 Task: Find connections with filter location El Bolsón with filter topic #inspiration with filter profile language English with filter current company Bandhan Bank with filter school Technocrats Institute Of Technology with filter industry IT System Design Services with filter service category Corporate Events with filter keywords title Group Sales
Action: Mouse moved to (237, 252)
Screenshot: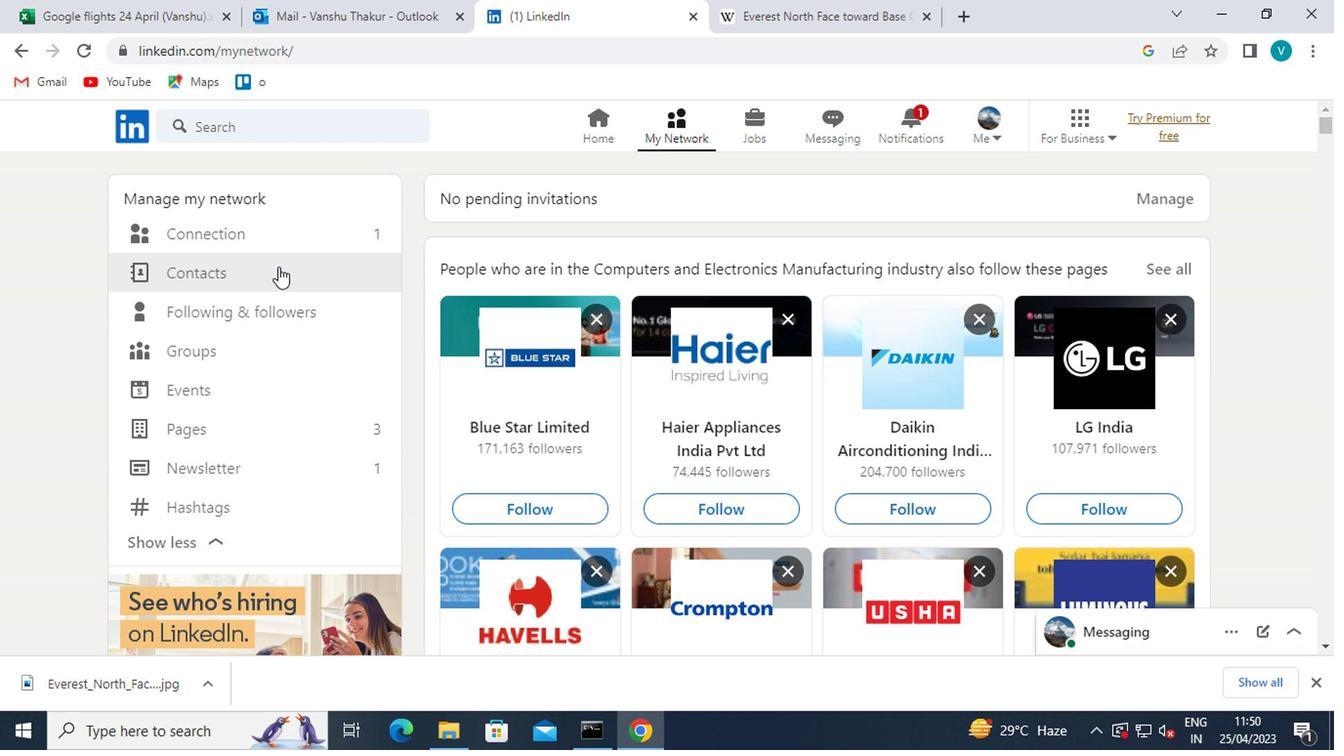 
Action: Mouse pressed left at (237, 252)
Screenshot: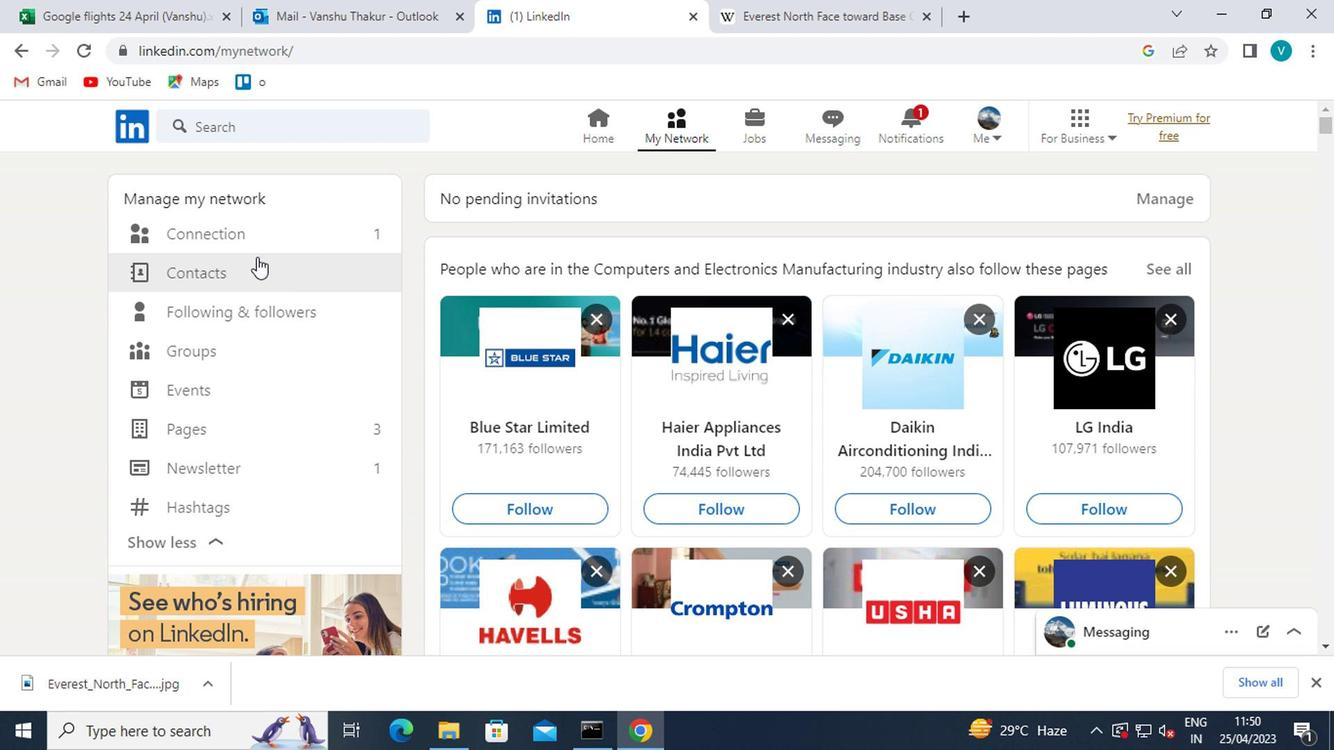 
Action: Mouse moved to (259, 239)
Screenshot: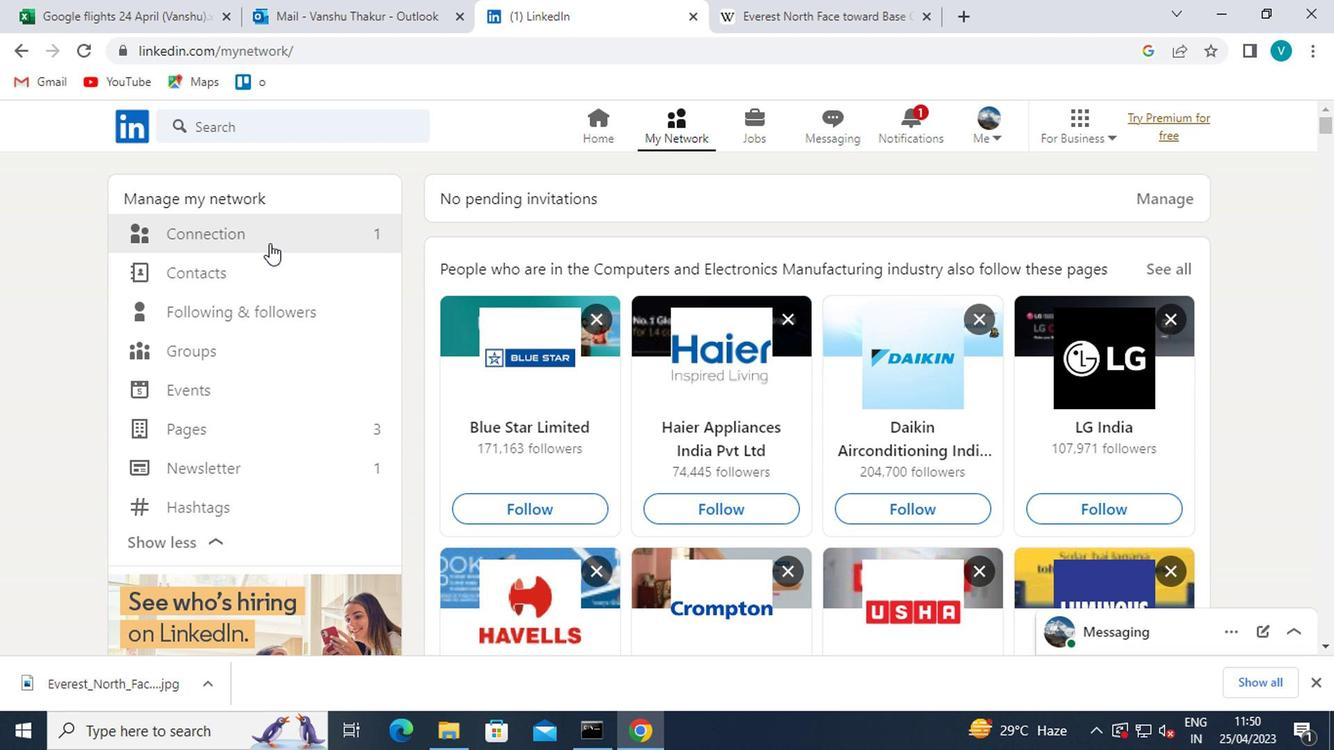 
Action: Mouse pressed left at (259, 239)
Screenshot: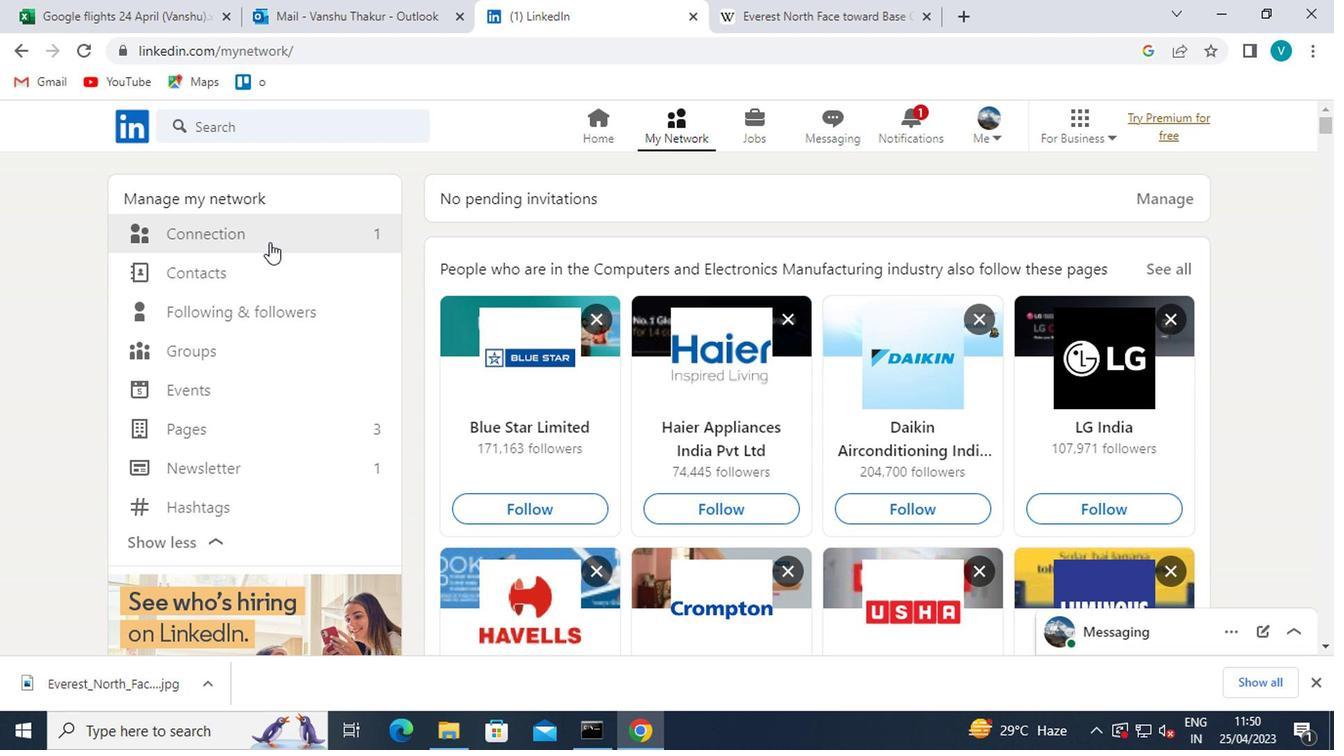 
Action: Mouse moved to (774, 245)
Screenshot: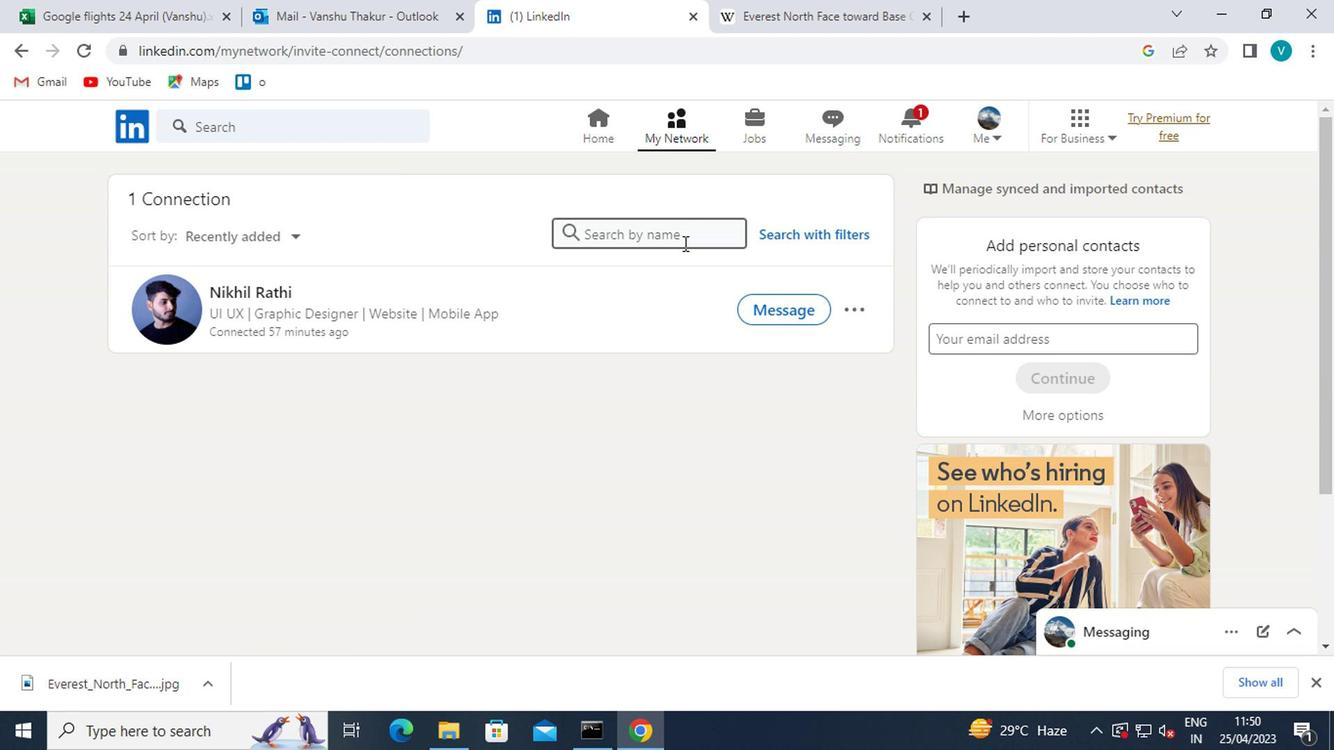 
Action: Mouse pressed left at (774, 245)
Screenshot: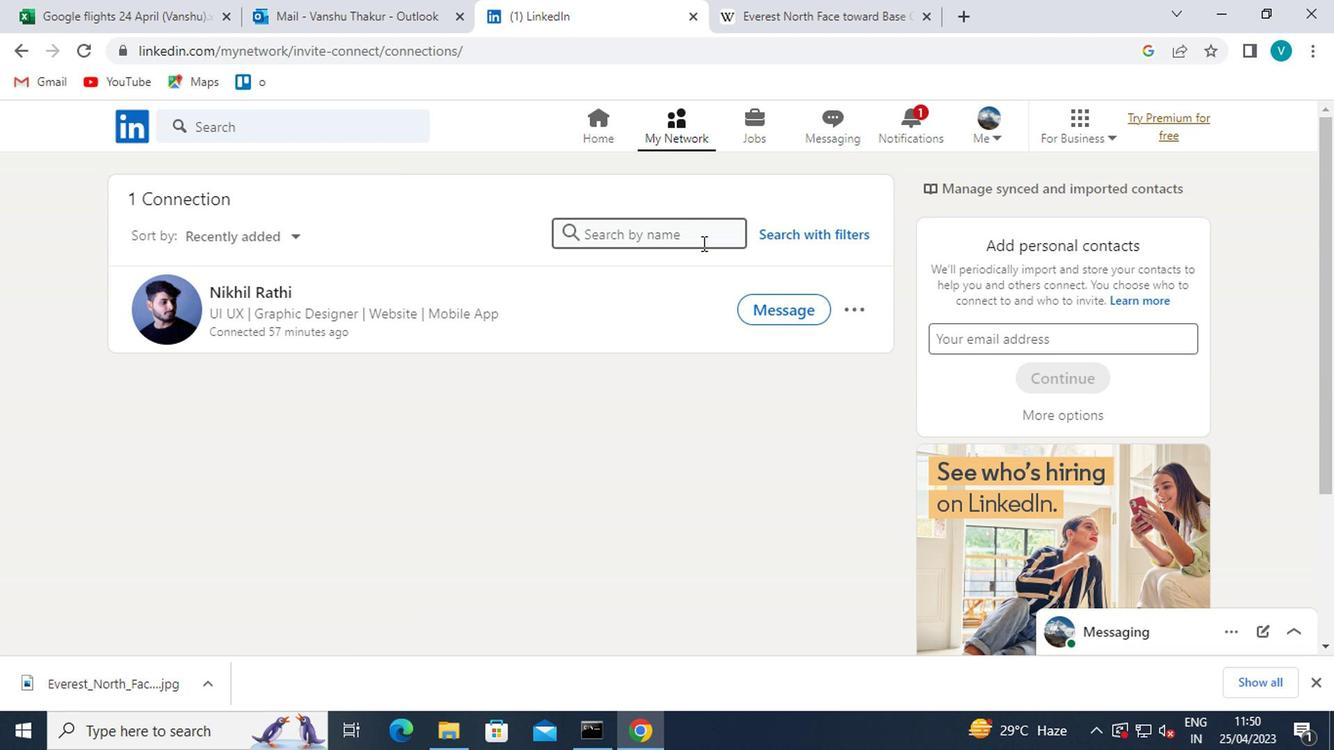 
Action: Mouse moved to (663, 184)
Screenshot: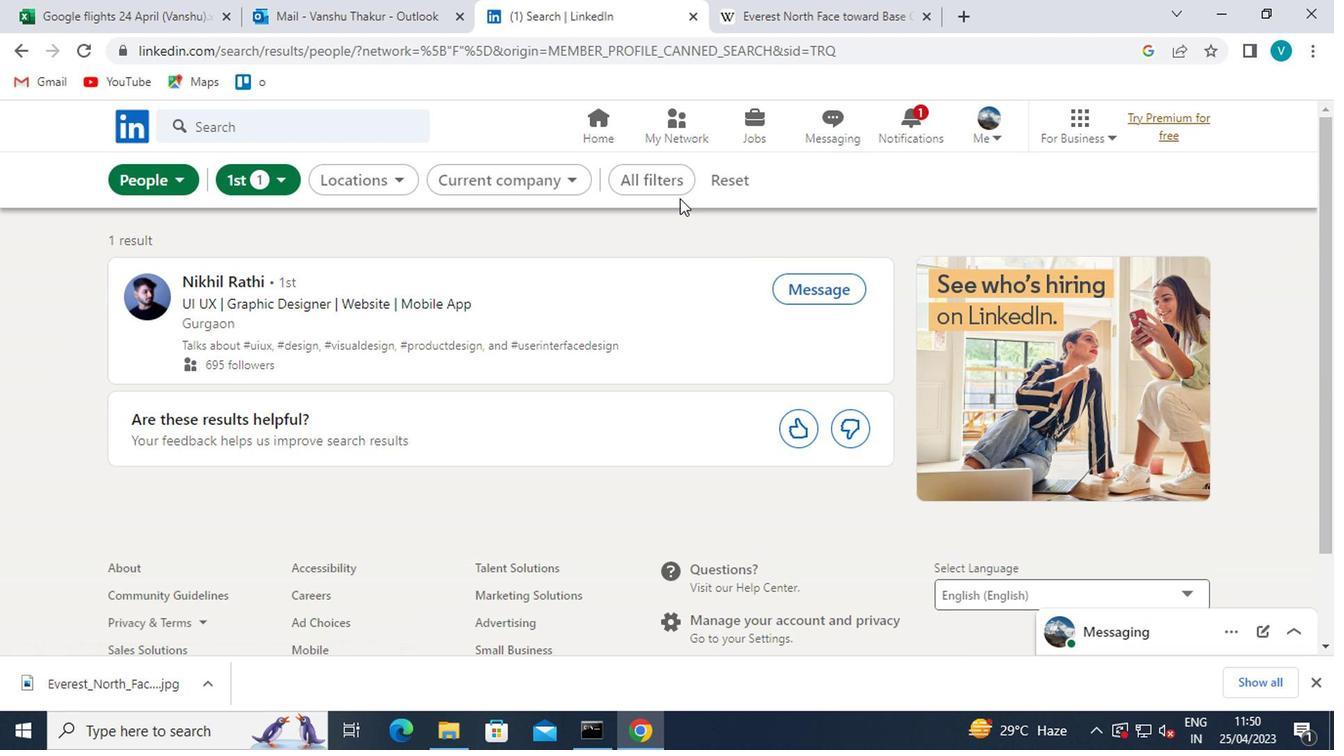 
Action: Mouse pressed left at (663, 184)
Screenshot: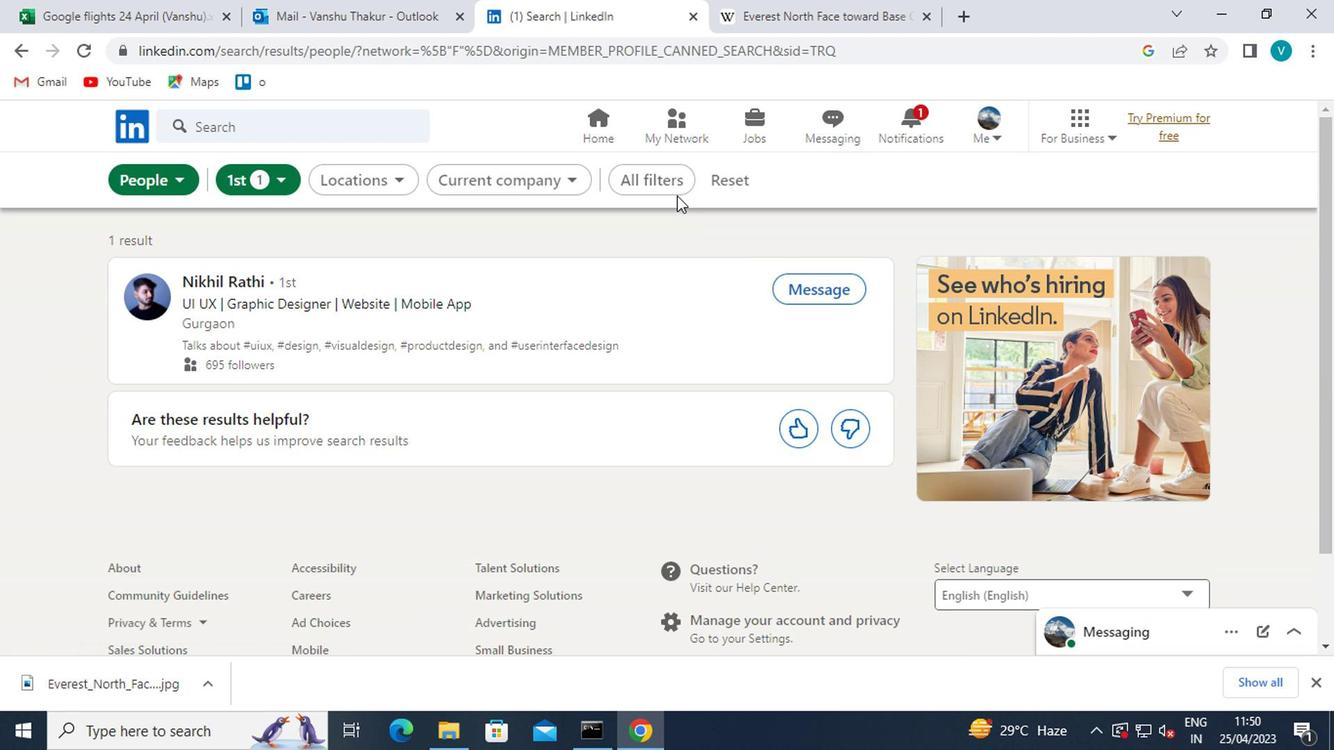 
Action: Mouse moved to (922, 463)
Screenshot: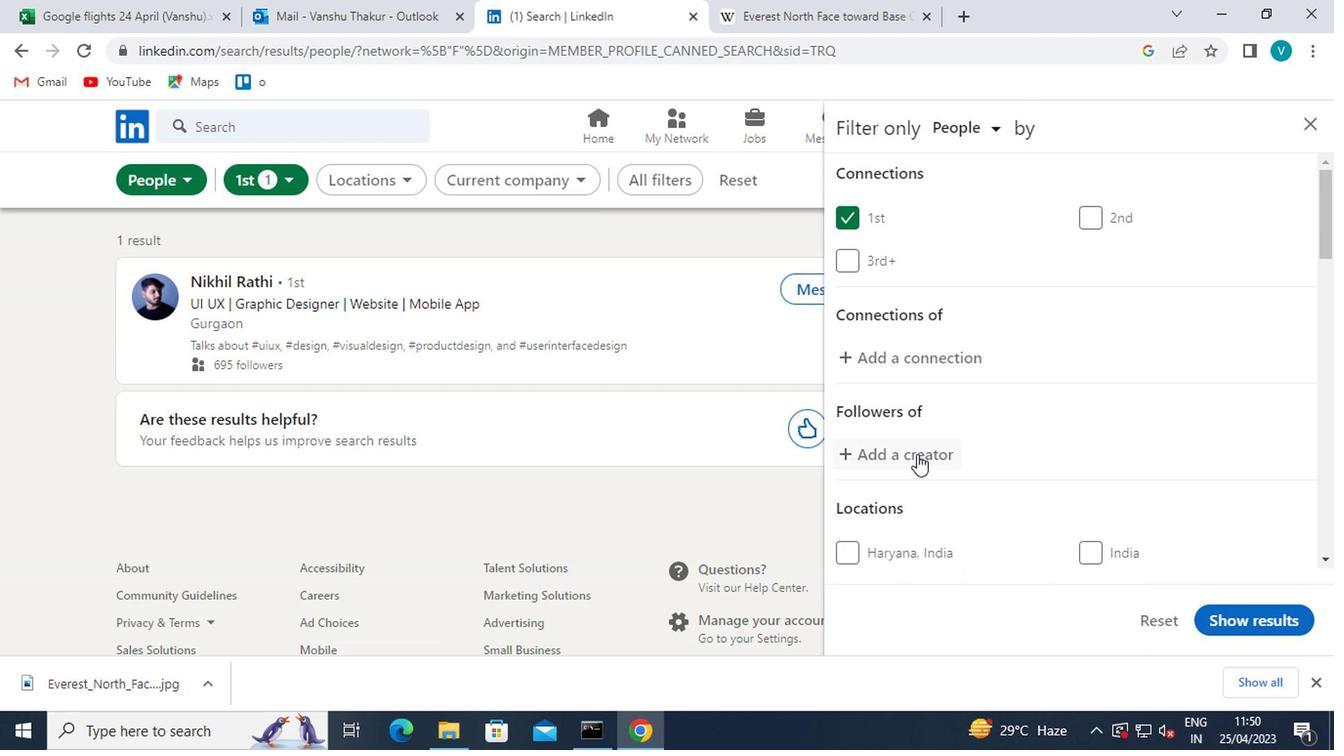 
Action: Mouse scrolled (922, 463) with delta (0, 0)
Screenshot: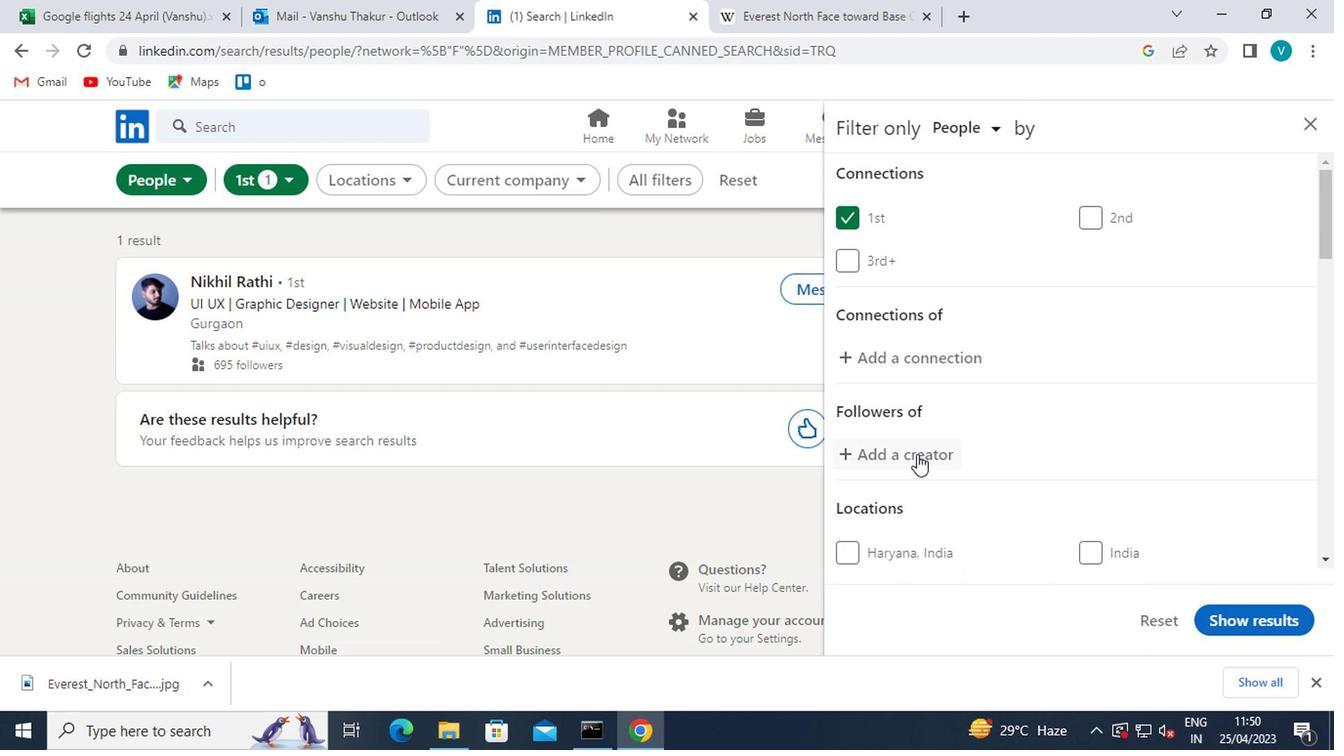 
Action: Mouse moved to (924, 465)
Screenshot: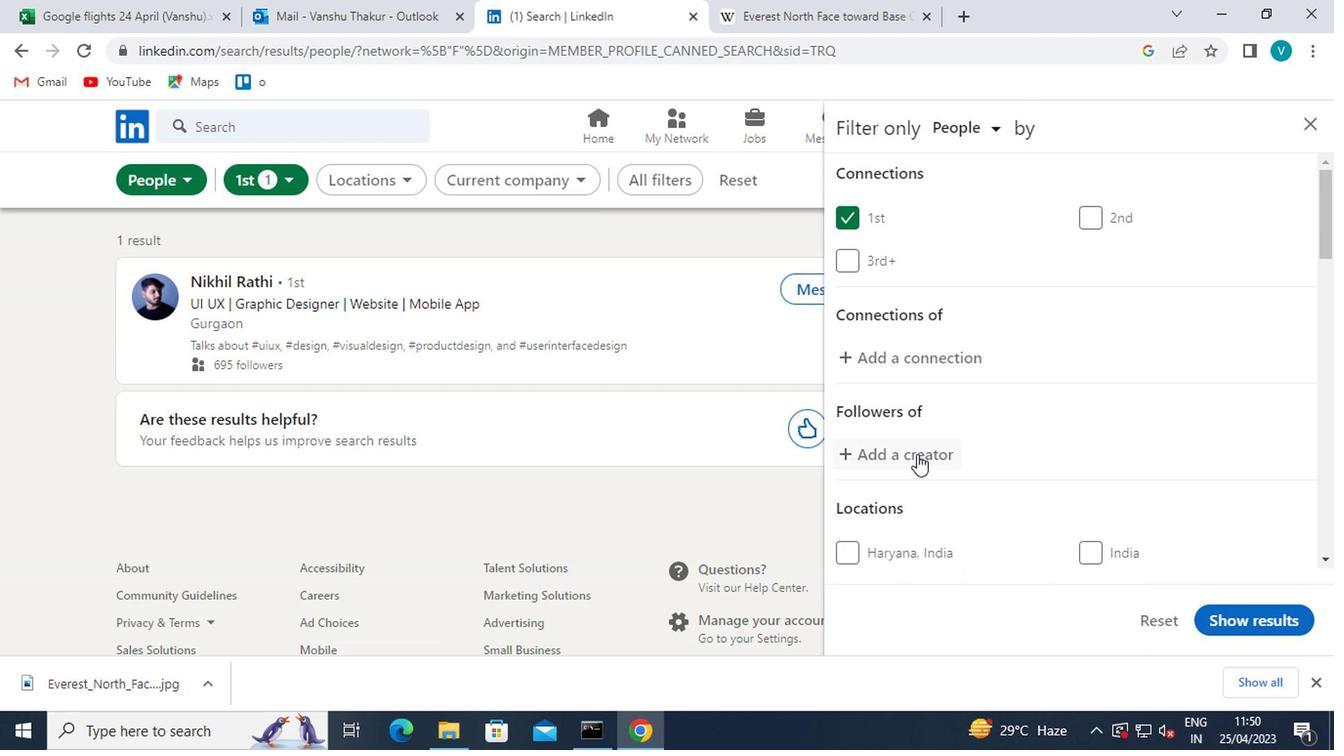 
Action: Mouse scrolled (924, 463) with delta (0, -1)
Screenshot: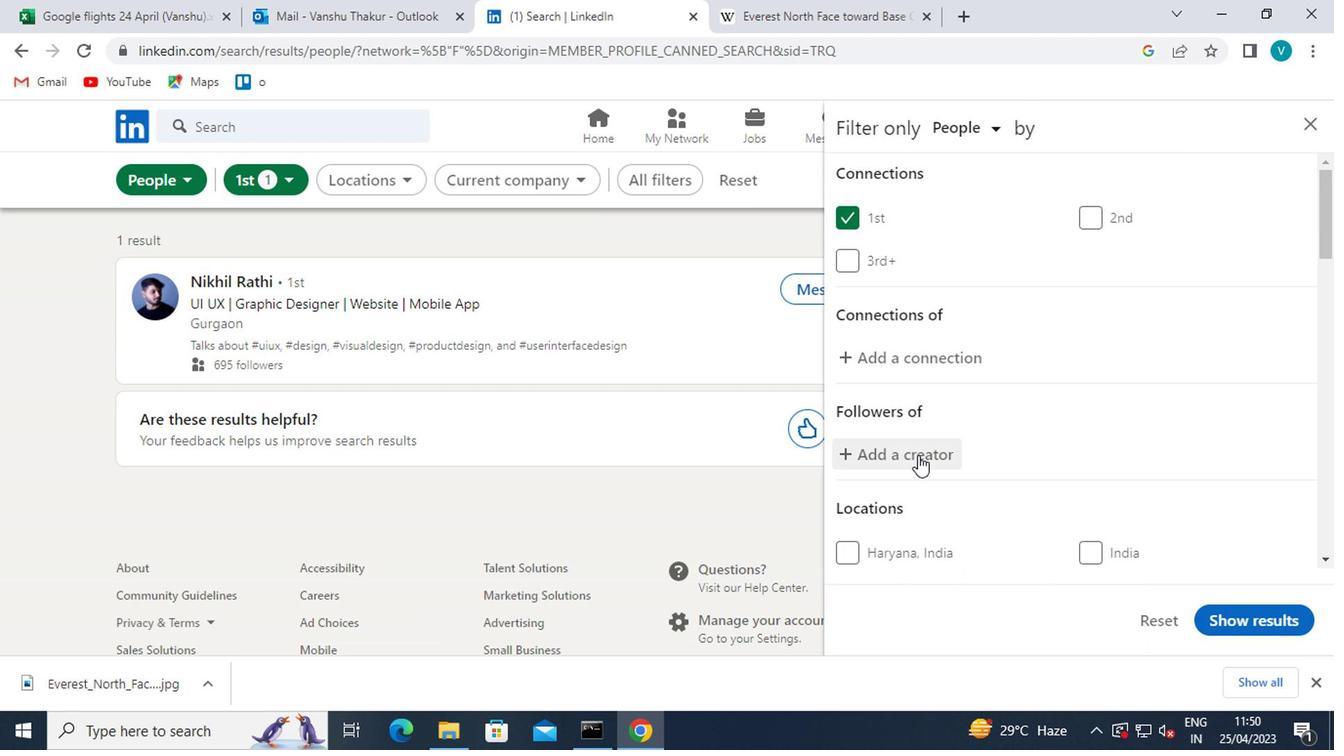 
Action: Mouse moved to (904, 450)
Screenshot: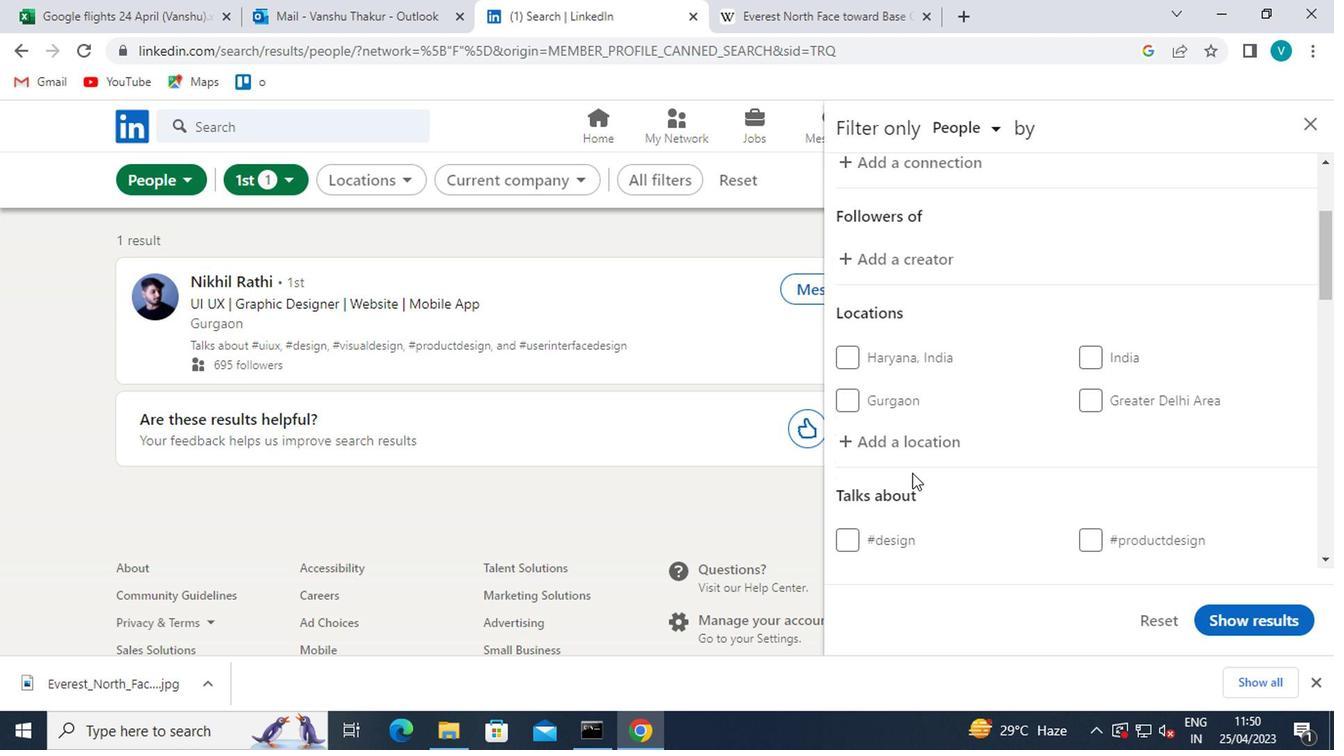 
Action: Mouse pressed left at (904, 450)
Screenshot: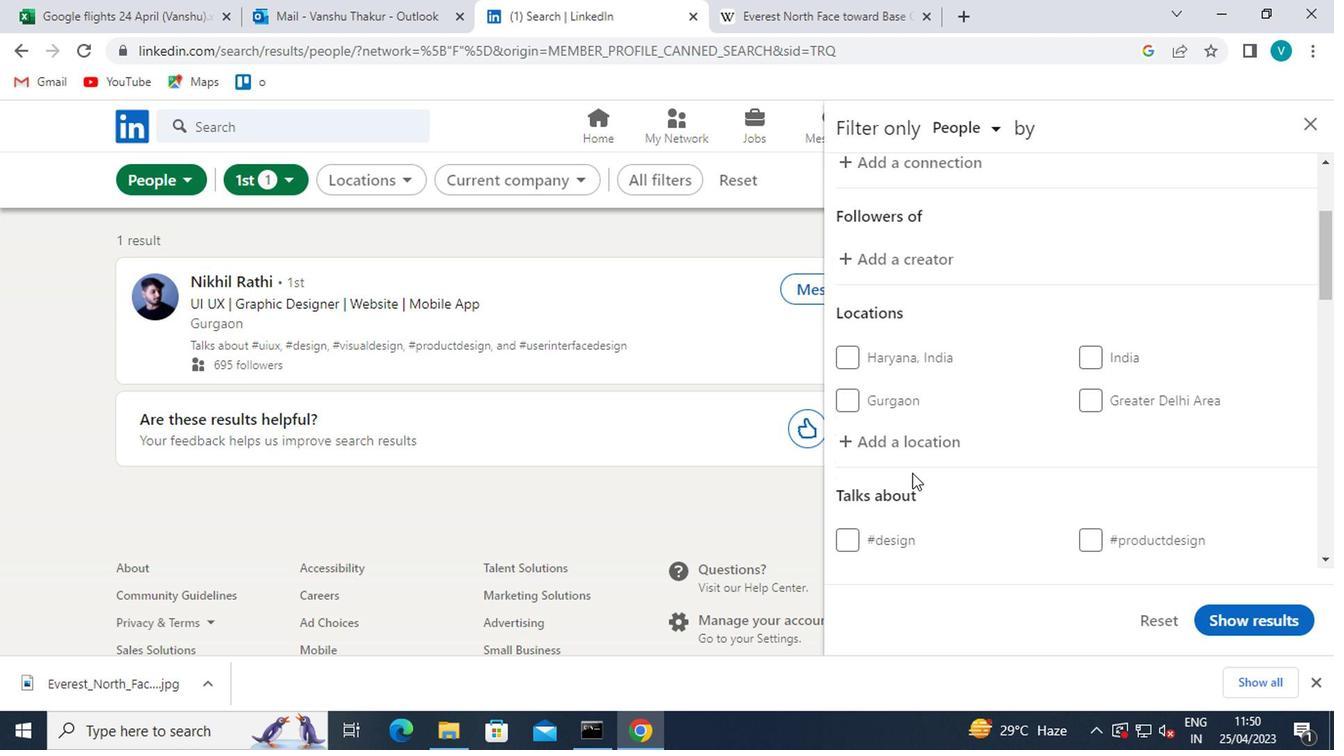 
Action: Mouse moved to (815, 385)
Screenshot: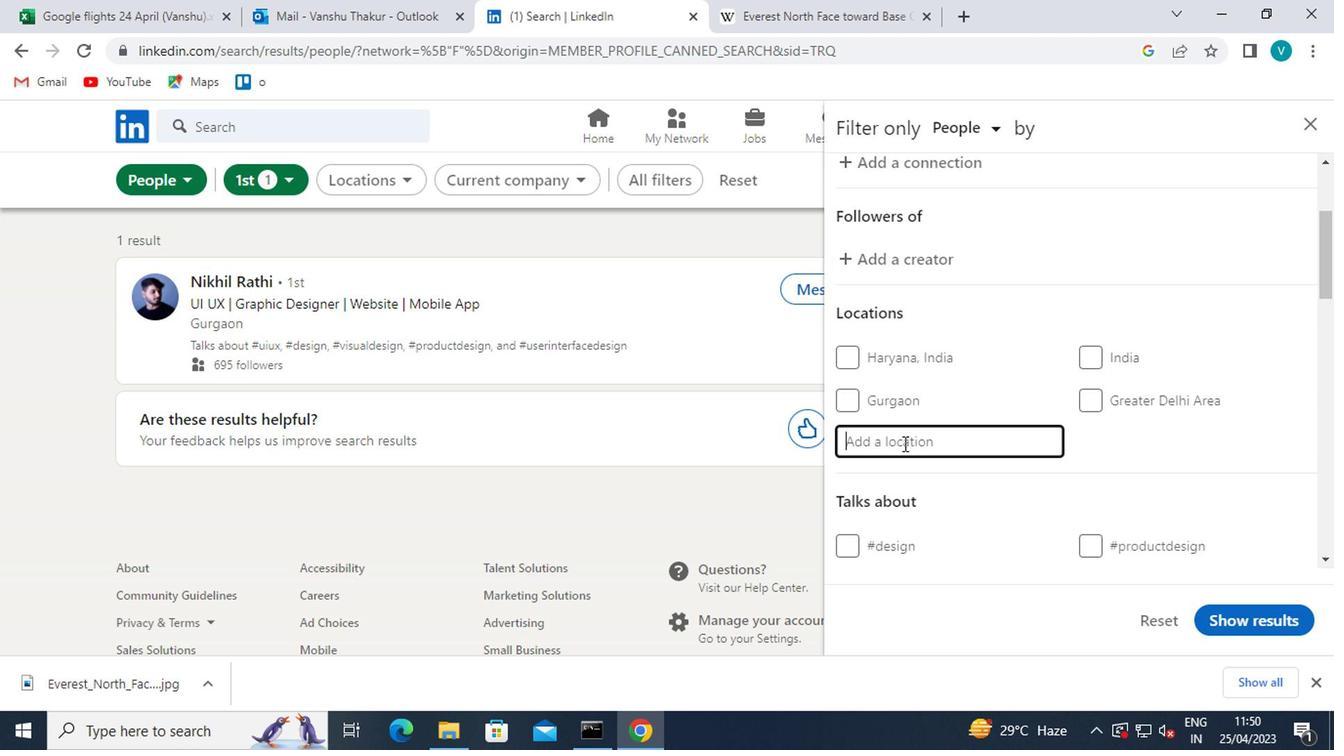 
Action: Key pressed <Key.shift>EL<Key.space><Key.shift>BOLSON
Screenshot: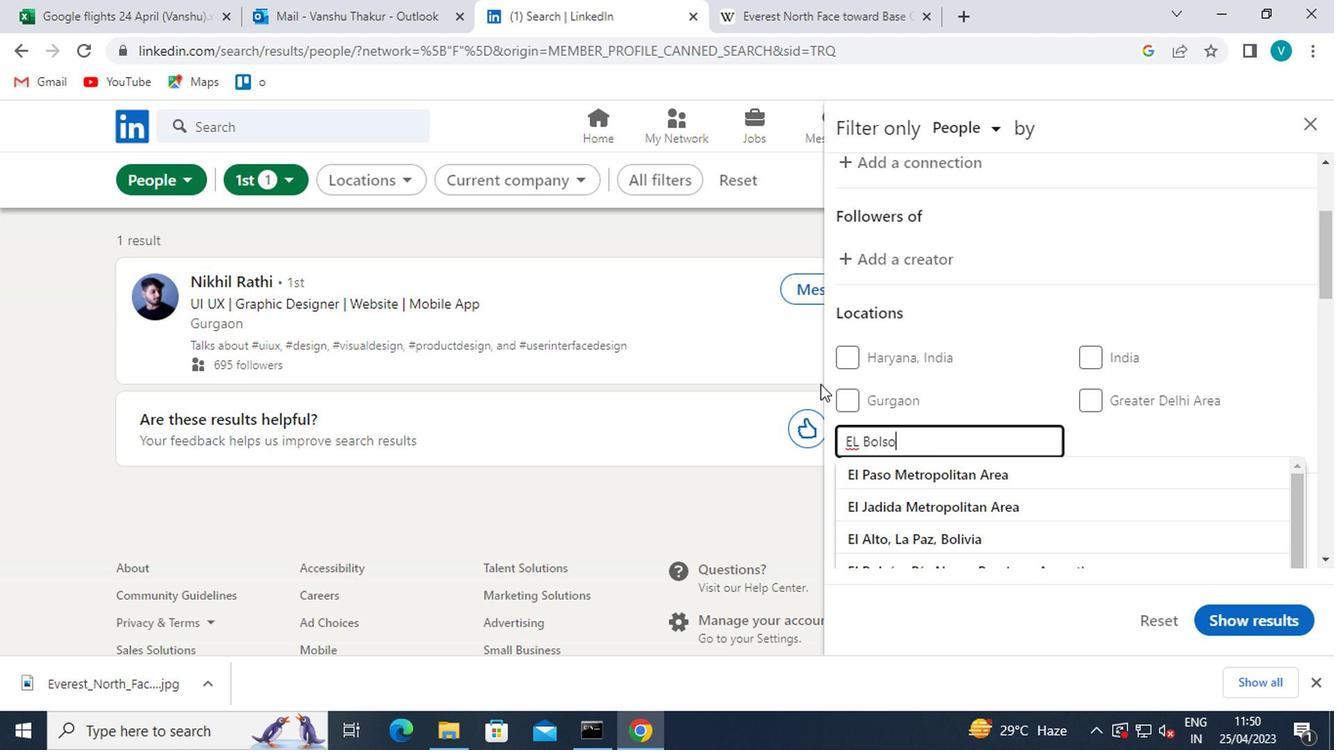 
Action: Mouse moved to (934, 480)
Screenshot: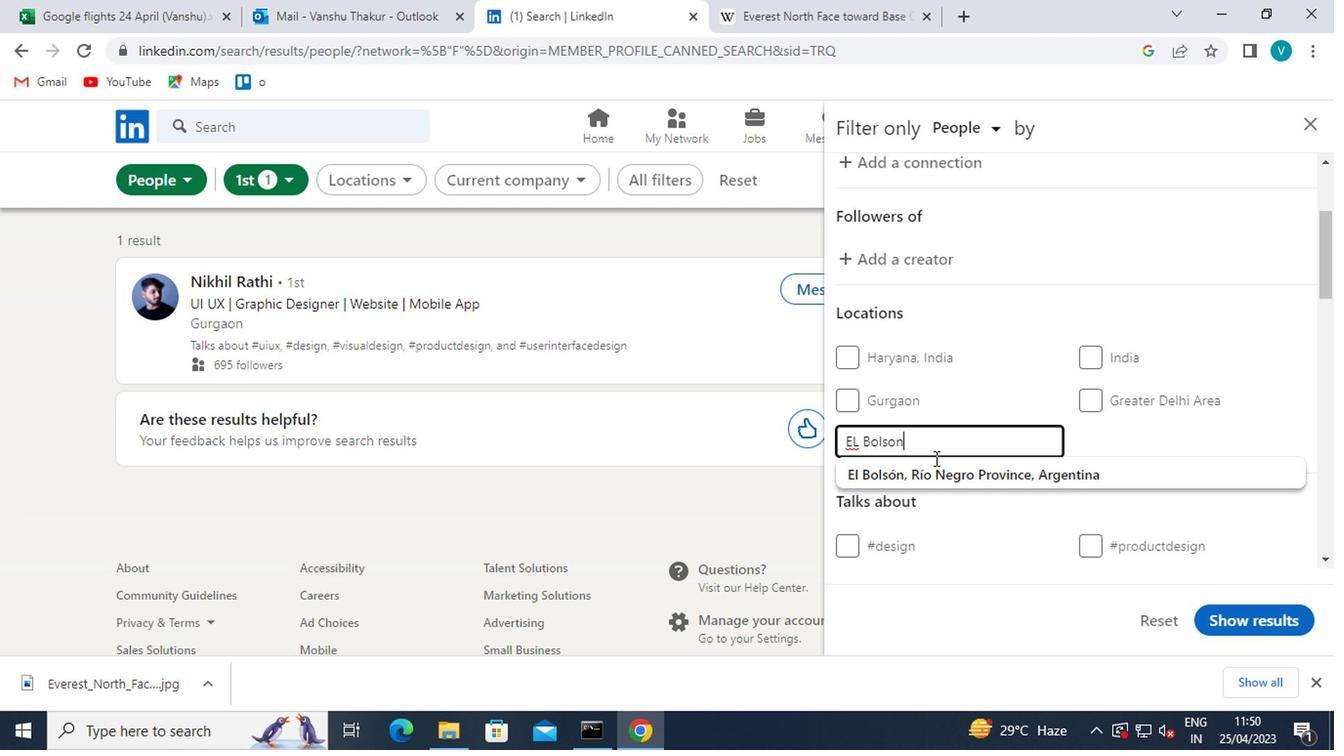 
Action: Mouse pressed left at (934, 480)
Screenshot: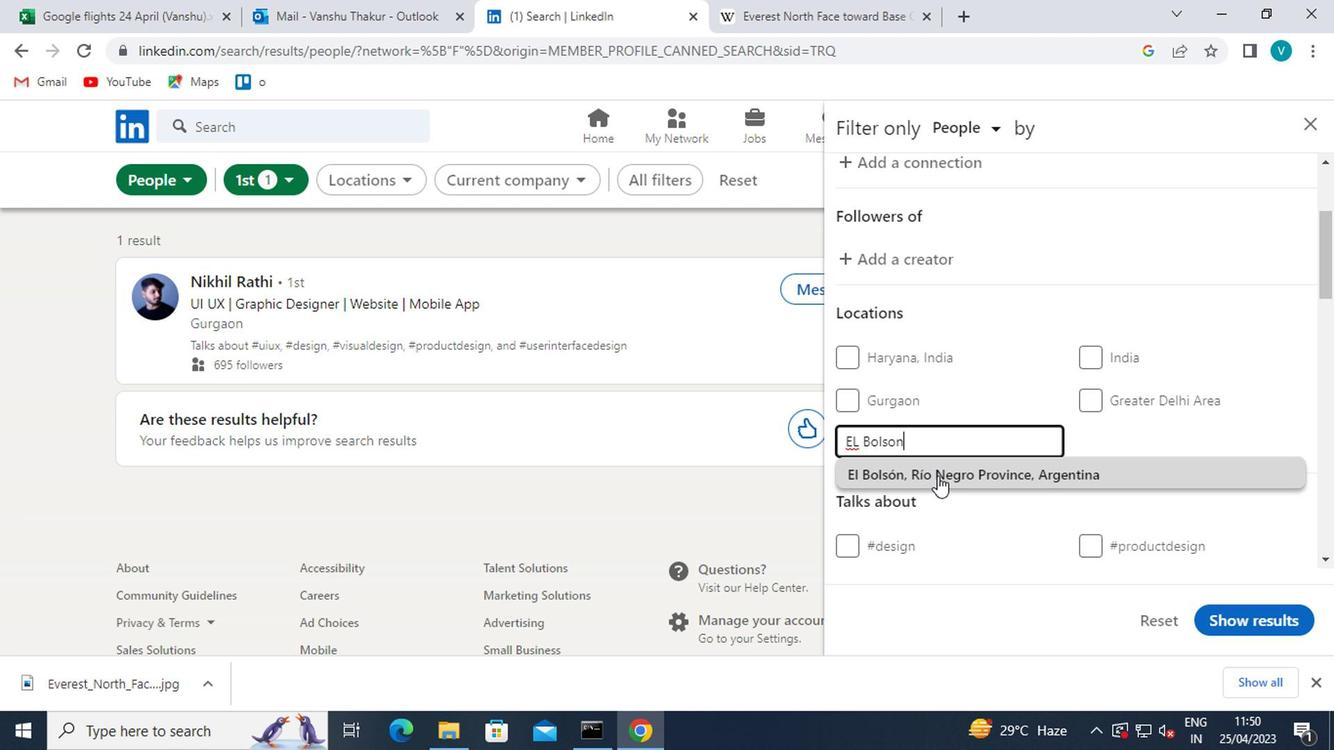 
Action: Mouse moved to (1090, 520)
Screenshot: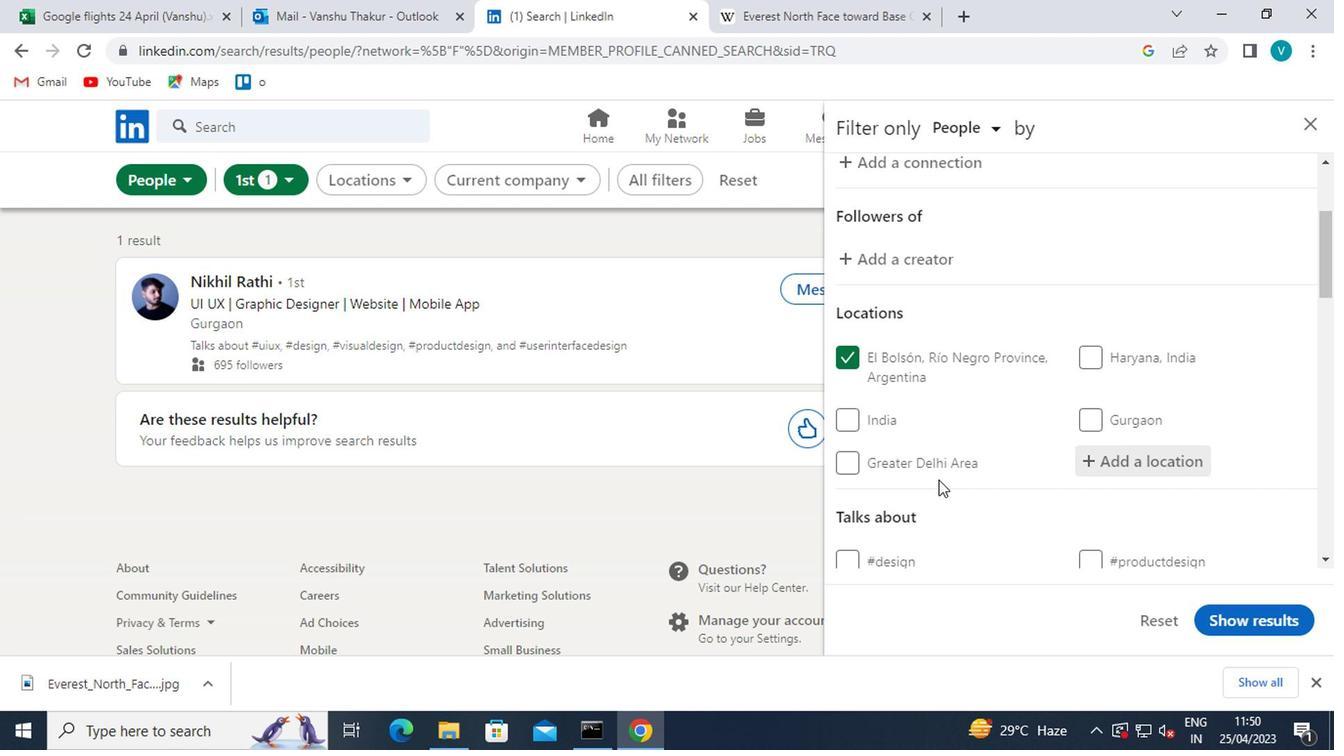 
Action: Mouse scrolled (1090, 519) with delta (0, 0)
Screenshot: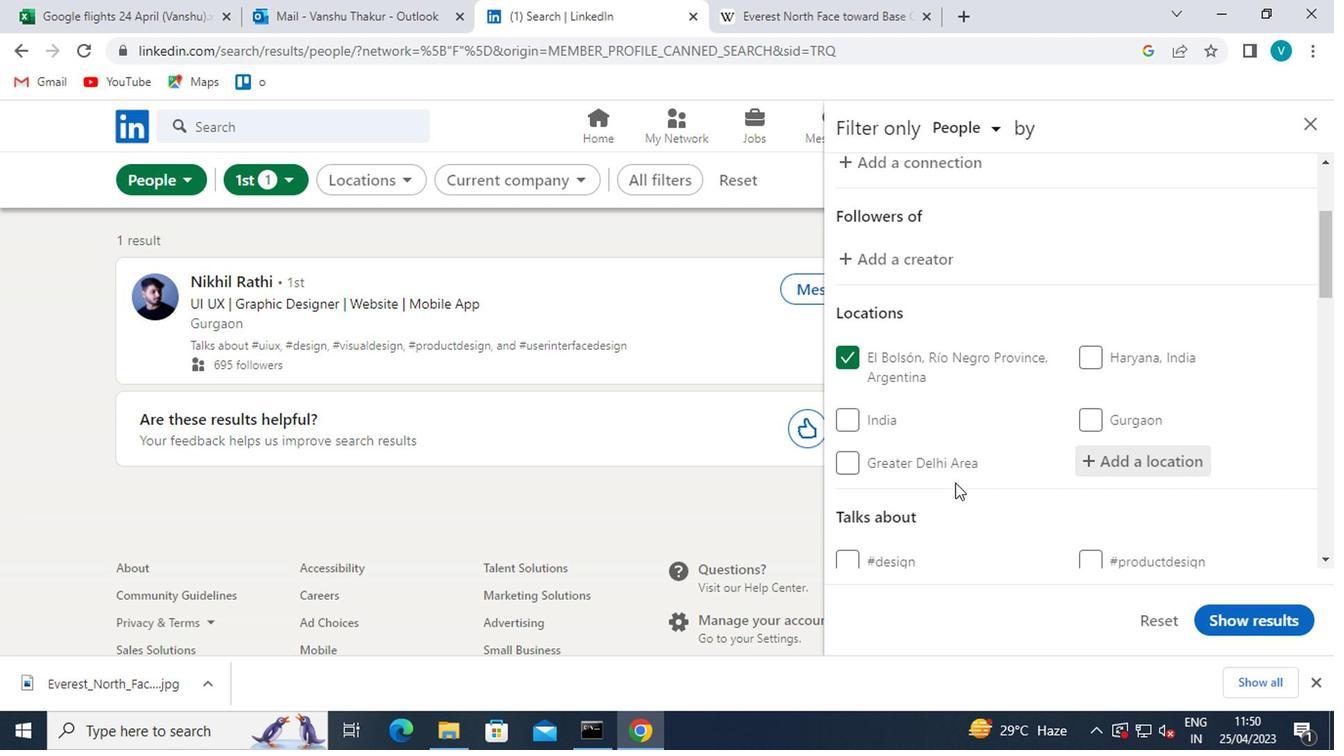 
Action: Mouse moved to (1092, 522)
Screenshot: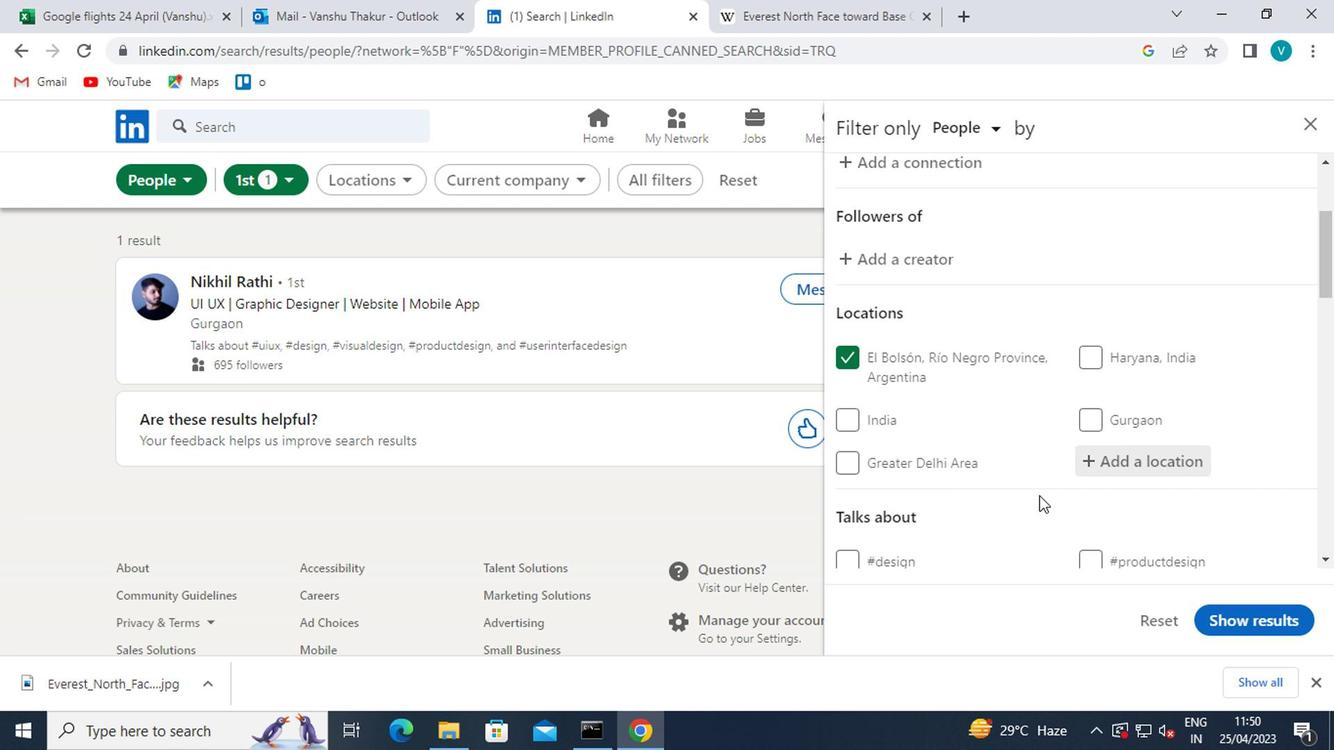 
Action: Mouse scrolled (1092, 521) with delta (0, 0)
Screenshot: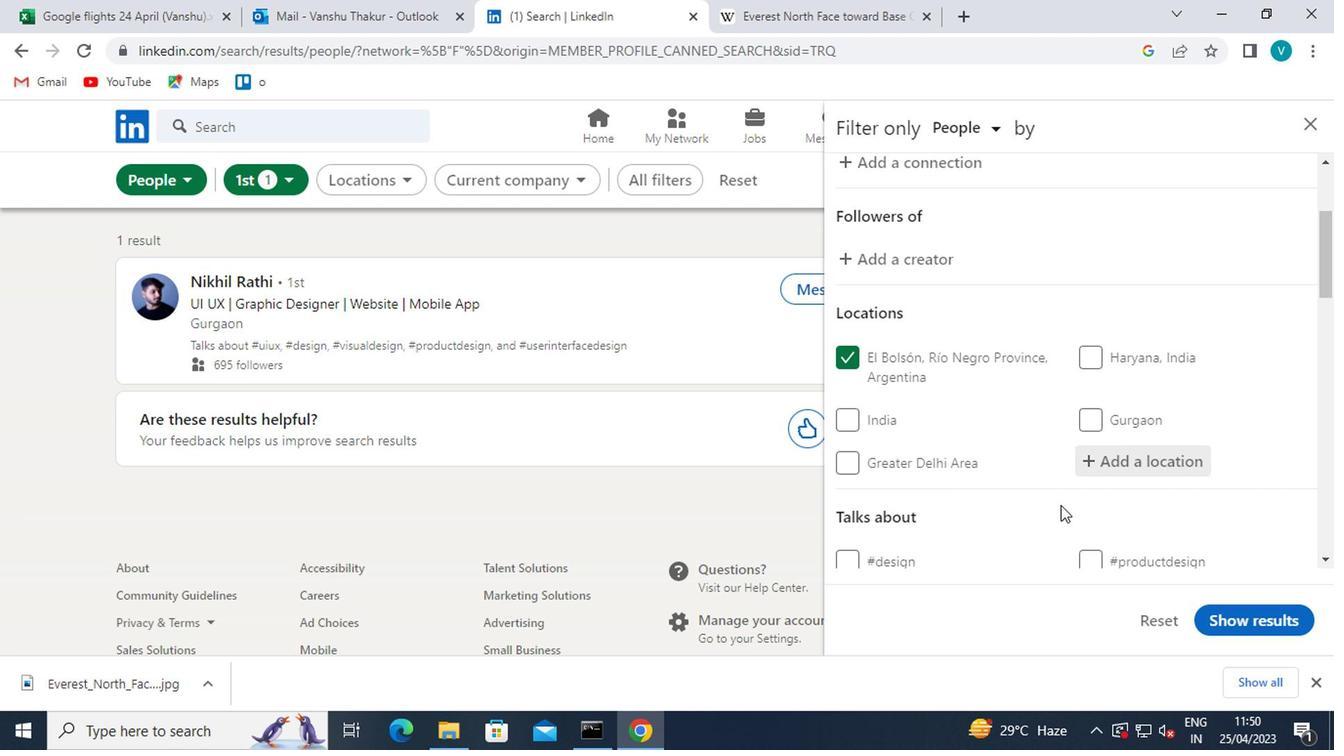 
Action: Mouse moved to (1105, 516)
Screenshot: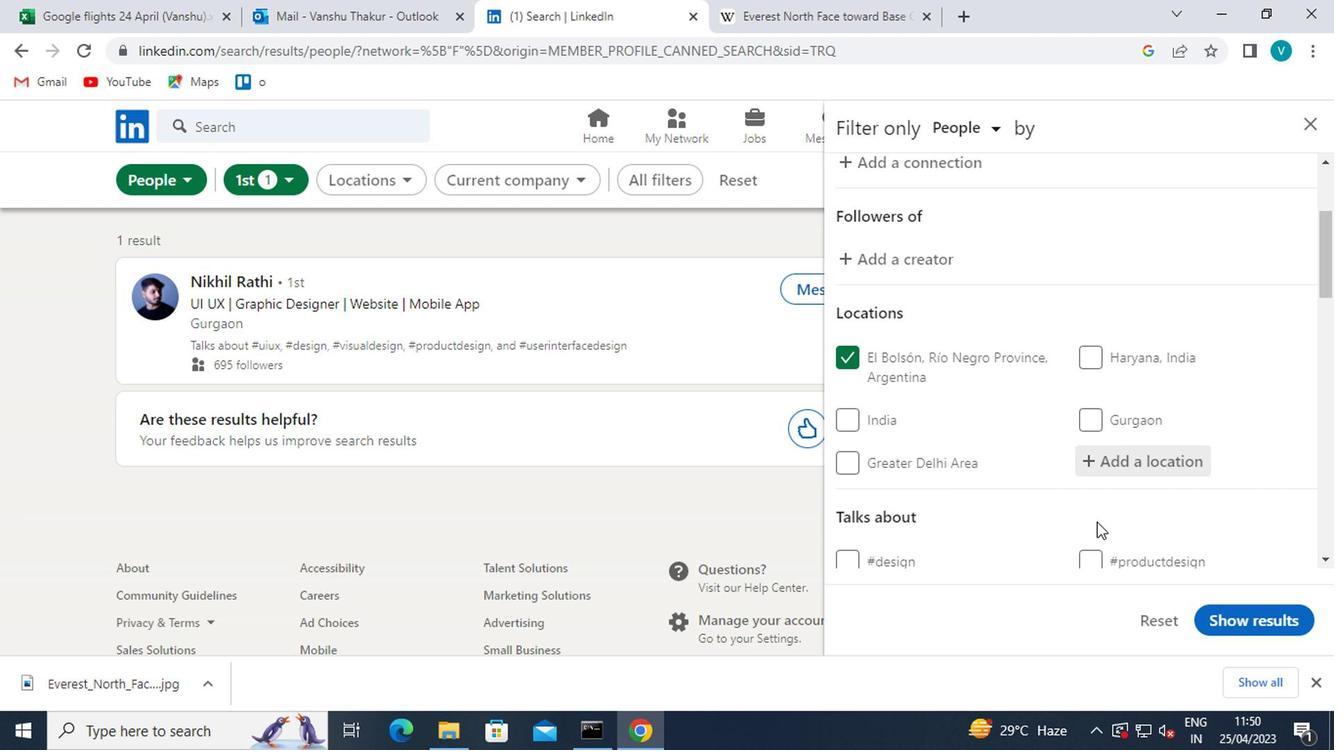 
Action: Mouse scrolled (1105, 515) with delta (0, -1)
Screenshot: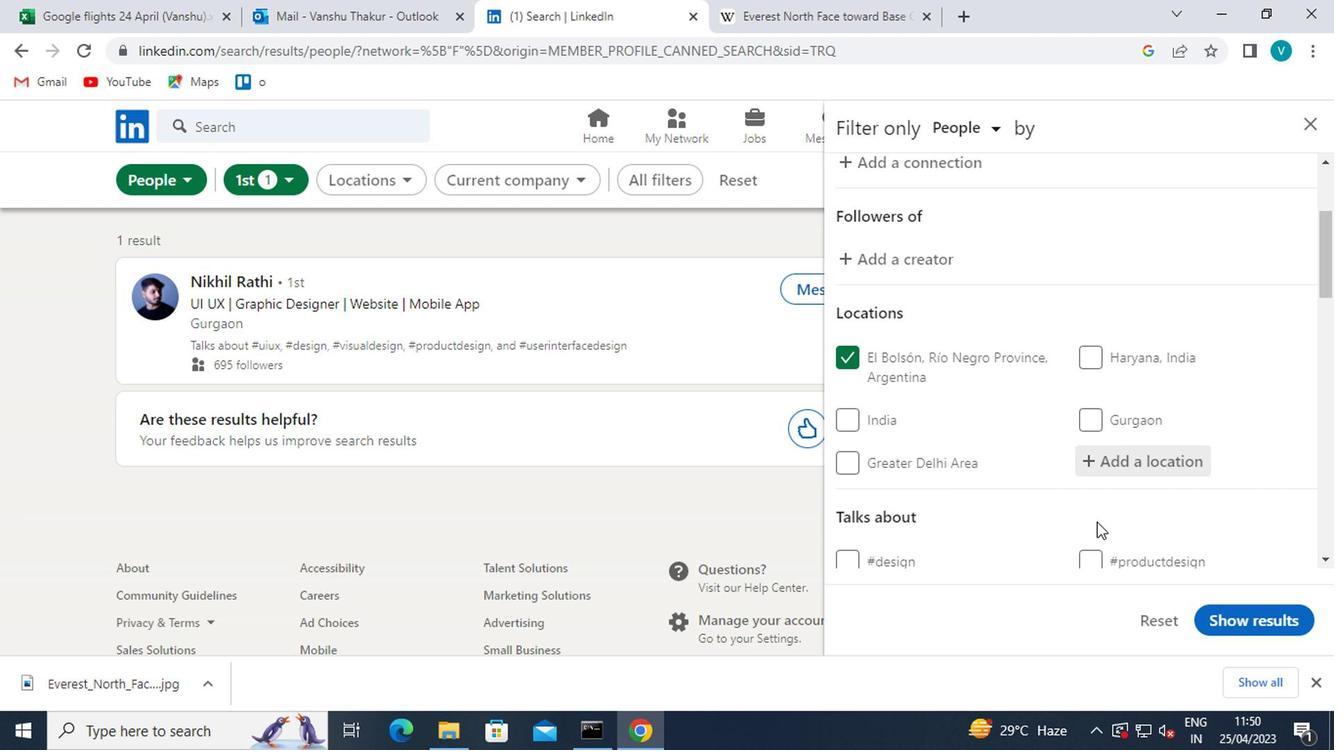 
Action: Mouse moved to (1186, 355)
Screenshot: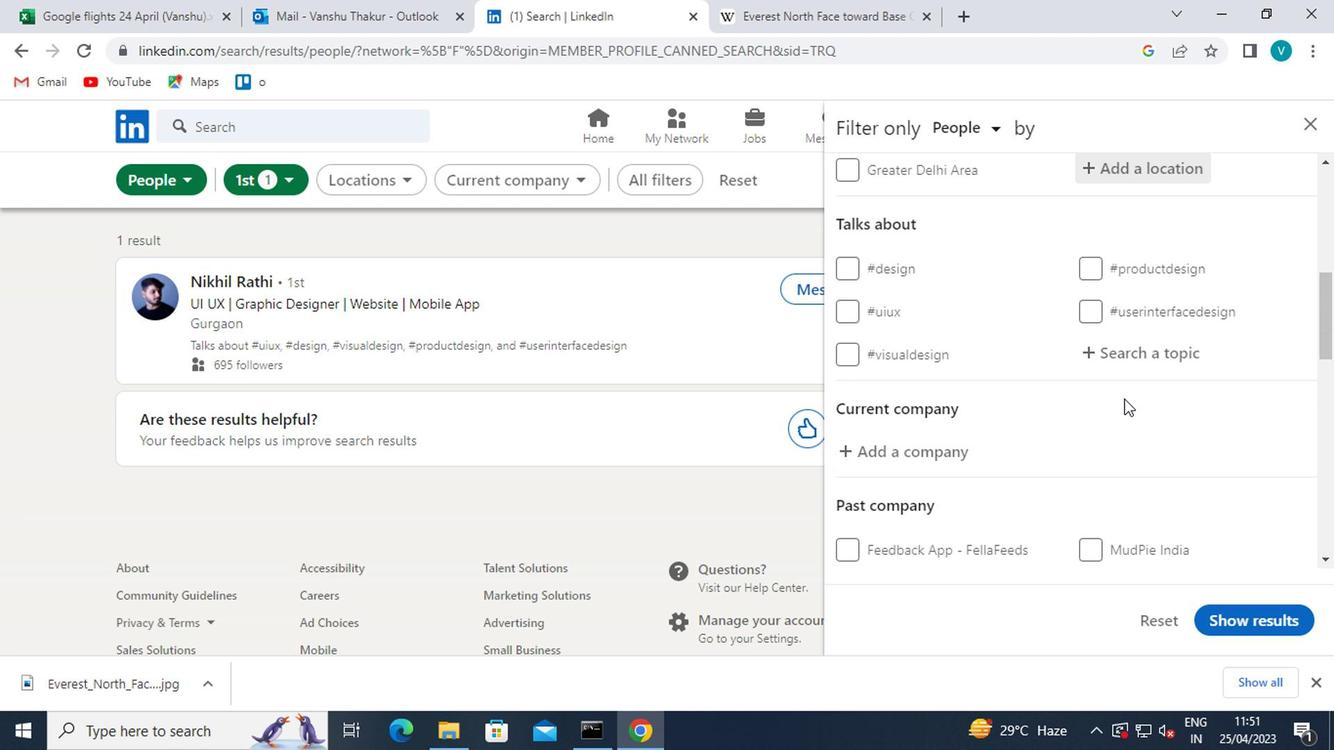 
Action: Mouse pressed left at (1186, 355)
Screenshot: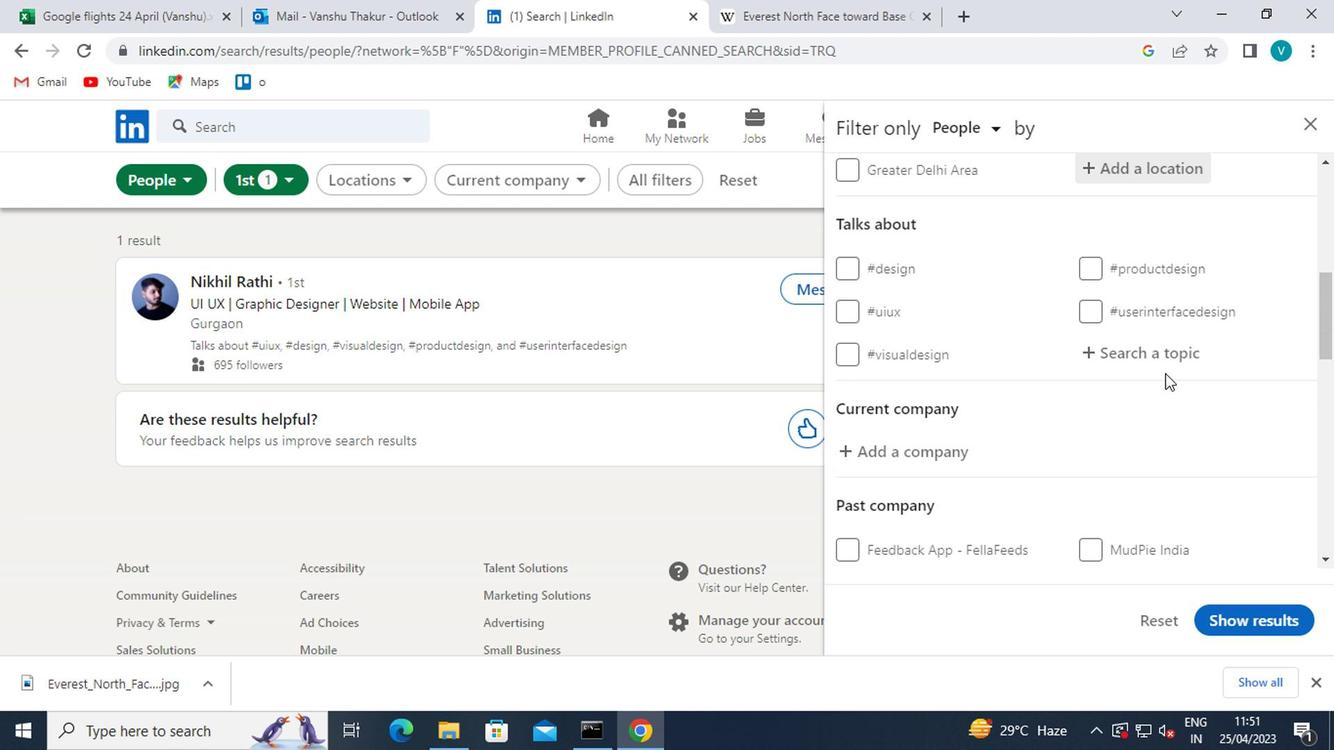 
Action: Mouse moved to (976, 298)
Screenshot: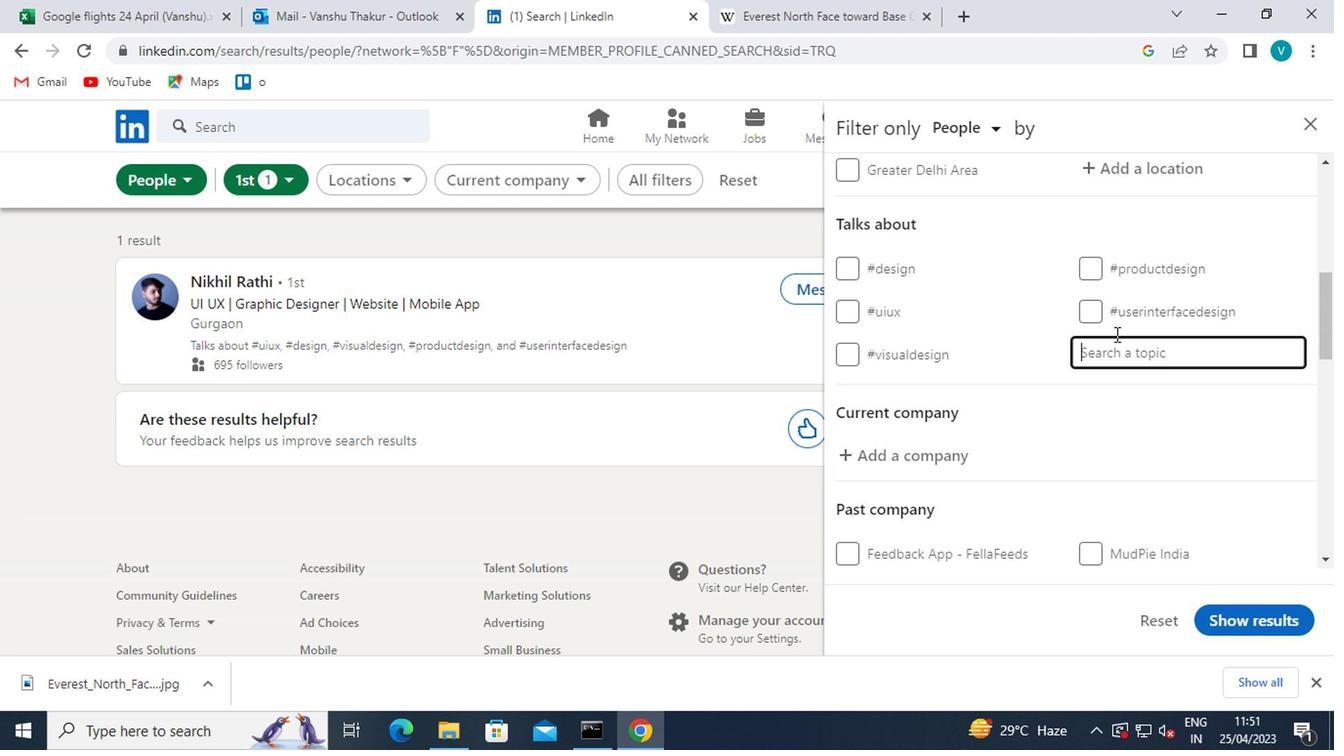 
Action: Key pressed <Key.shift>#INSPIRATION
Screenshot: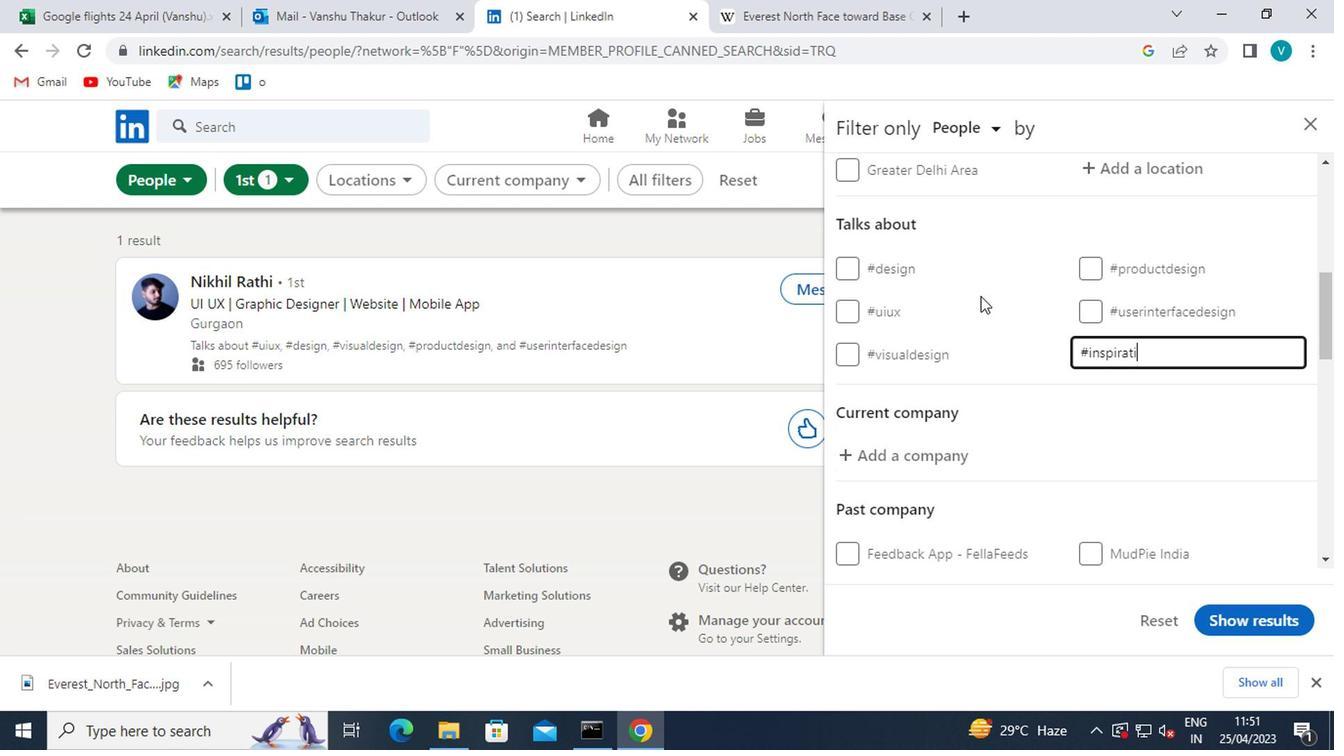 
Action: Mouse moved to (1010, 267)
Screenshot: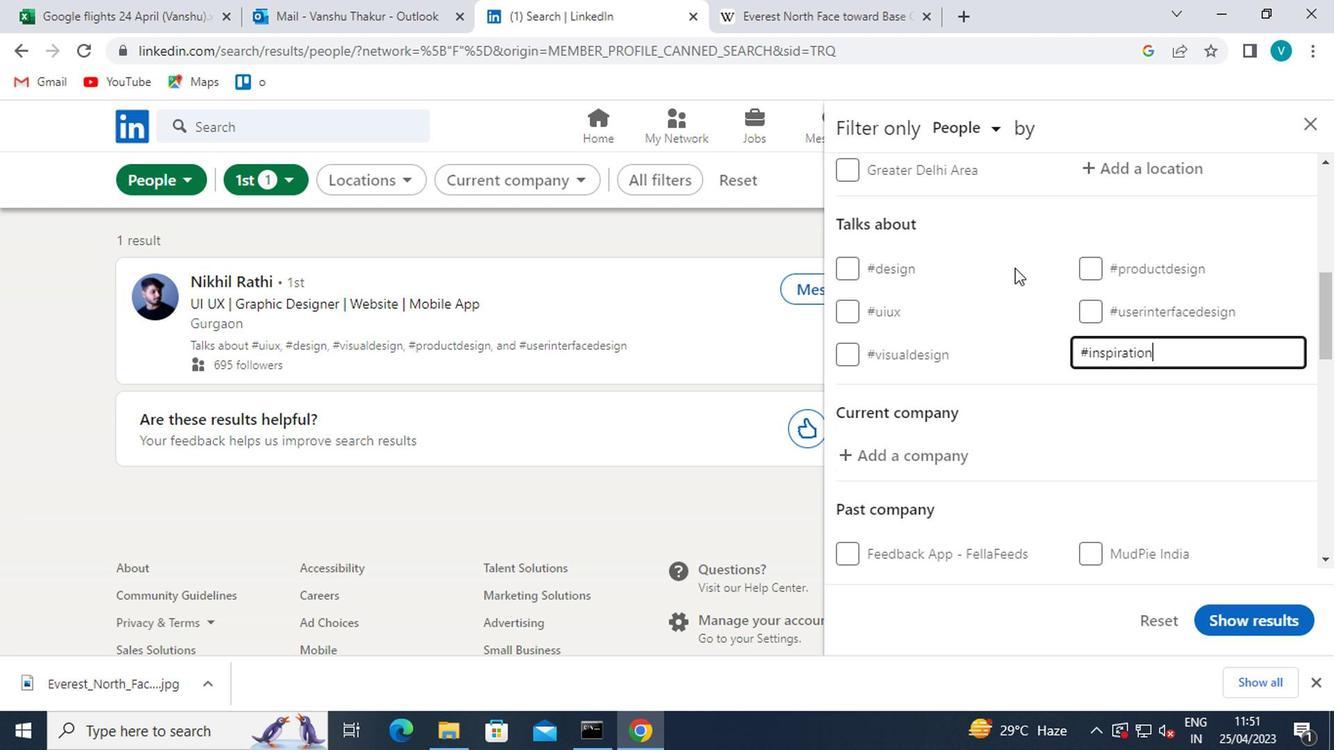 
Action: Mouse scrolled (1010, 266) with delta (0, 0)
Screenshot: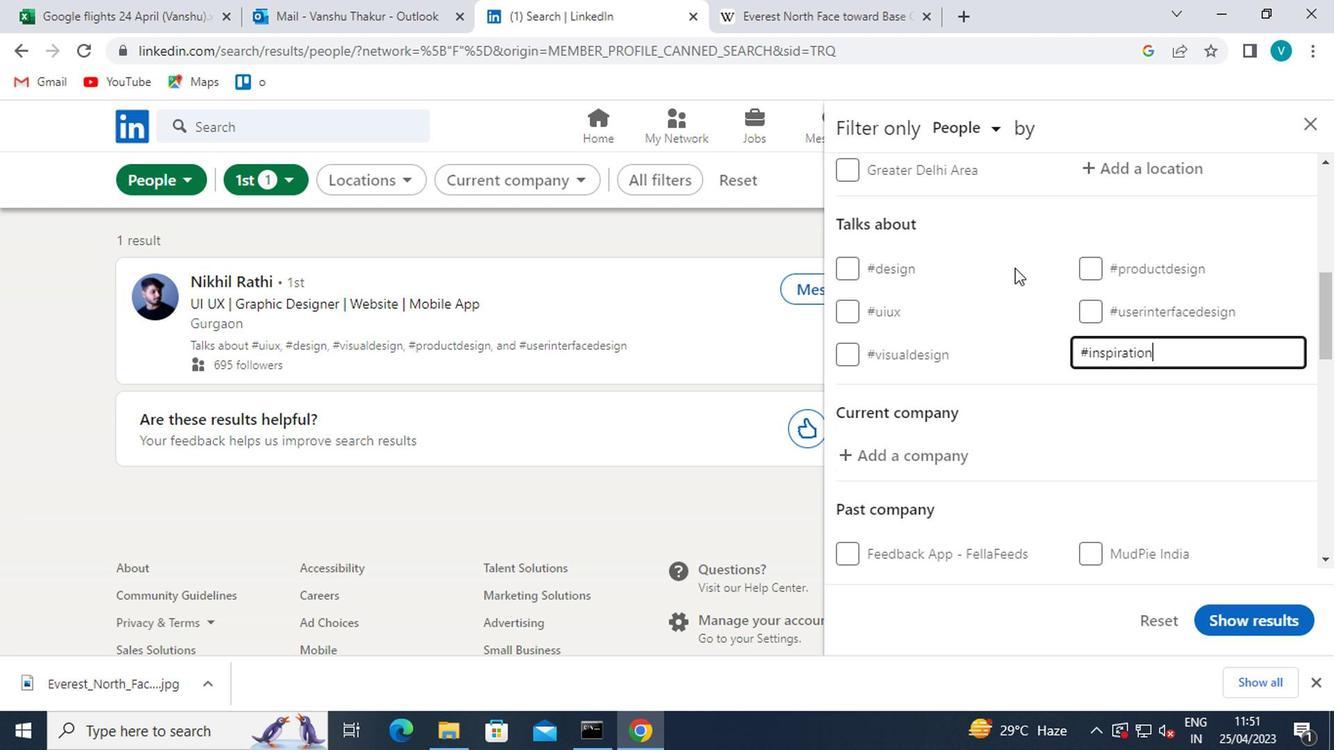 
Action: Mouse moved to (1004, 267)
Screenshot: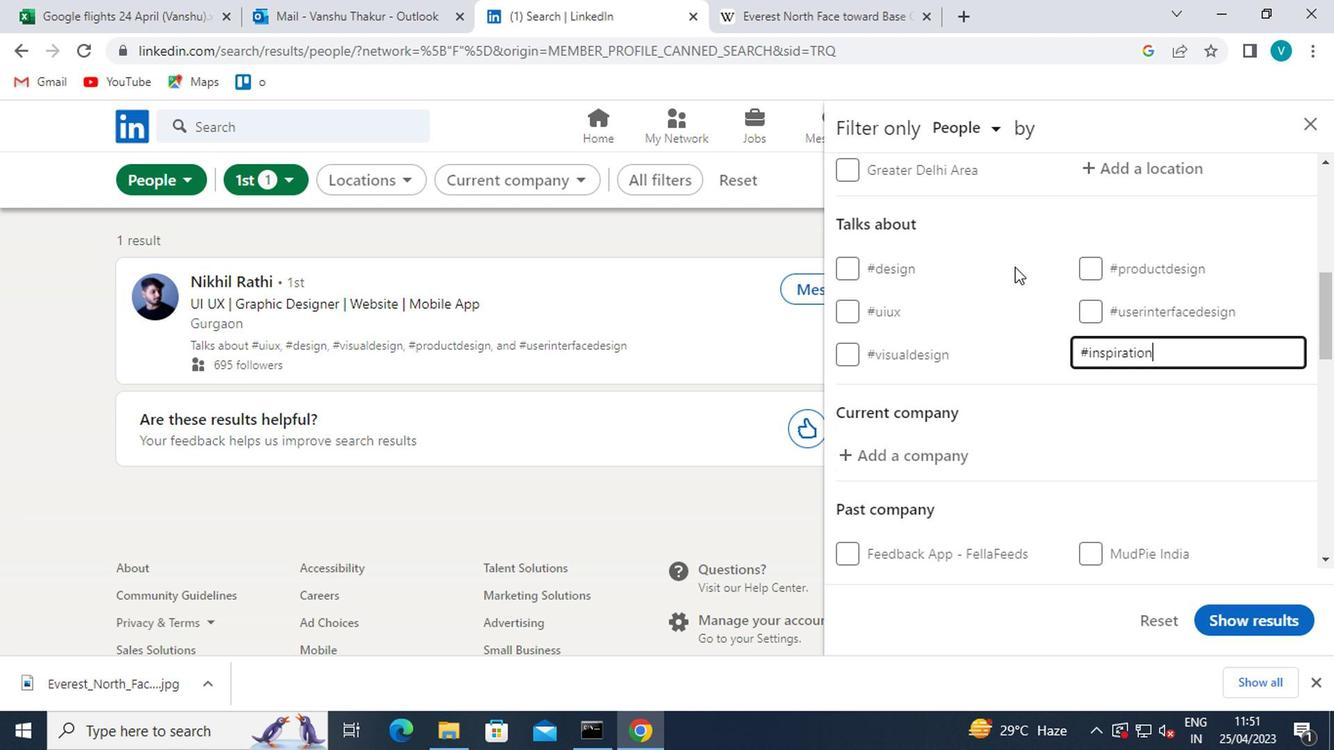 
Action: Mouse scrolled (1004, 266) with delta (0, 0)
Screenshot: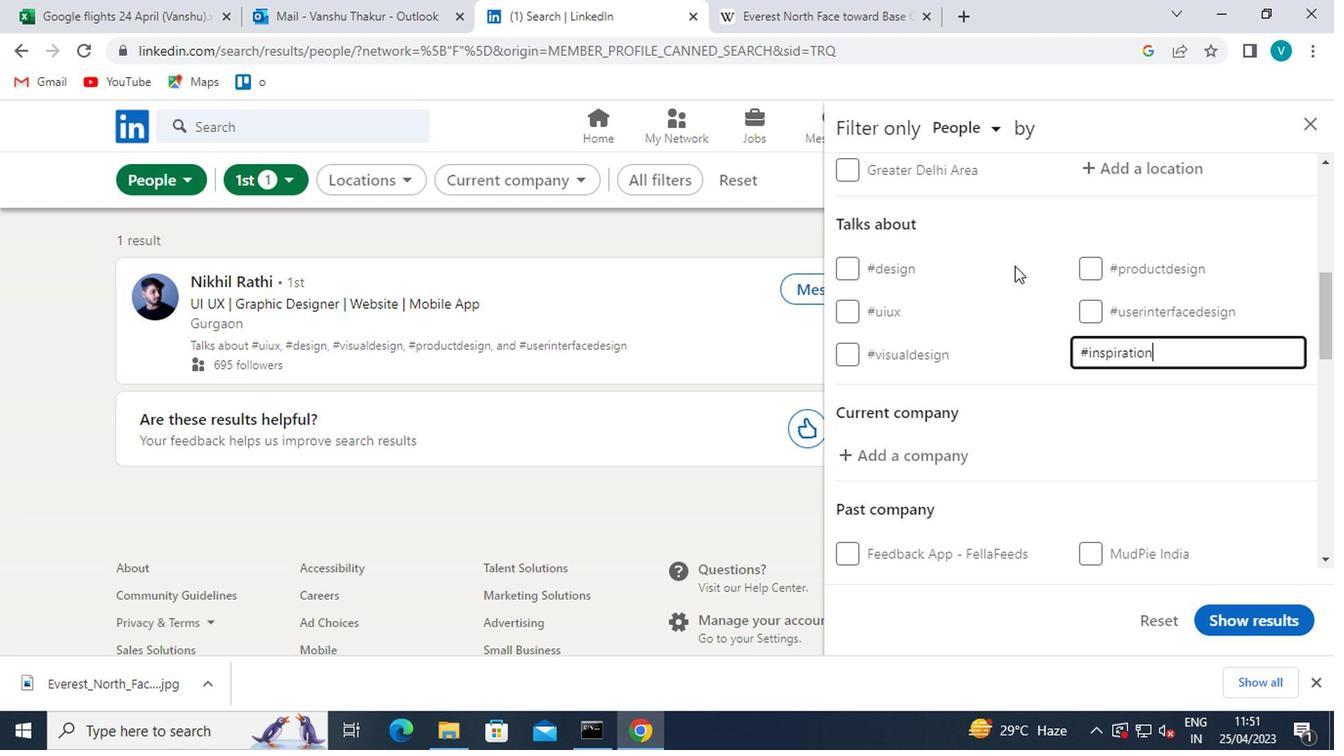 
Action: Mouse moved to (1004, 269)
Screenshot: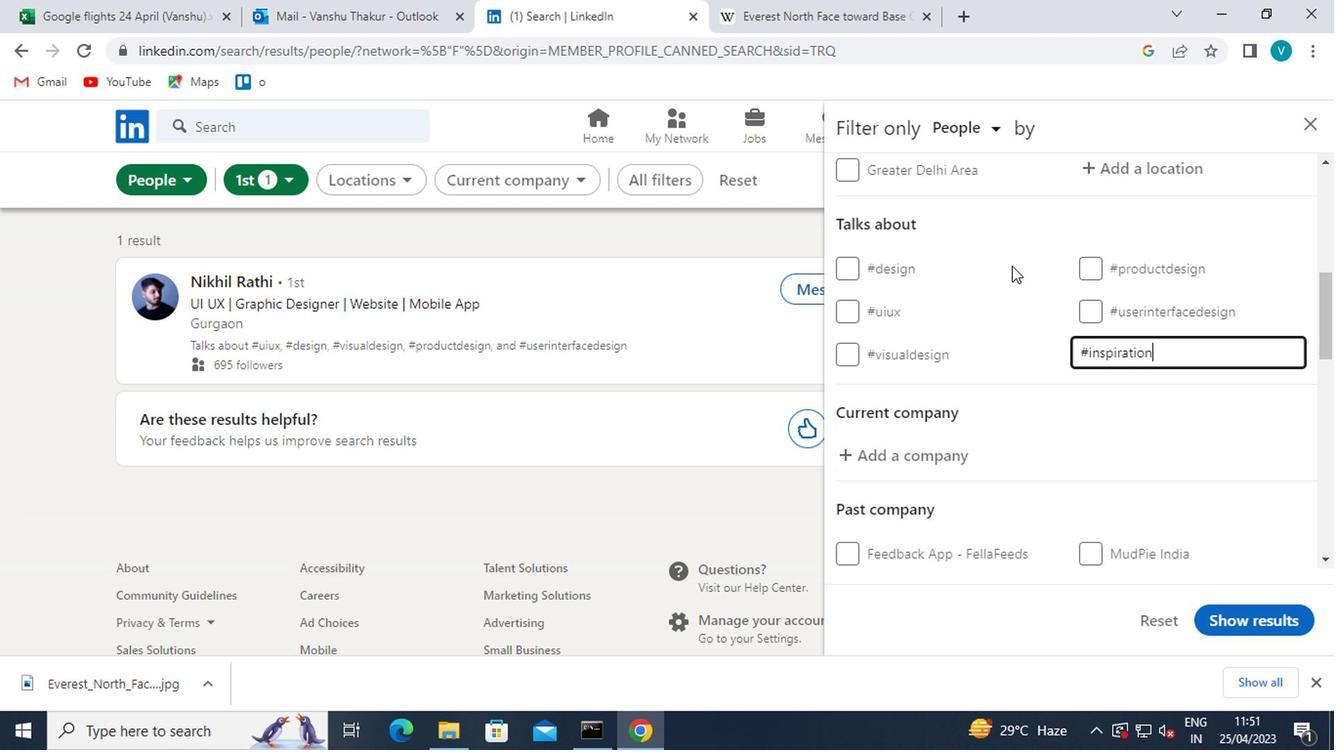 
Action: Mouse scrolled (1004, 269) with delta (0, 0)
Screenshot: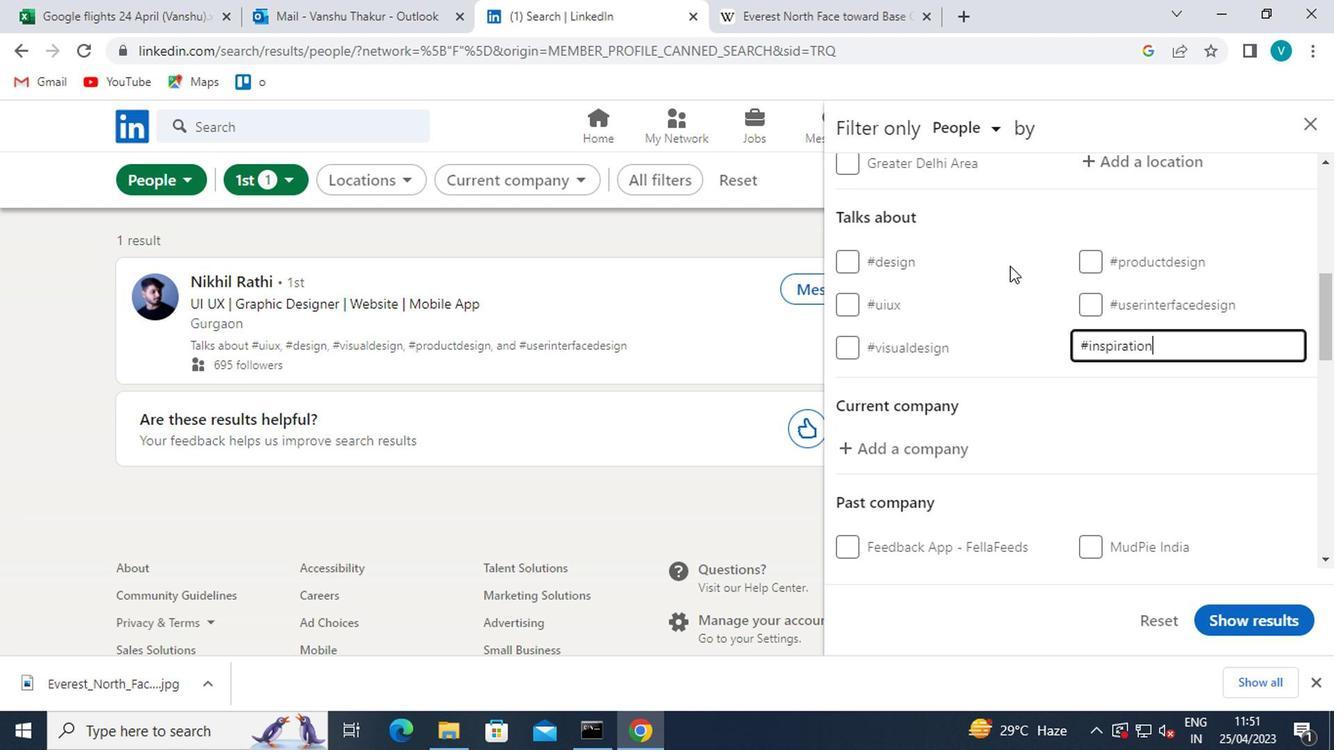 
Action: Mouse moved to (1008, 275)
Screenshot: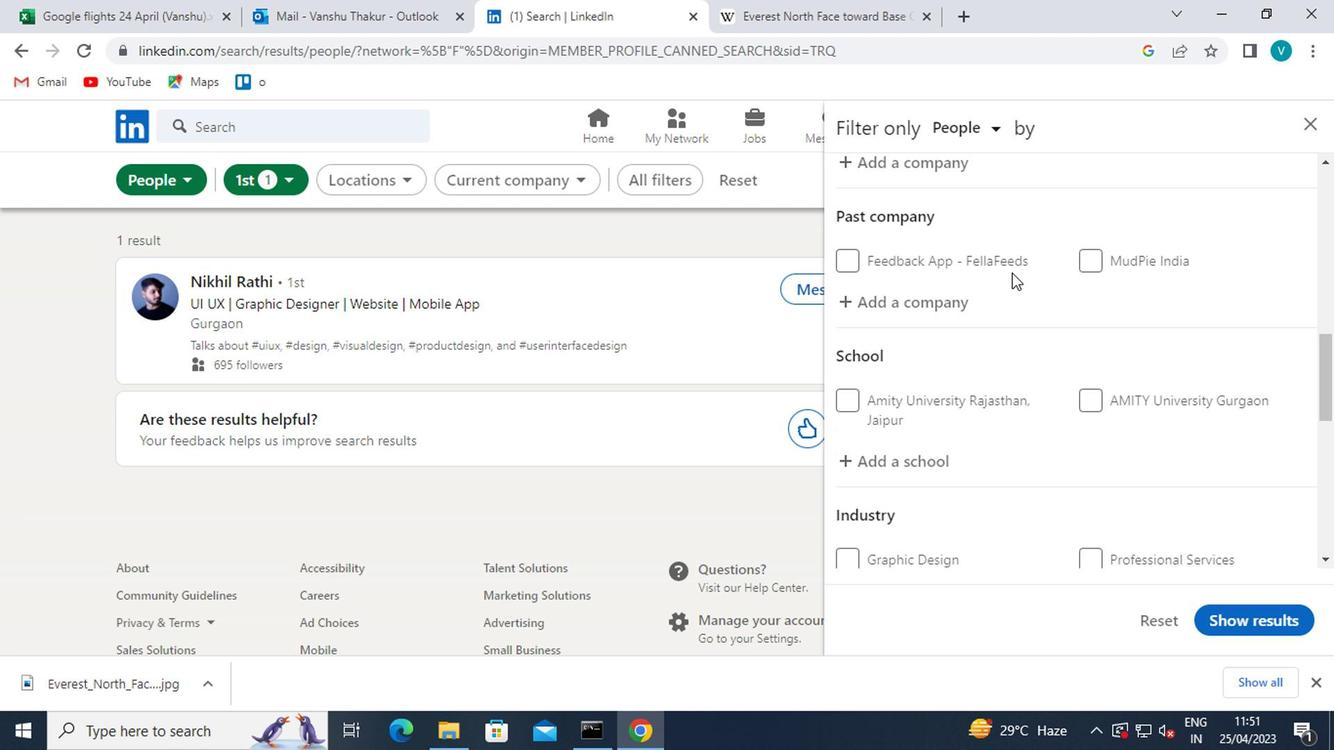 
Action: Mouse scrolled (1008, 274) with delta (0, 0)
Screenshot: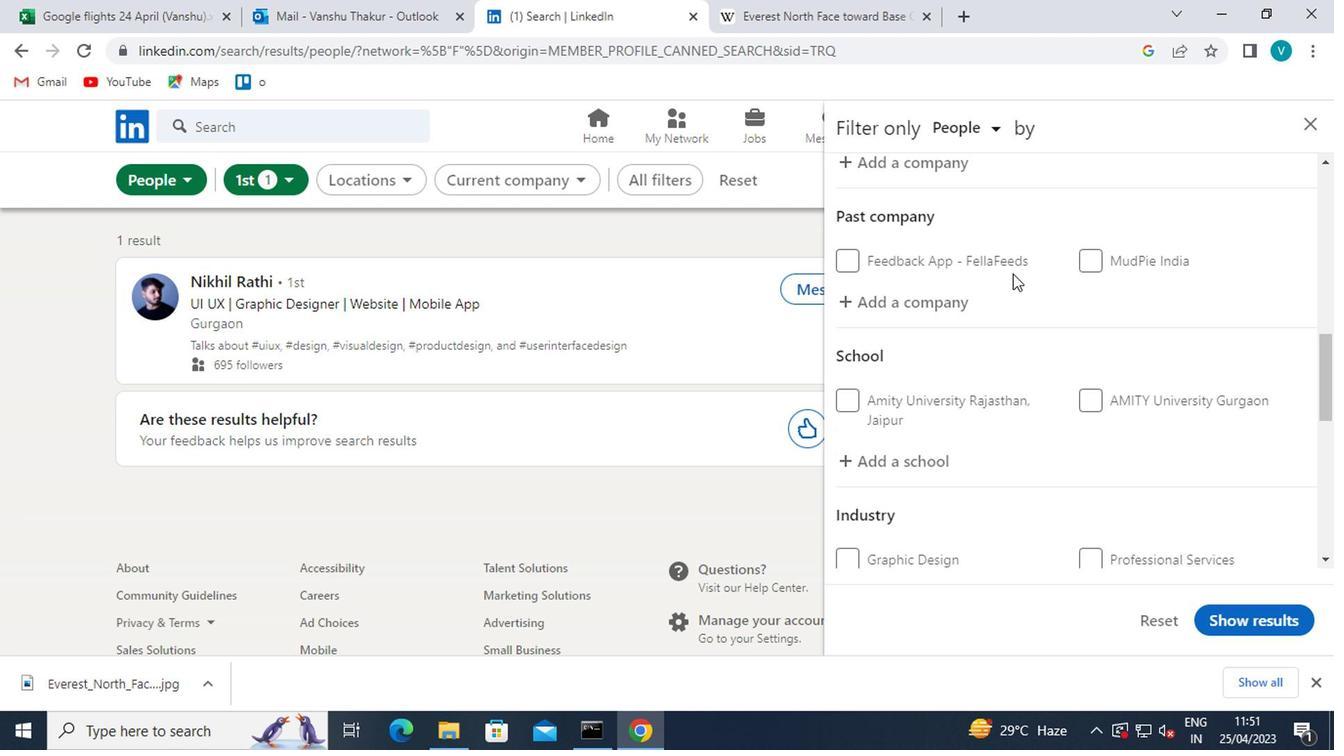 
Action: Mouse scrolled (1008, 274) with delta (0, 0)
Screenshot: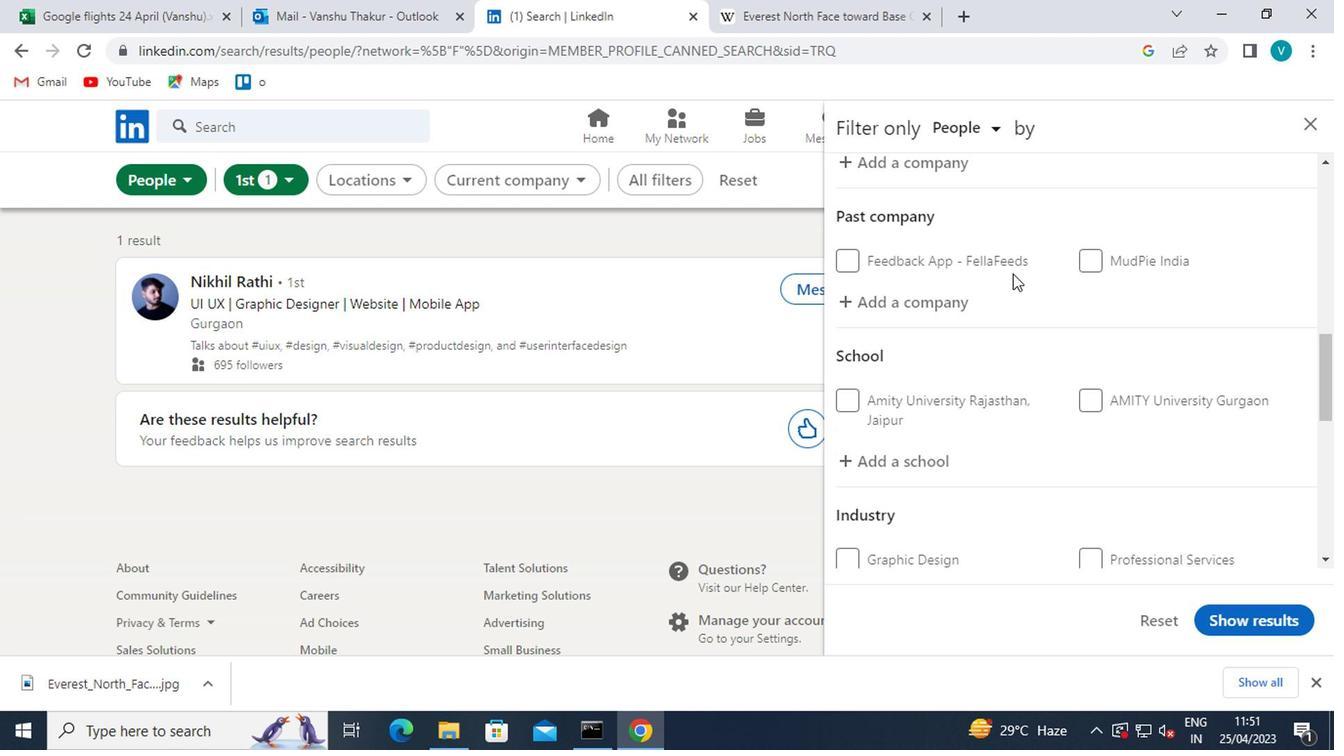 
Action: Mouse moved to (1010, 277)
Screenshot: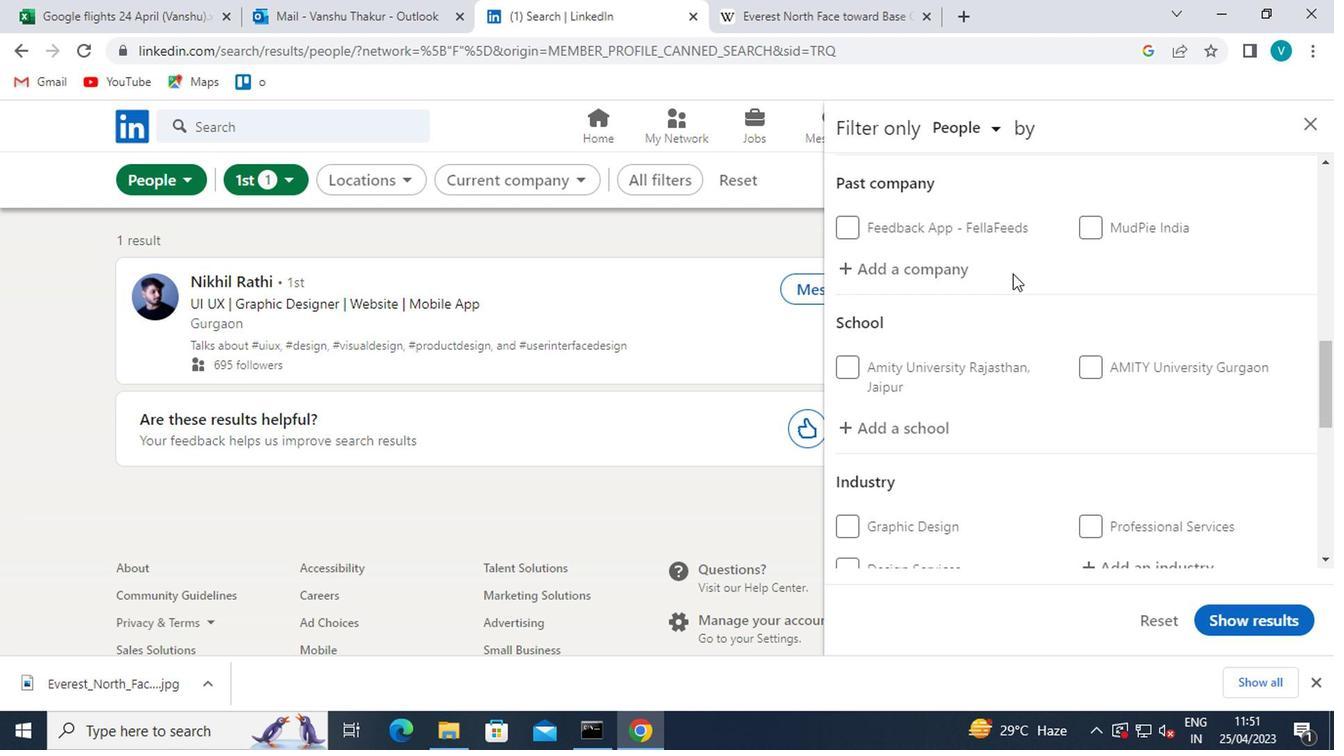 
Action: Mouse scrolled (1010, 276) with delta (0, 0)
Screenshot: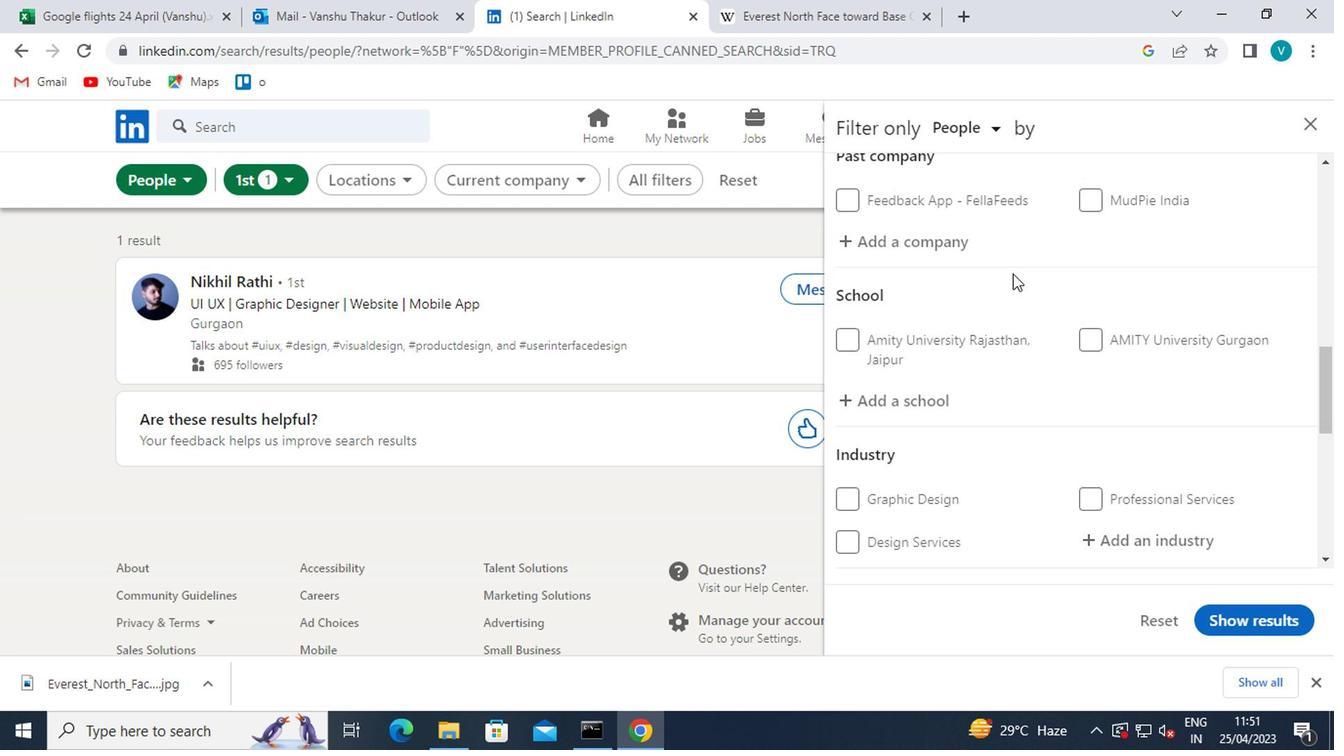 
Action: Mouse moved to (839, 410)
Screenshot: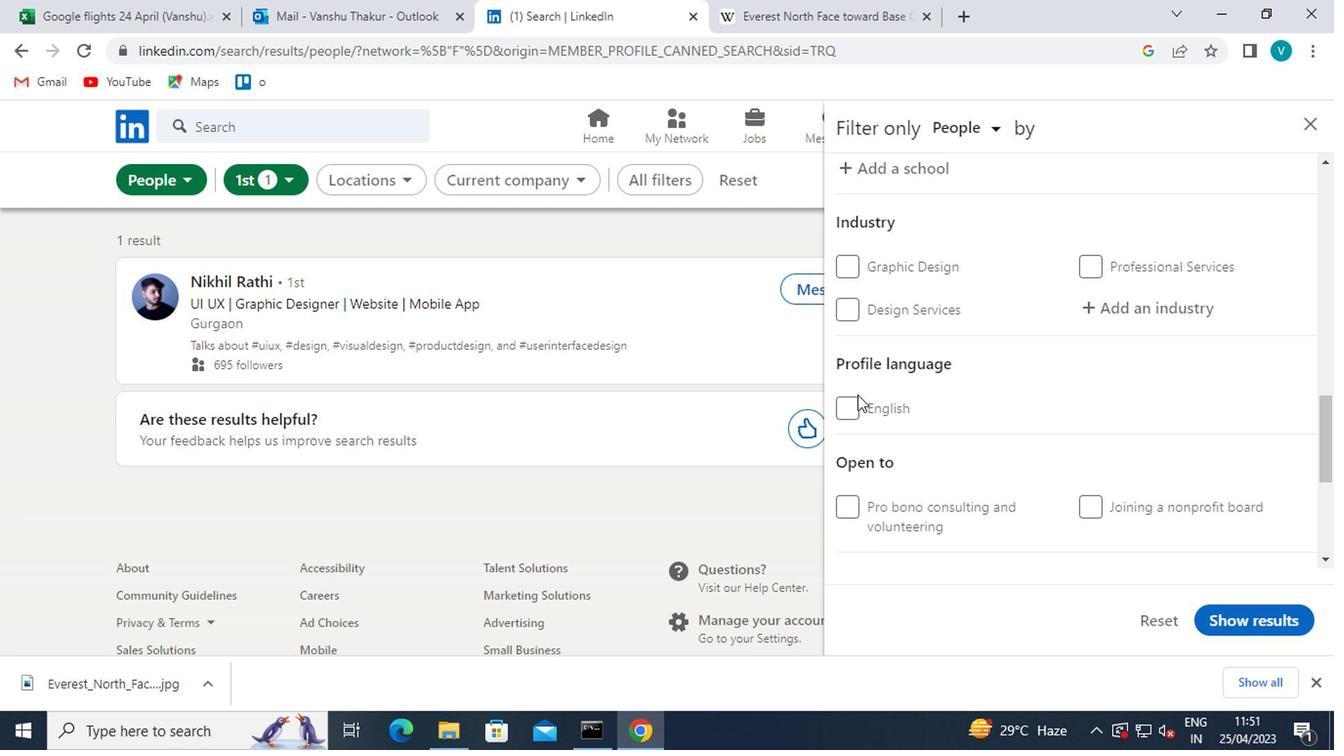 
Action: Mouse pressed left at (839, 410)
Screenshot: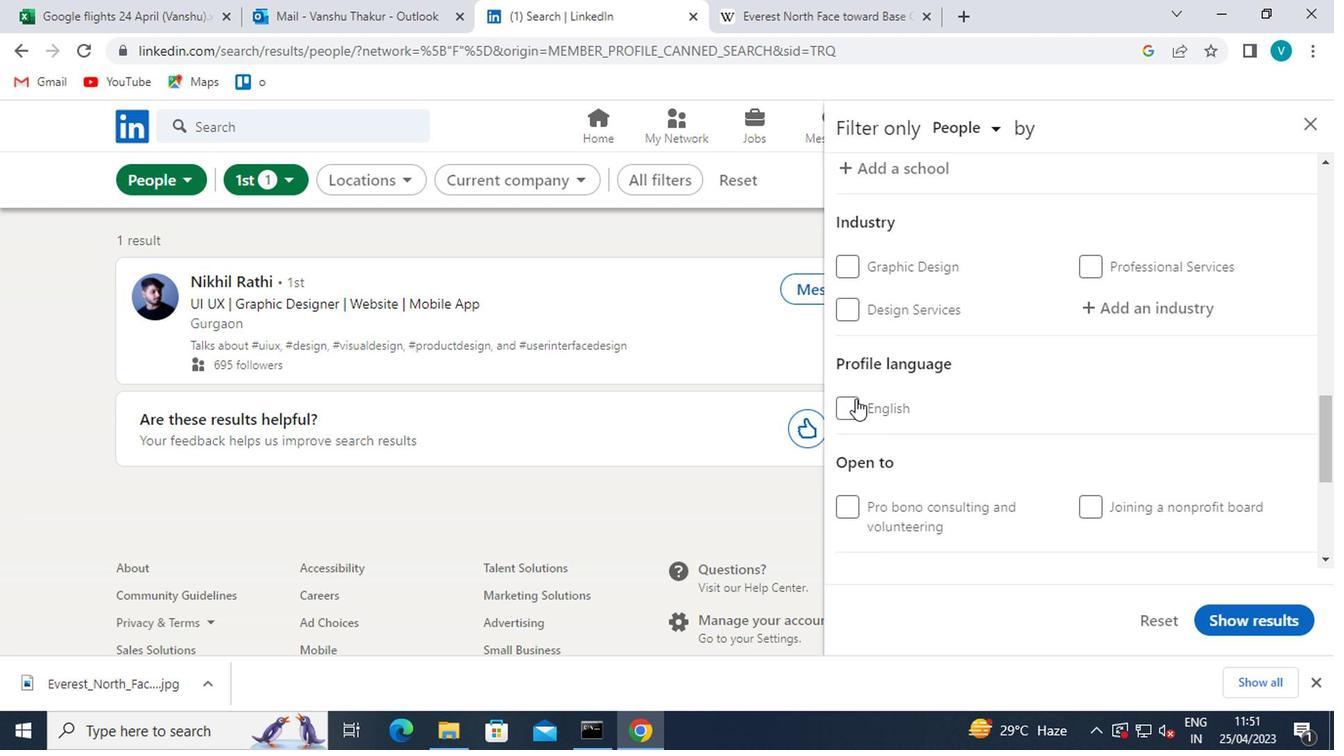 
Action: Mouse moved to (970, 371)
Screenshot: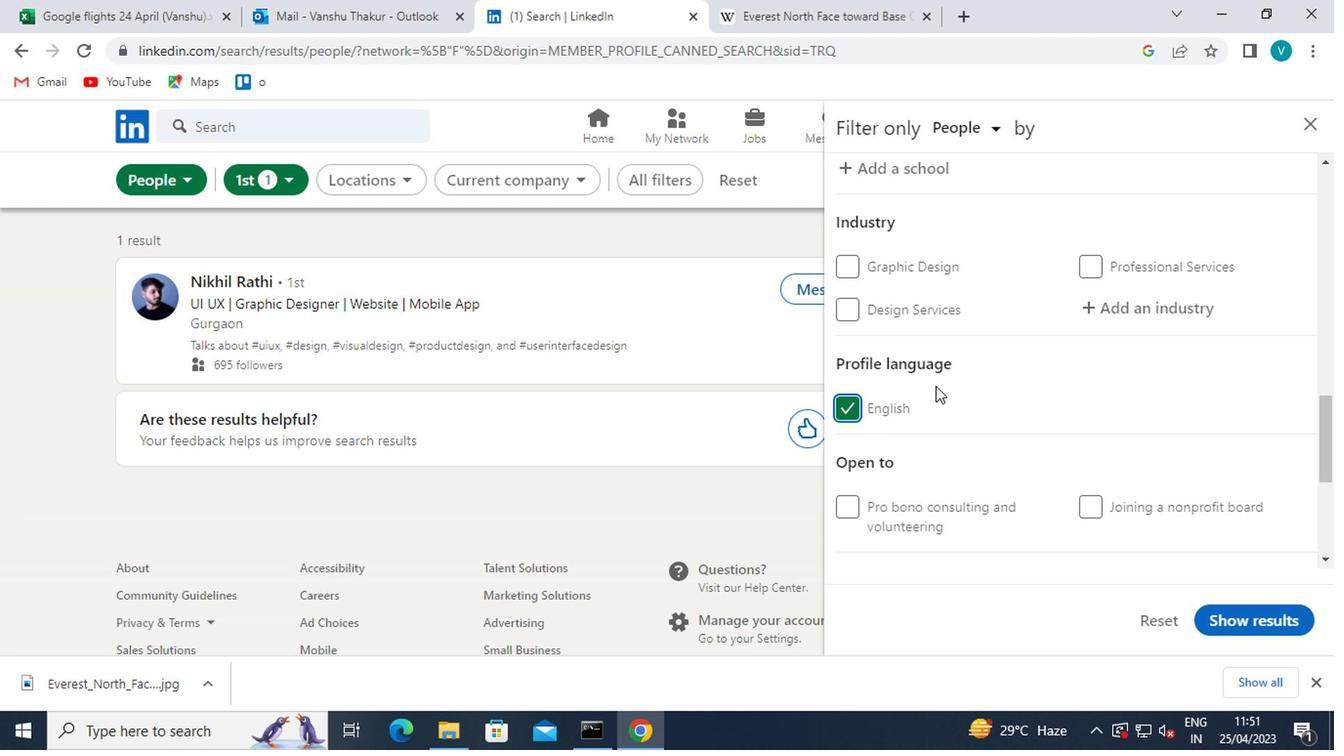
Action: Mouse scrolled (970, 372) with delta (0, 0)
Screenshot: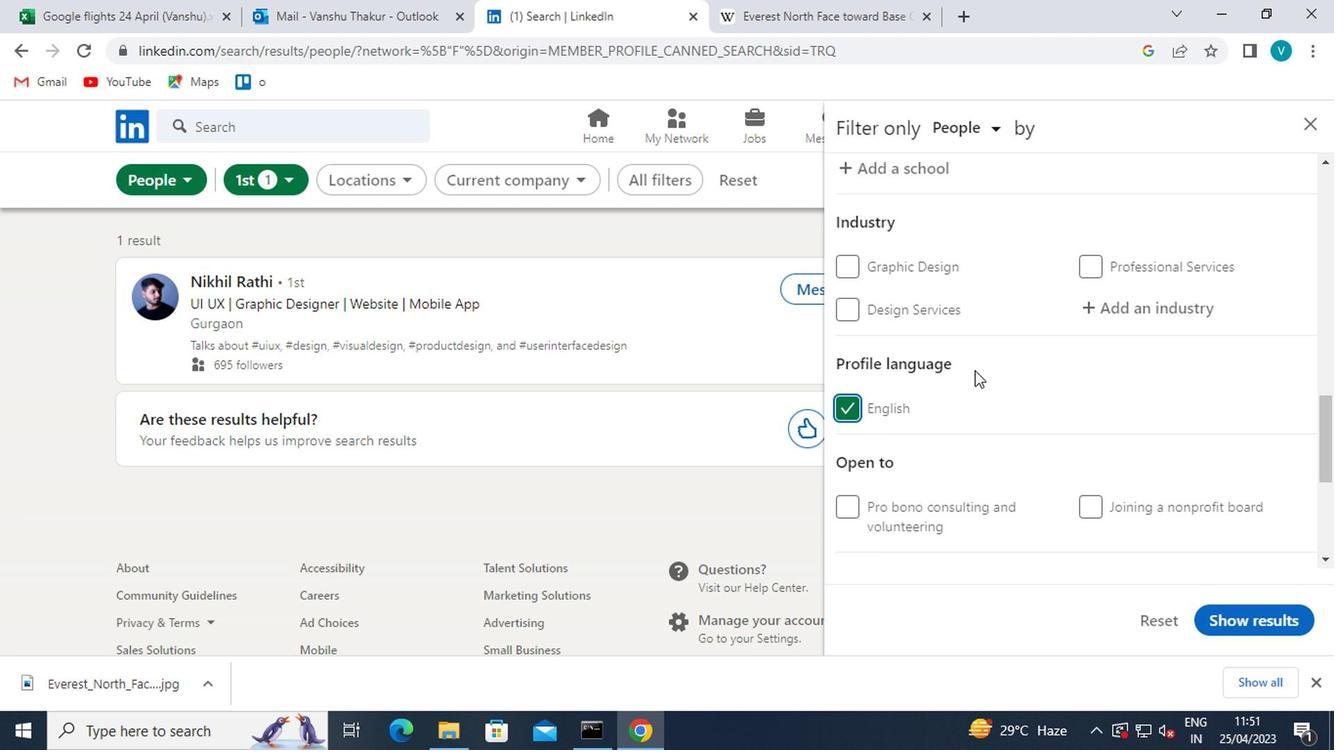 
Action: Mouse scrolled (970, 372) with delta (0, 0)
Screenshot: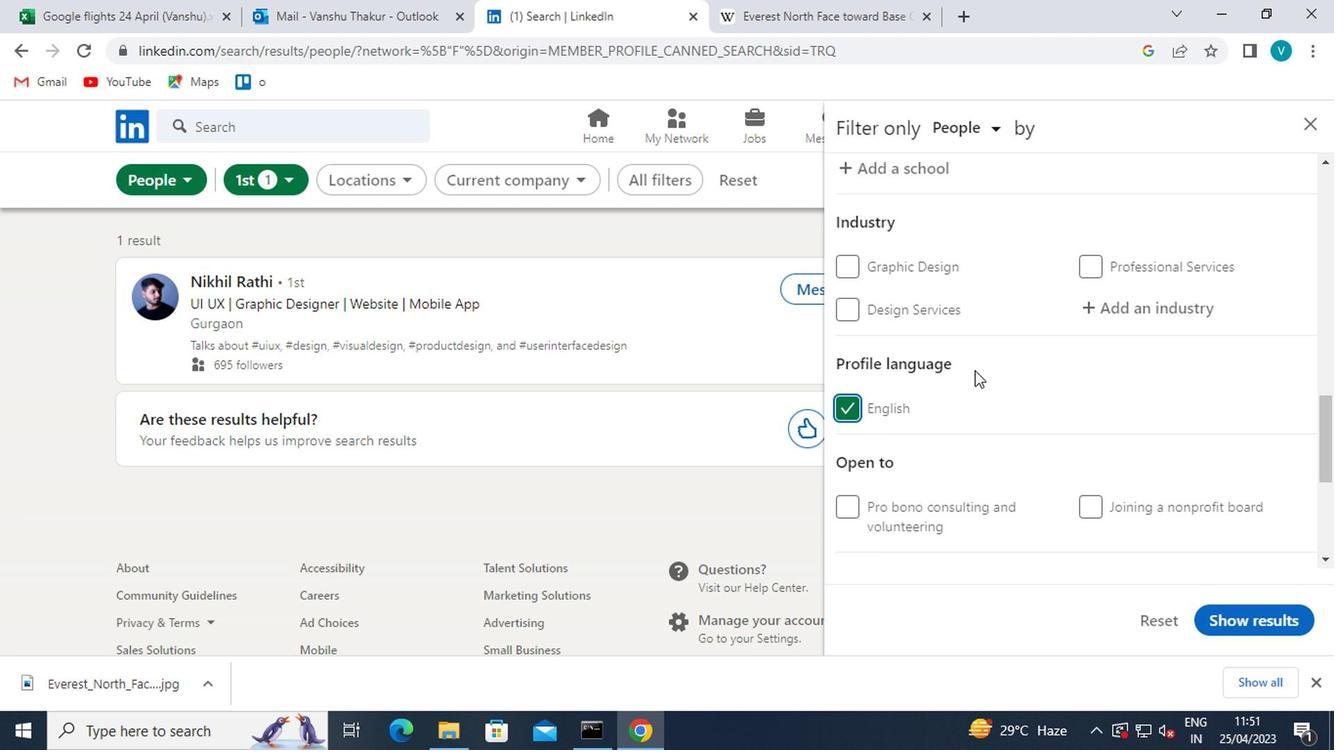 
Action: Mouse scrolled (970, 372) with delta (0, 0)
Screenshot: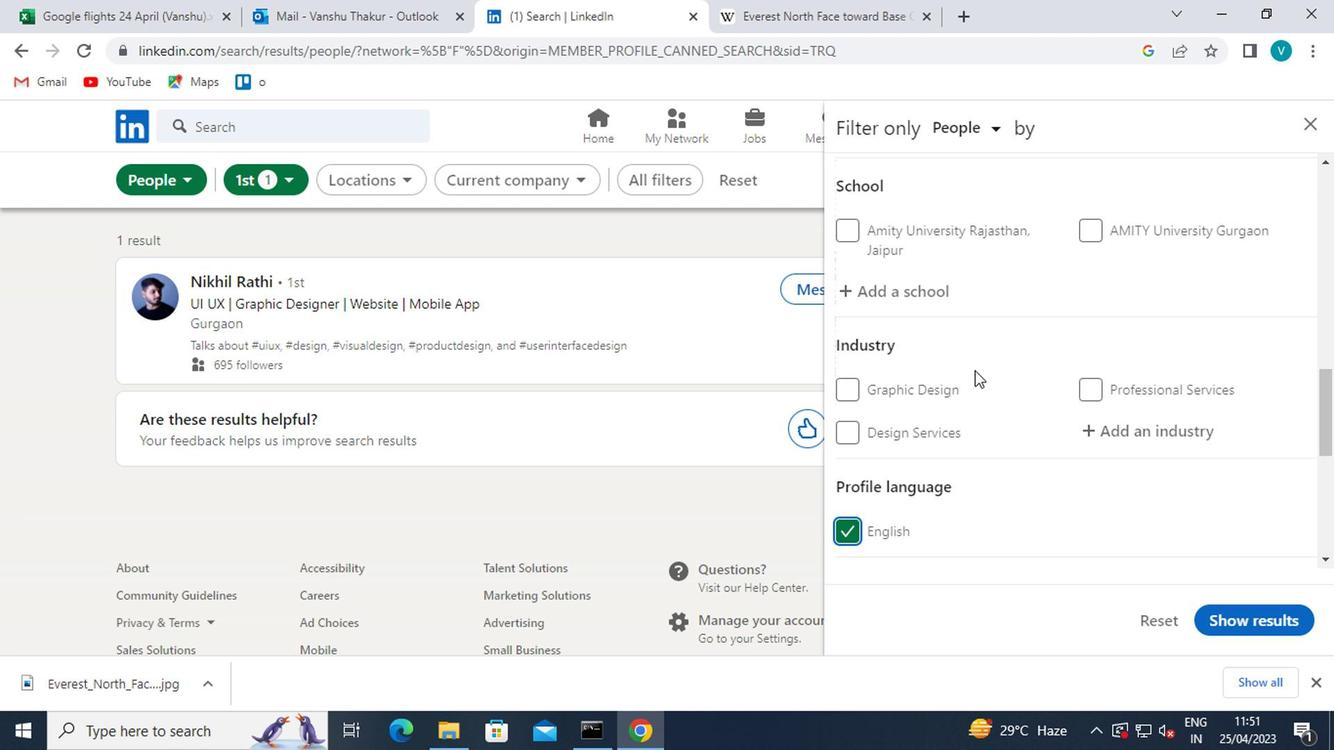 
Action: Mouse scrolled (970, 372) with delta (0, 0)
Screenshot: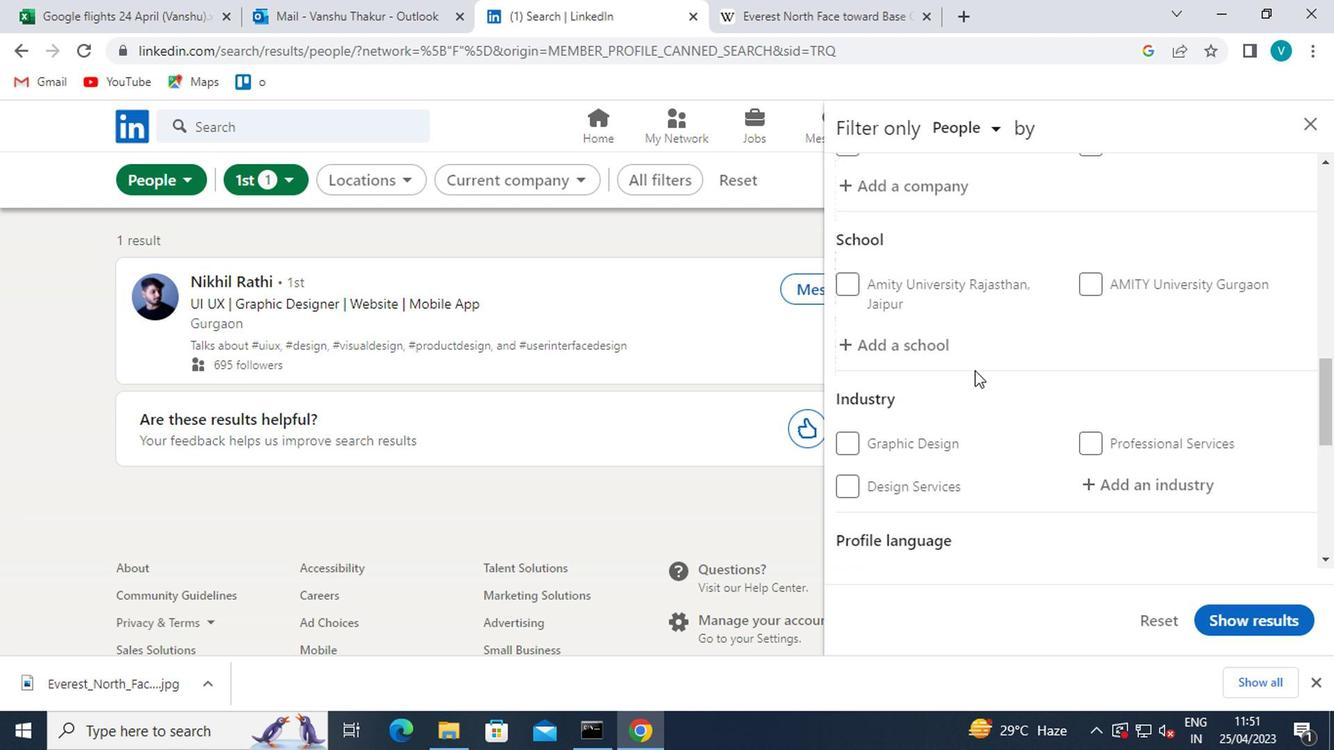 
Action: Mouse scrolled (970, 372) with delta (0, 0)
Screenshot: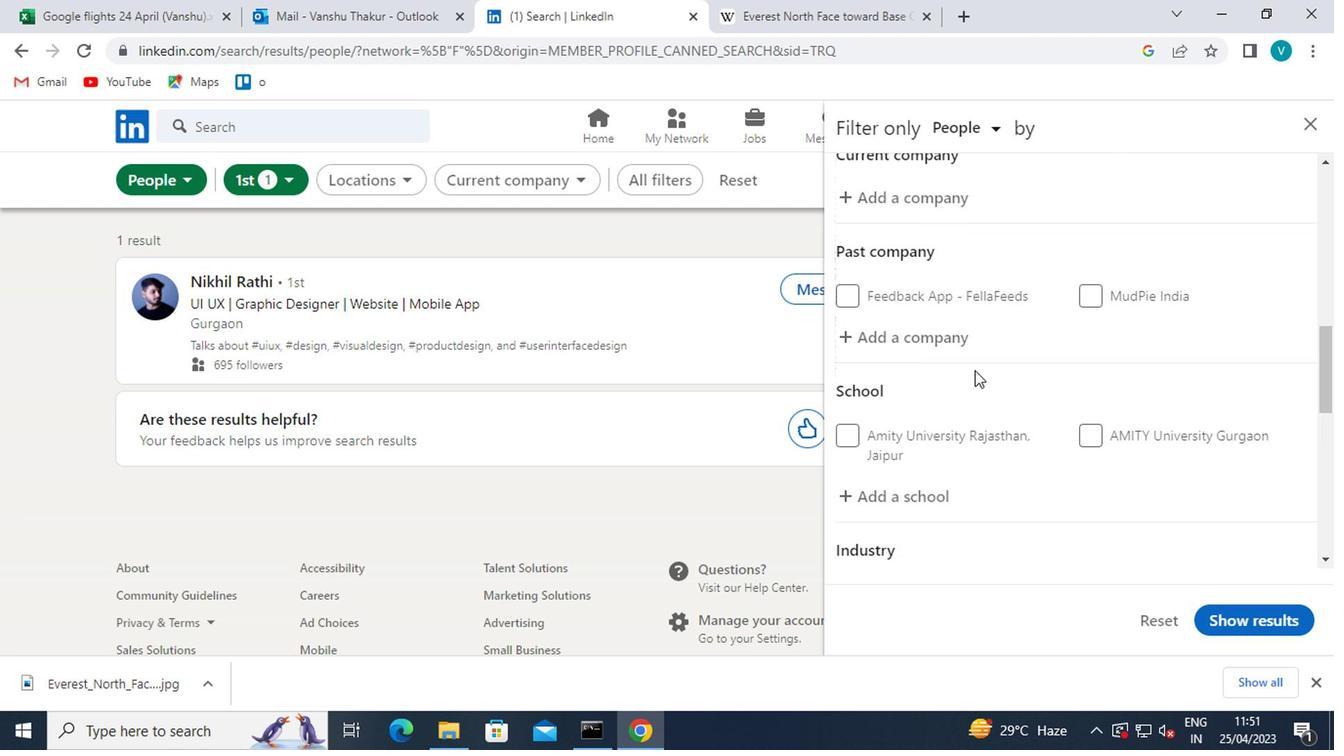 
Action: Mouse moved to (961, 357)
Screenshot: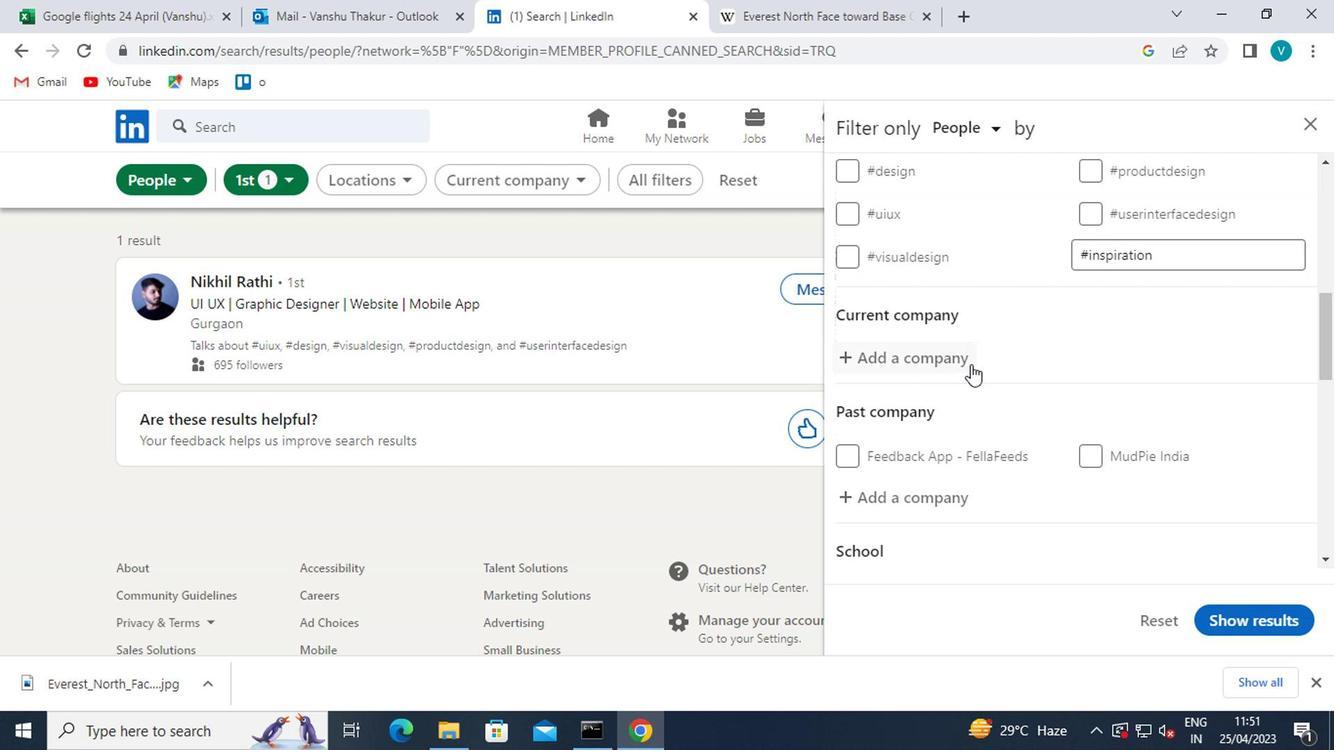 
Action: Mouse pressed left at (961, 357)
Screenshot: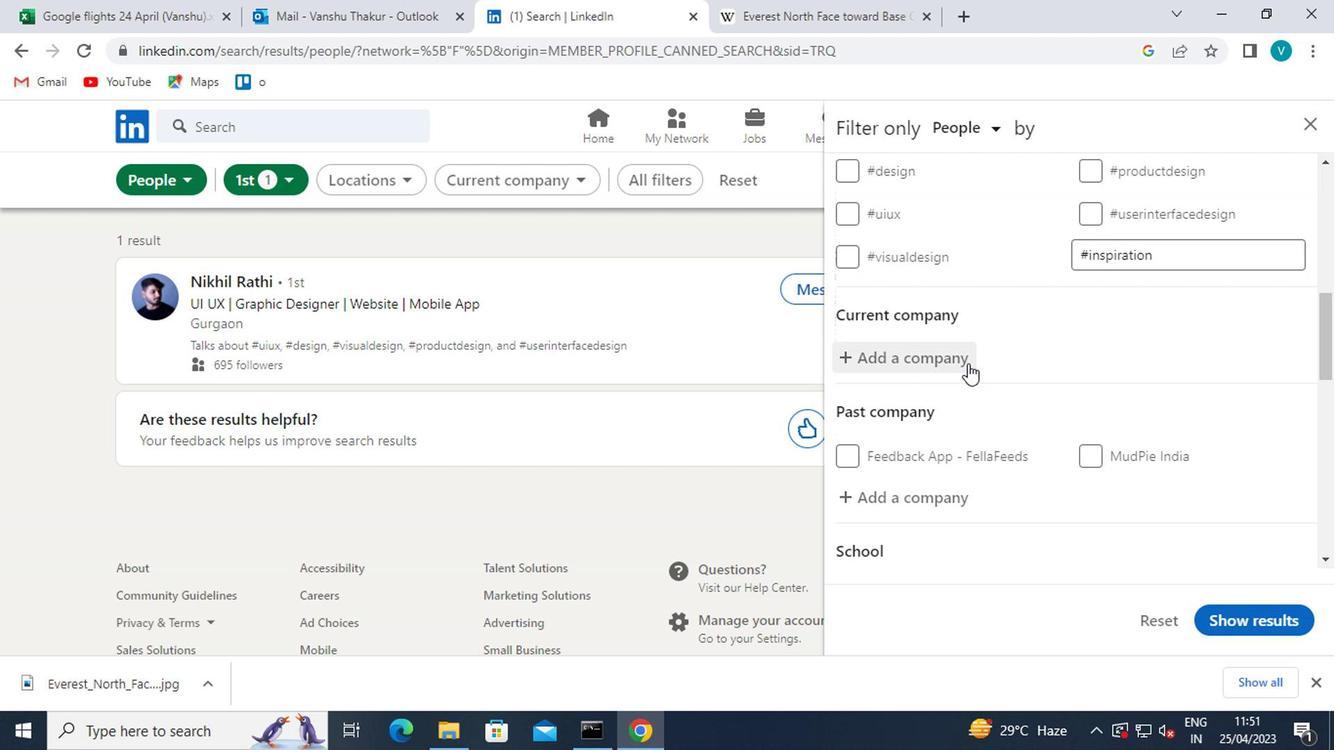 
Action: Mouse moved to (946, 351)
Screenshot: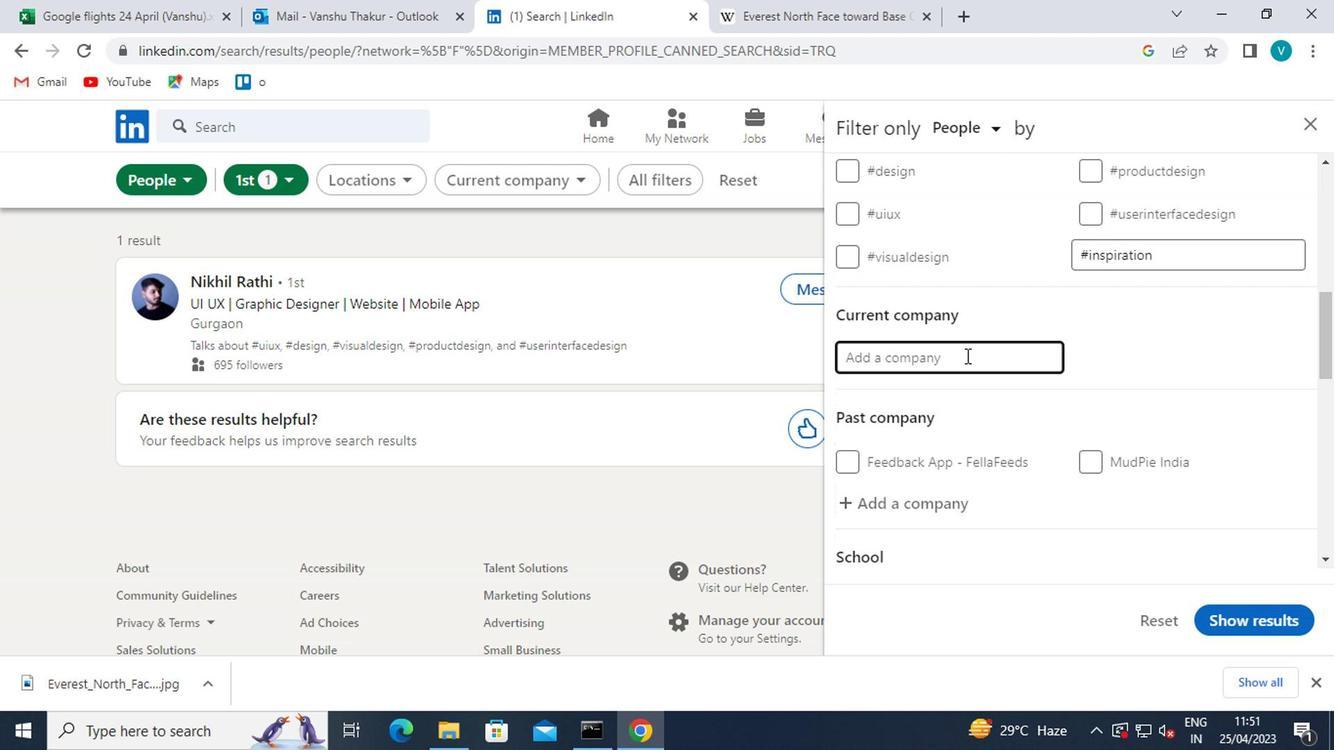 
Action: Key pressed <Key.shift>B
Screenshot: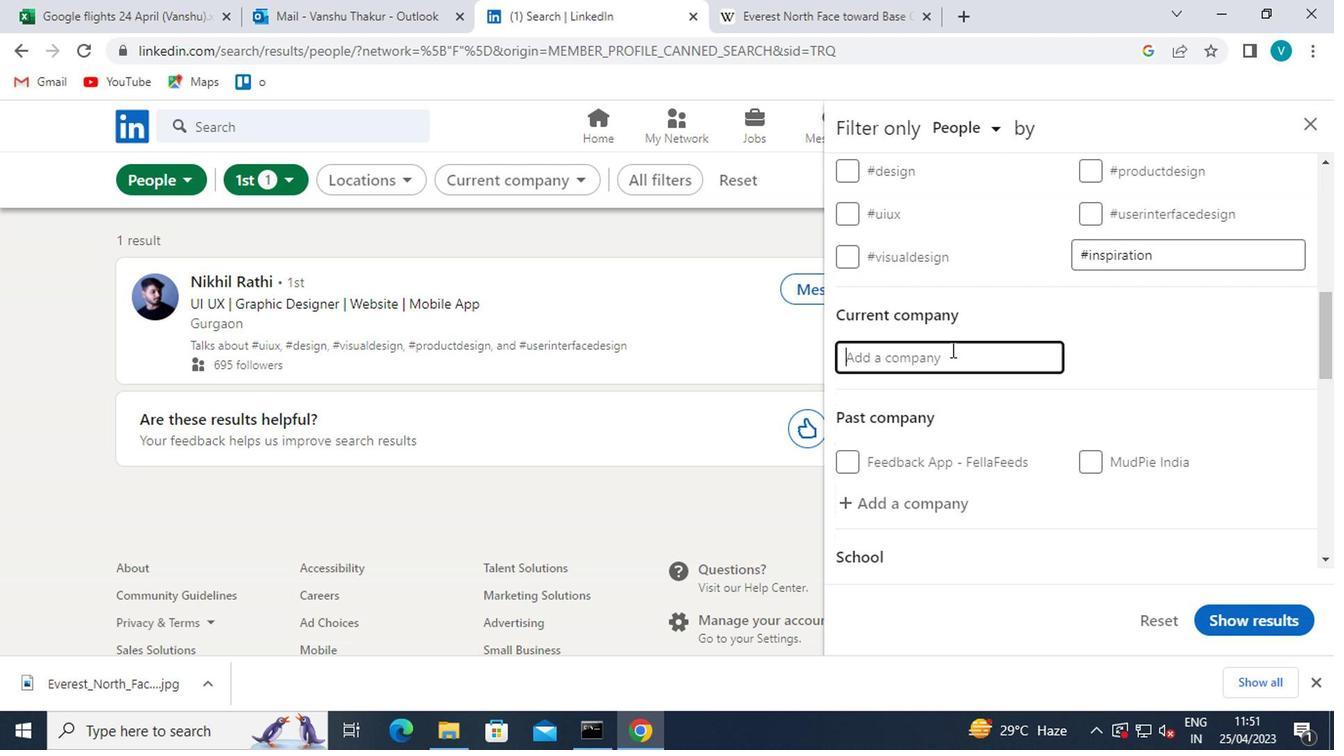 
Action: Mouse moved to (946, 351)
Screenshot: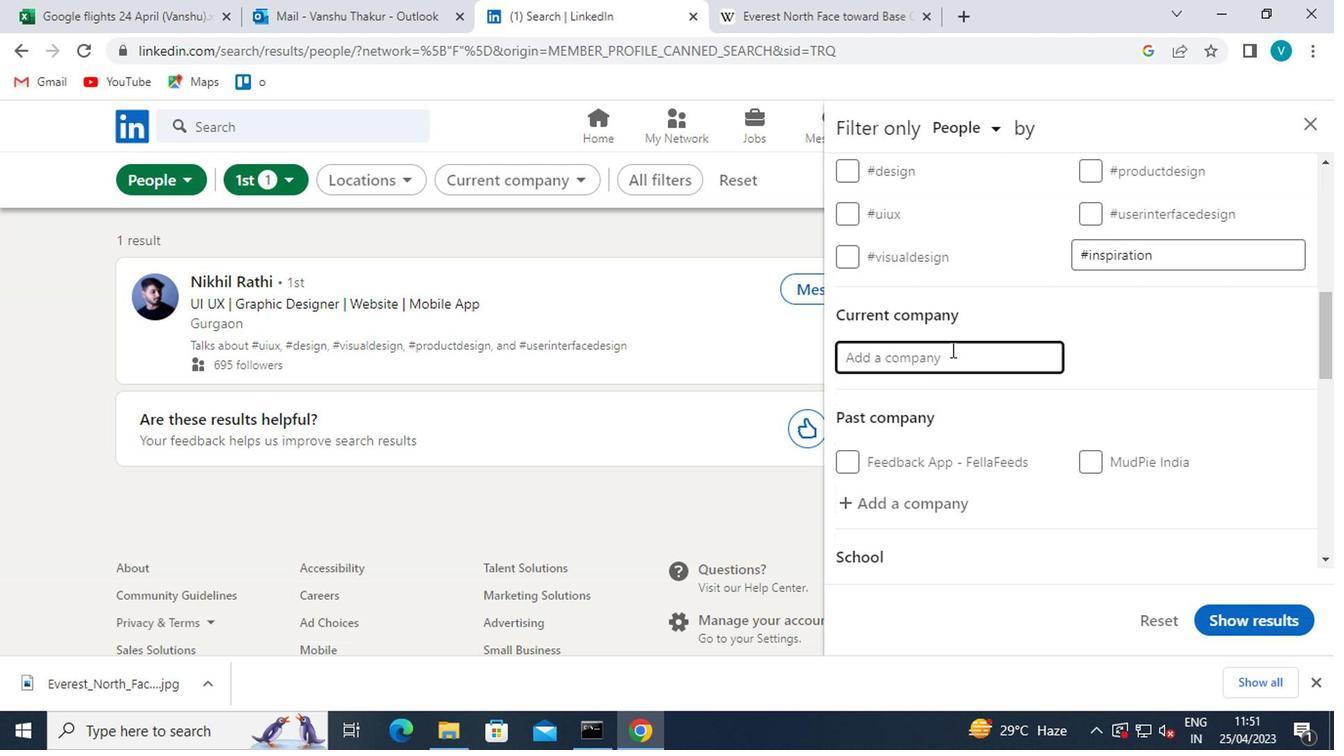 
Action: Key pressed A
Screenshot: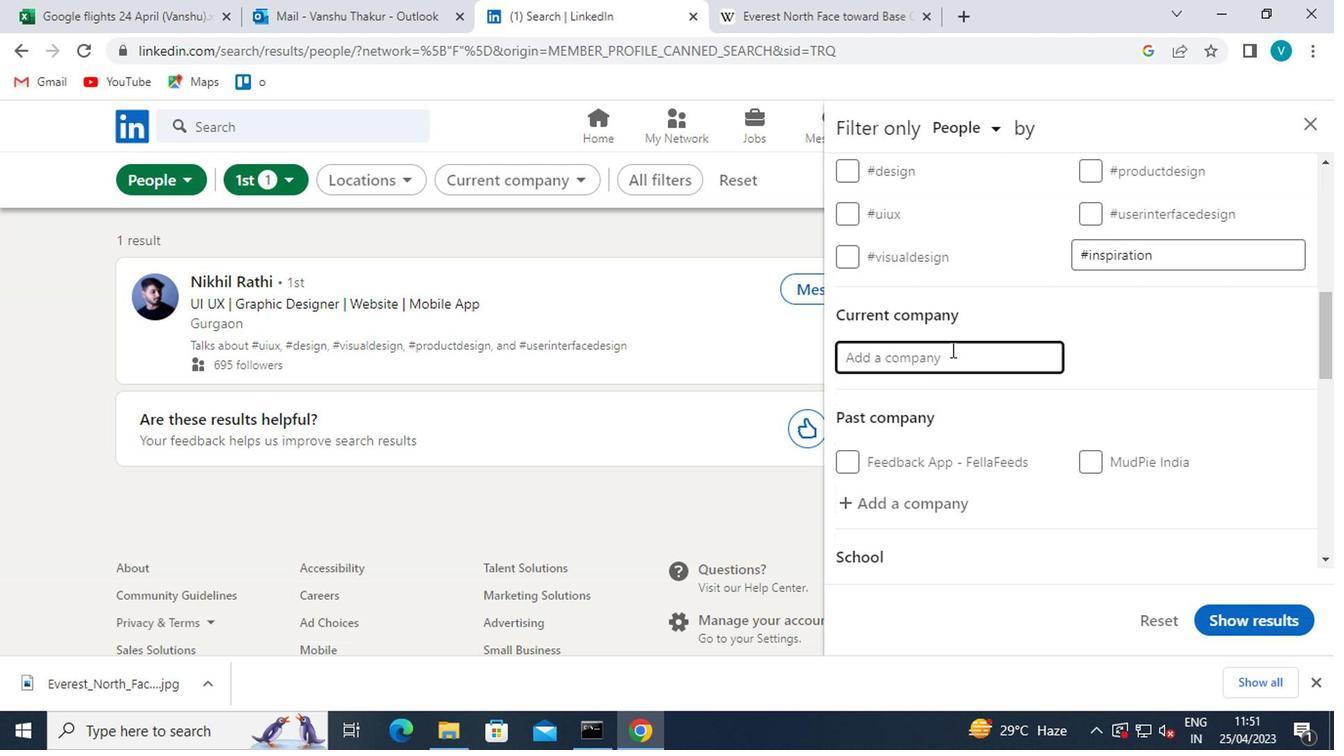 
Action: Mouse moved to (944, 351)
Screenshot: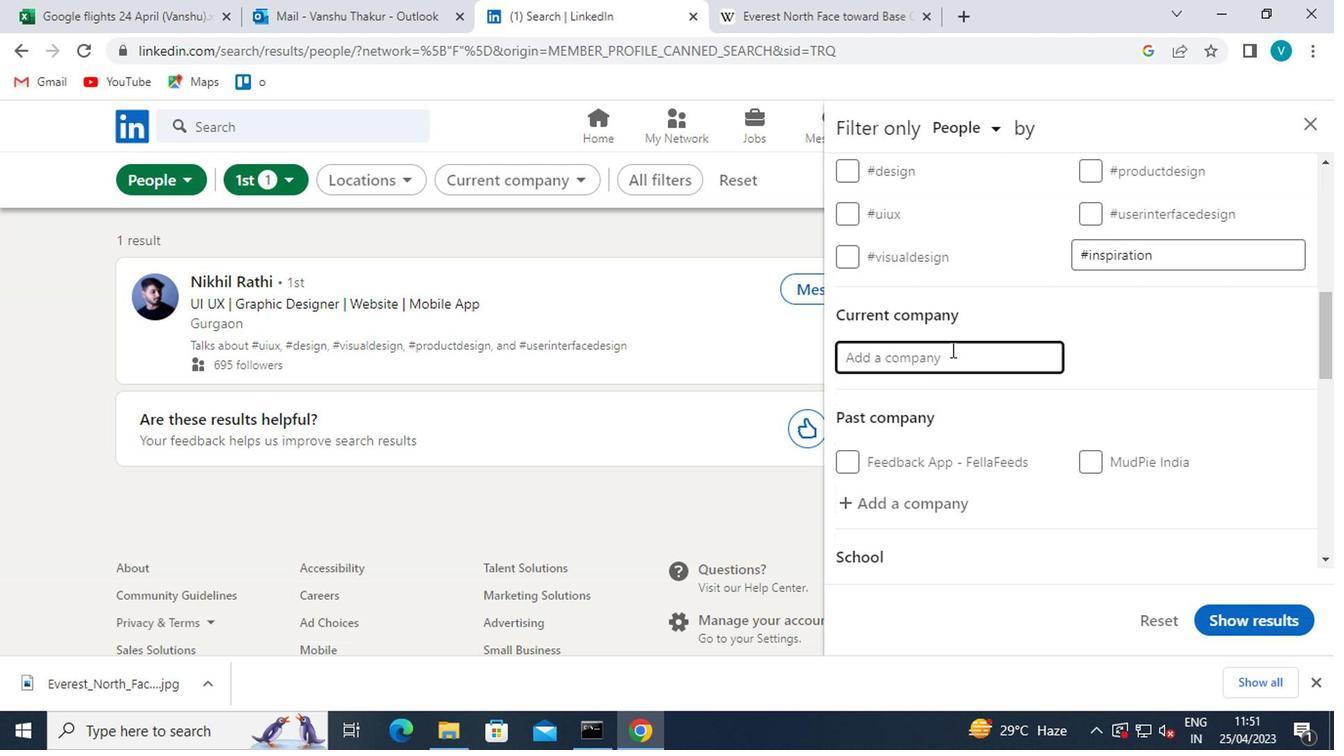 
Action: Key pressed NDJA<Key.backspace><Key.backspace><Key.backspace><Key.backspace><Key.backspace><Key.backspace><Key.backspace><Key.shift>BANDHNA<Key.backspace><Key.backspace>AN<Key.space>
Screenshot: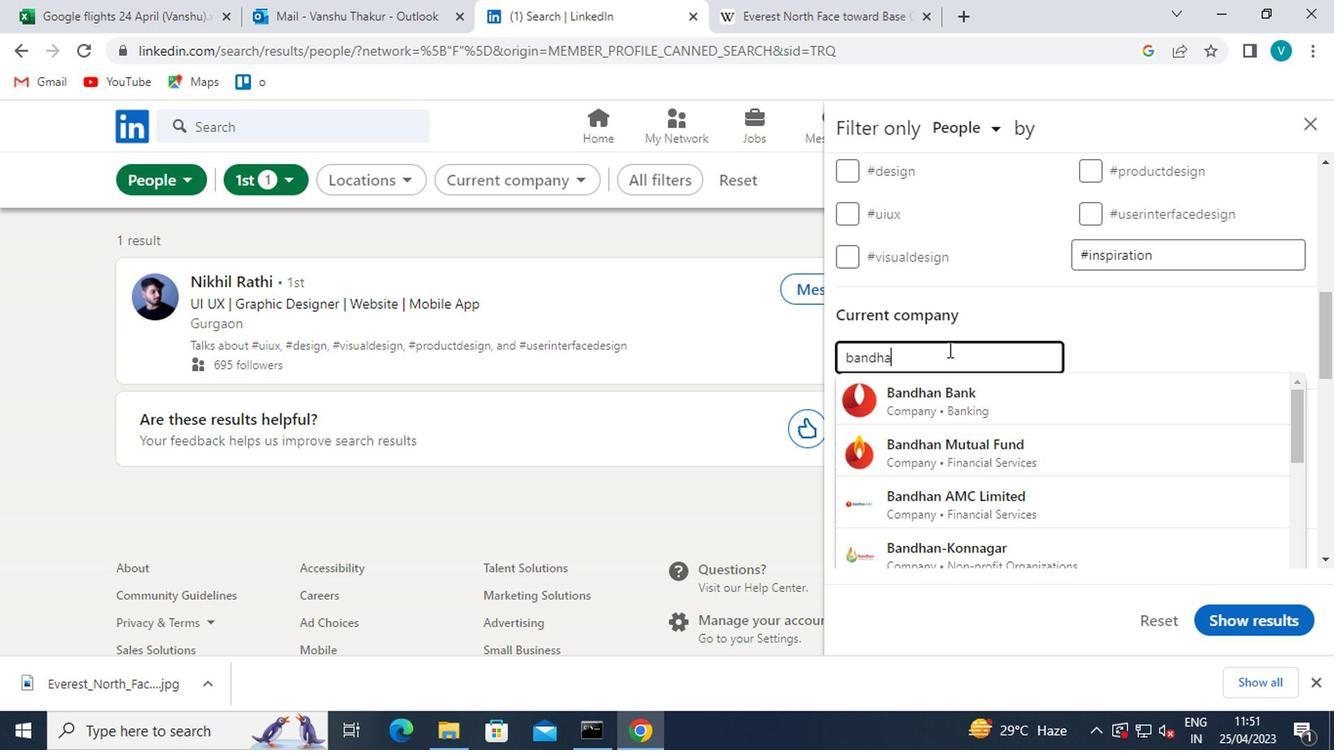 
Action: Mouse moved to (896, 390)
Screenshot: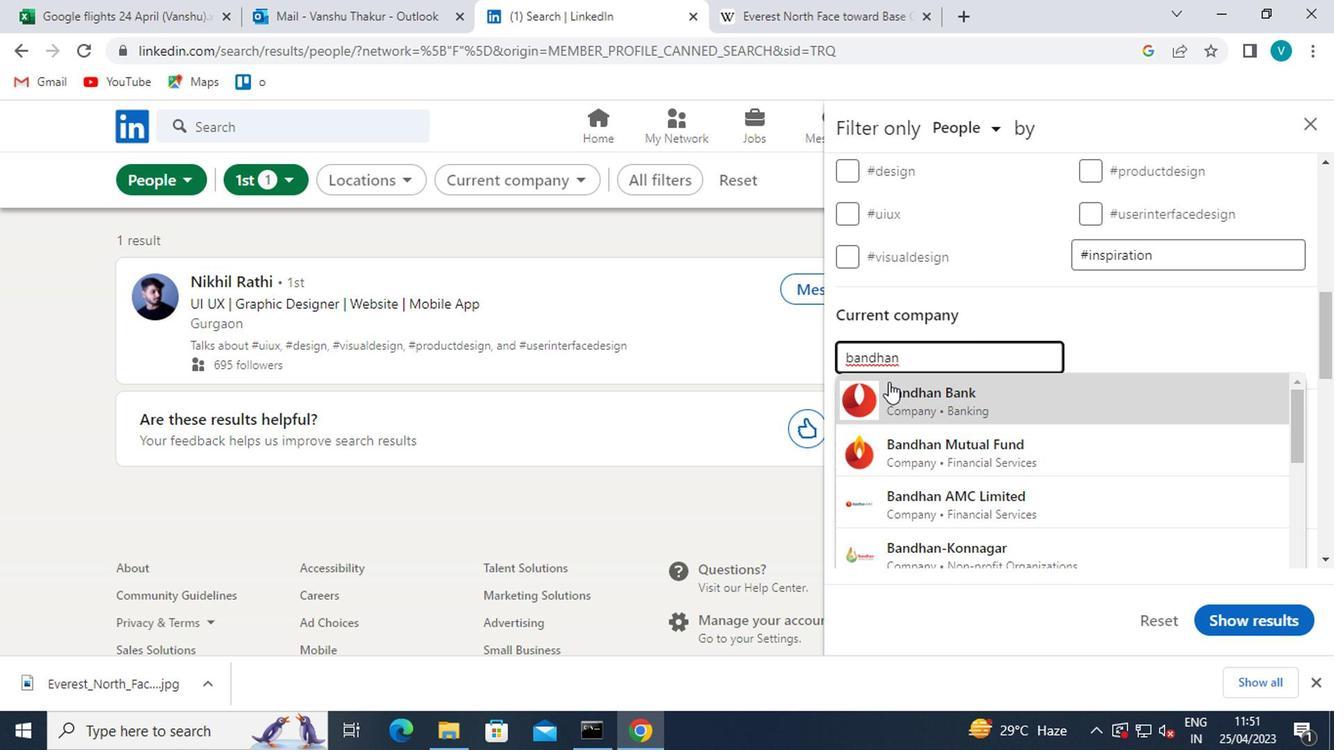 
Action: Mouse pressed left at (896, 390)
Screenshot: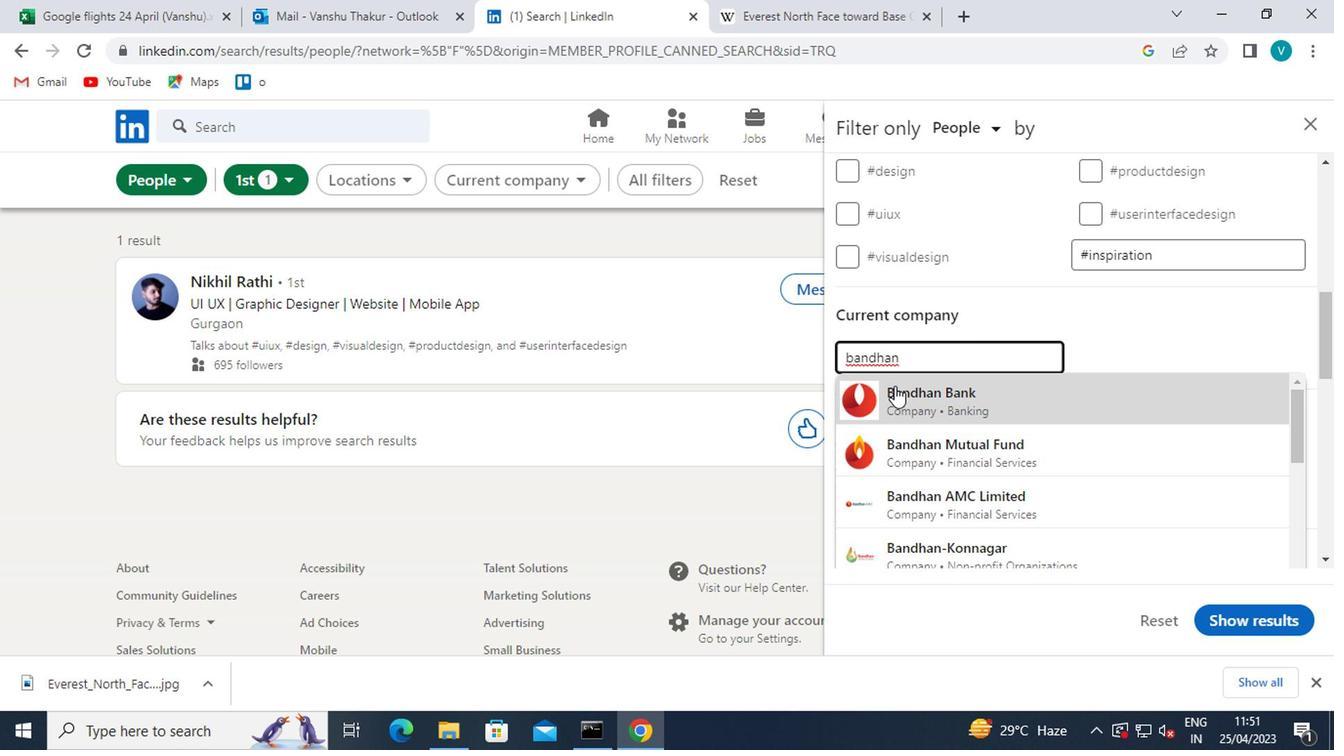 
Action: Mouse moved to (903, 390)
Screenshot: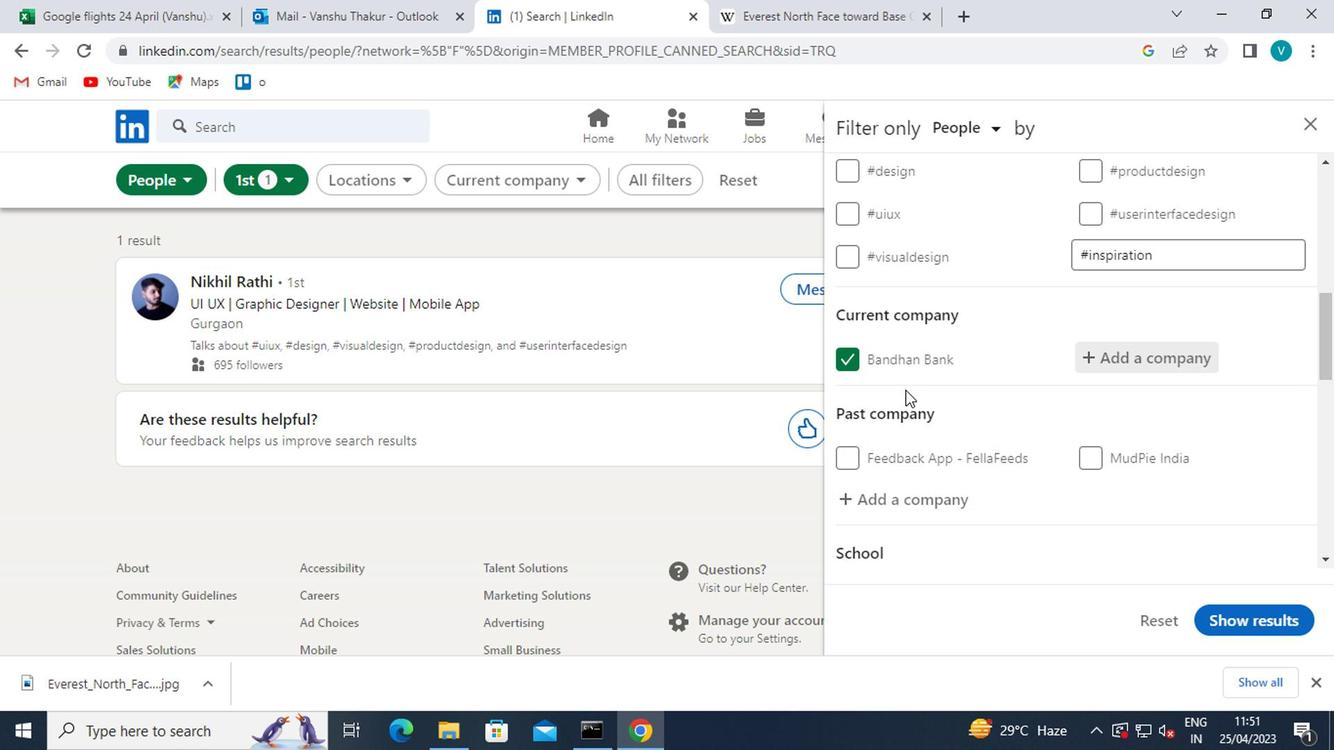 
Action: Mouse scrolled (903, 389) with delta (0, 0)
Screenshot: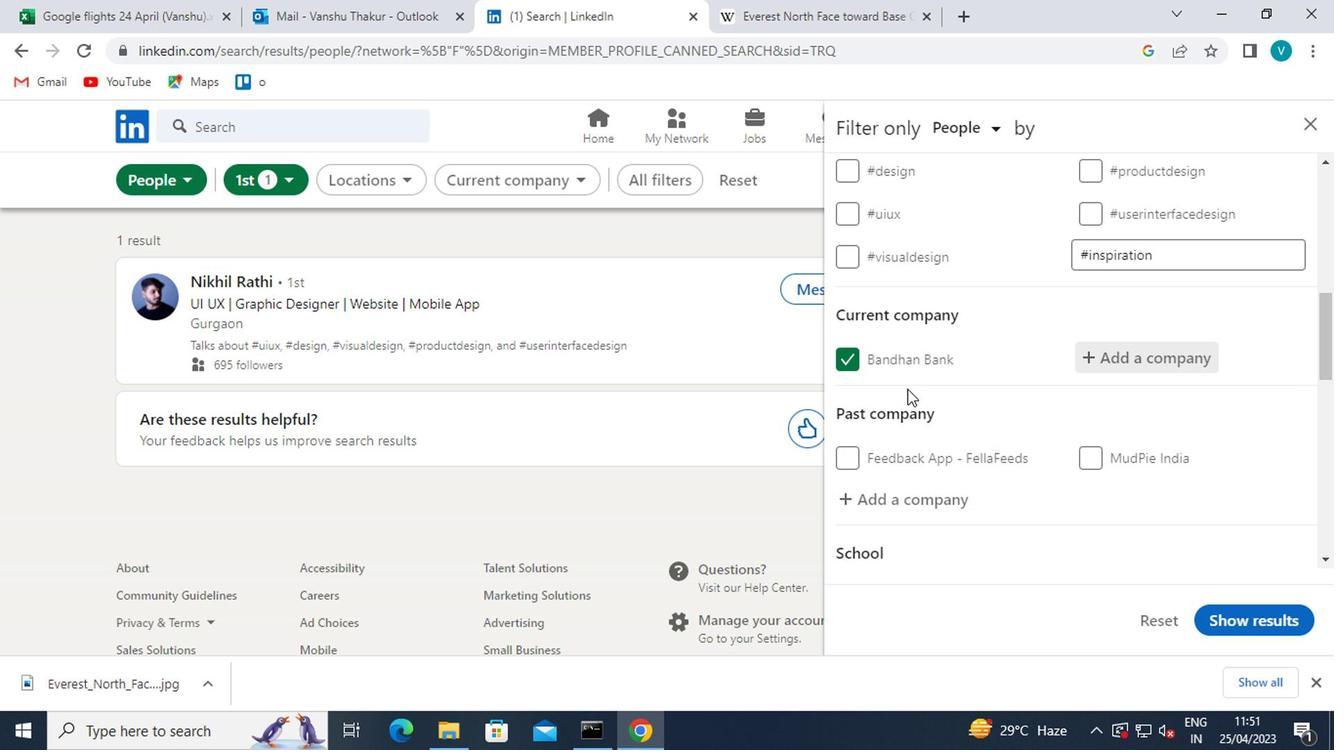 
Action: Mouse scrolled (903, 389) with delta (0, 0)
Screenshot: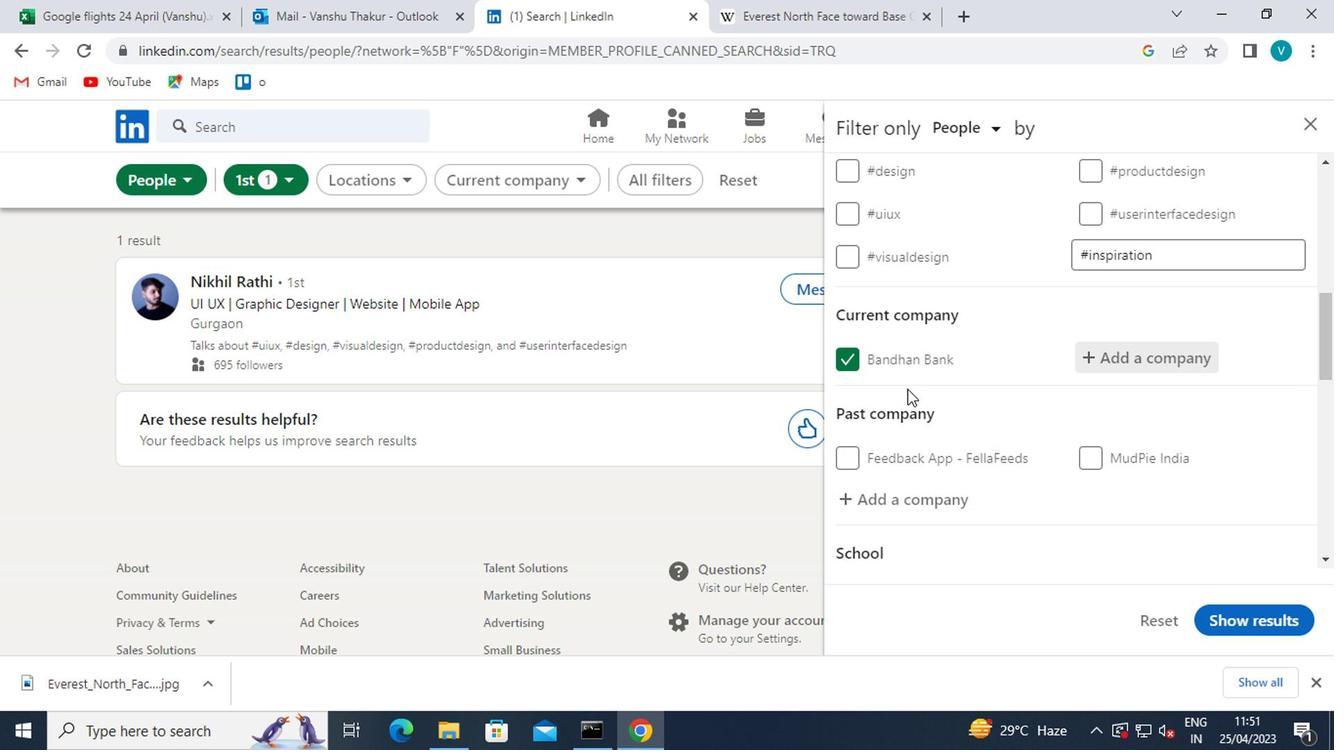 
Action: Mouse moved to (901, 465)
Screenshot: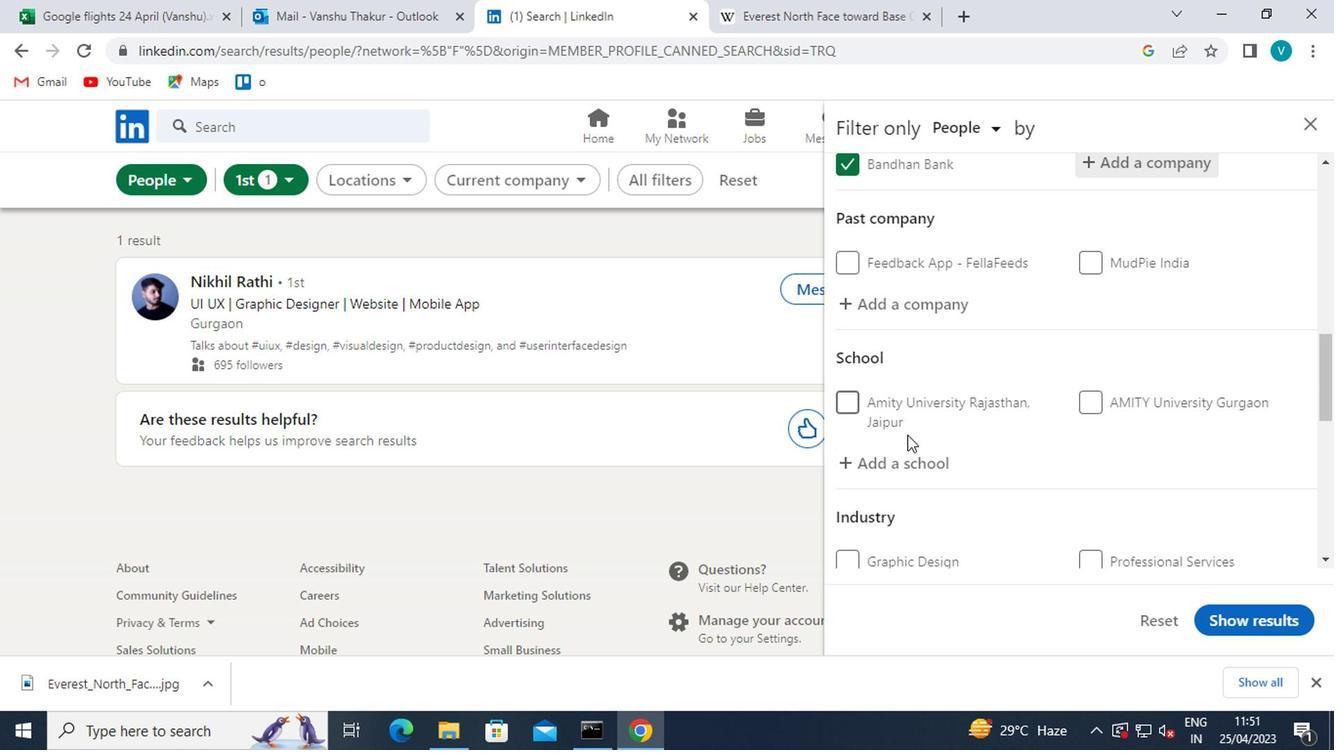 
Action: Mouse pressed left at (901, 465)
Screenshot: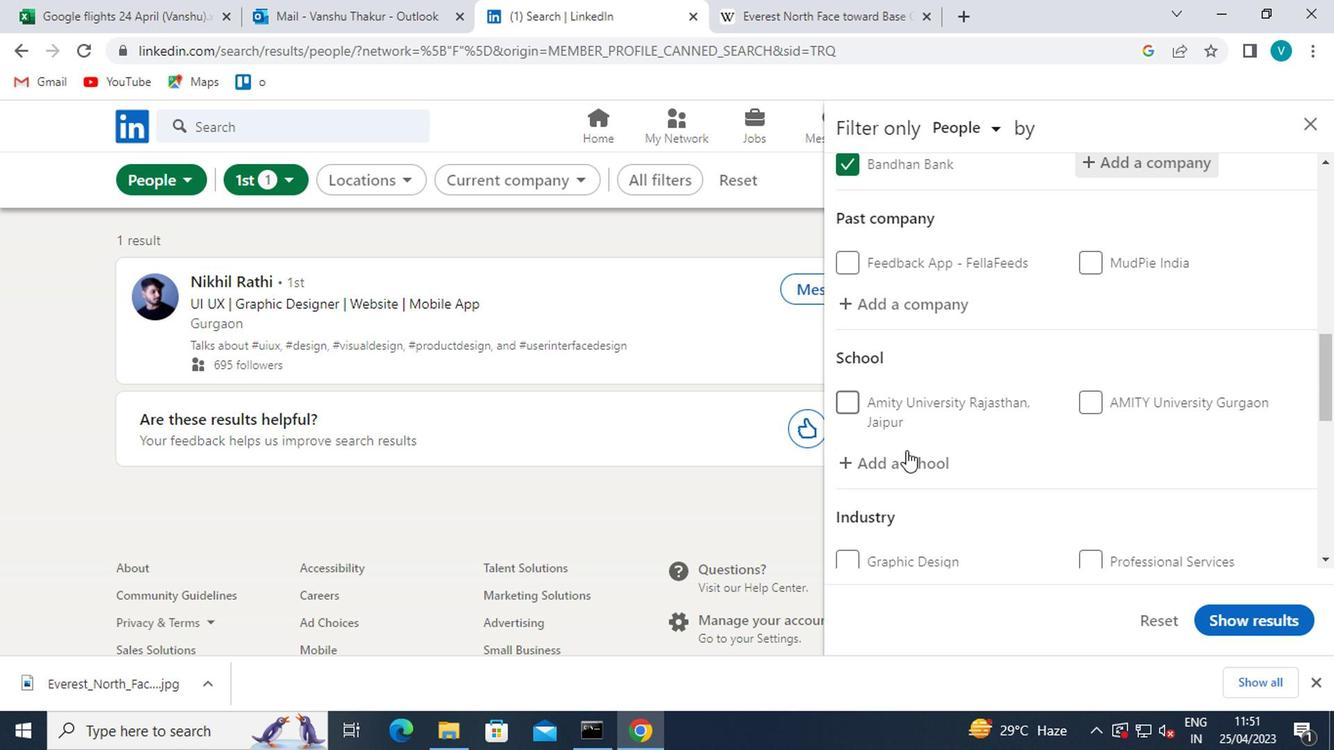 
Action: Mouse moved to (903, 465)
Screenshot: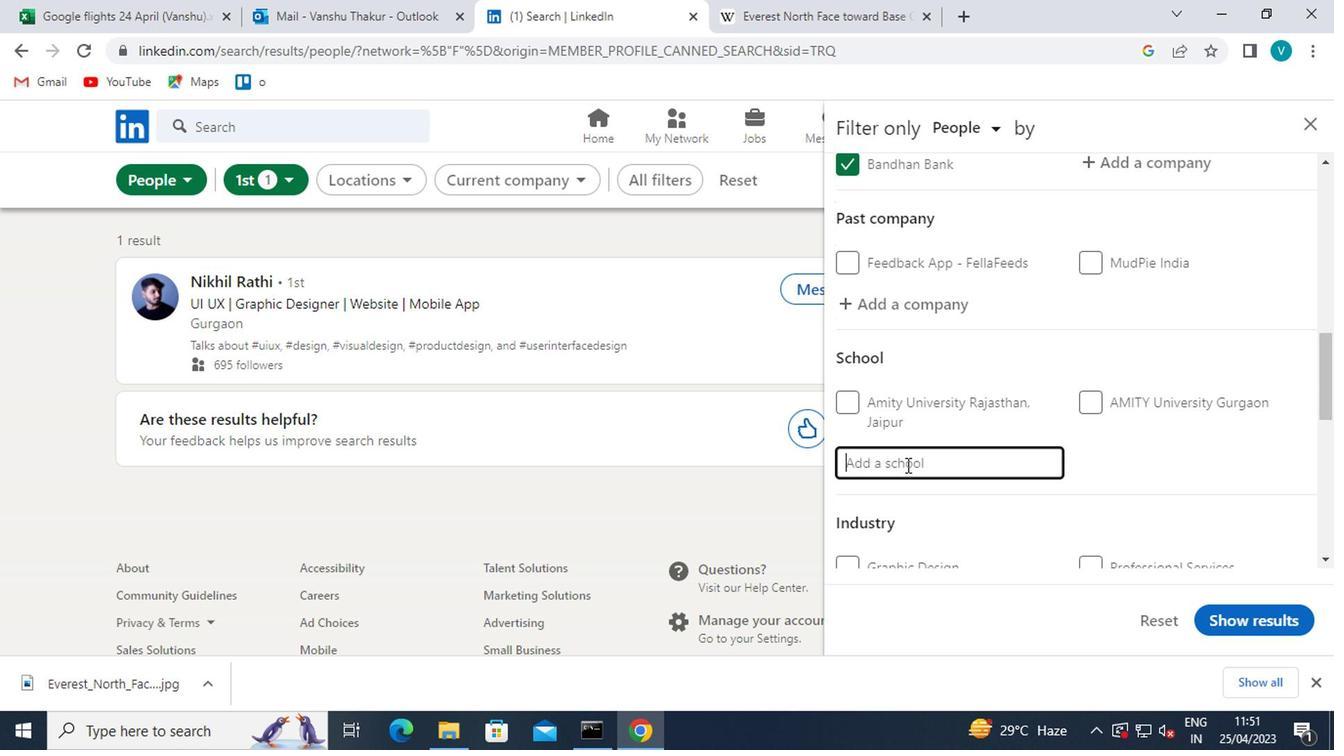 
Action: Key pressed <Key.shift>TECHNOCRATS
Screenshot: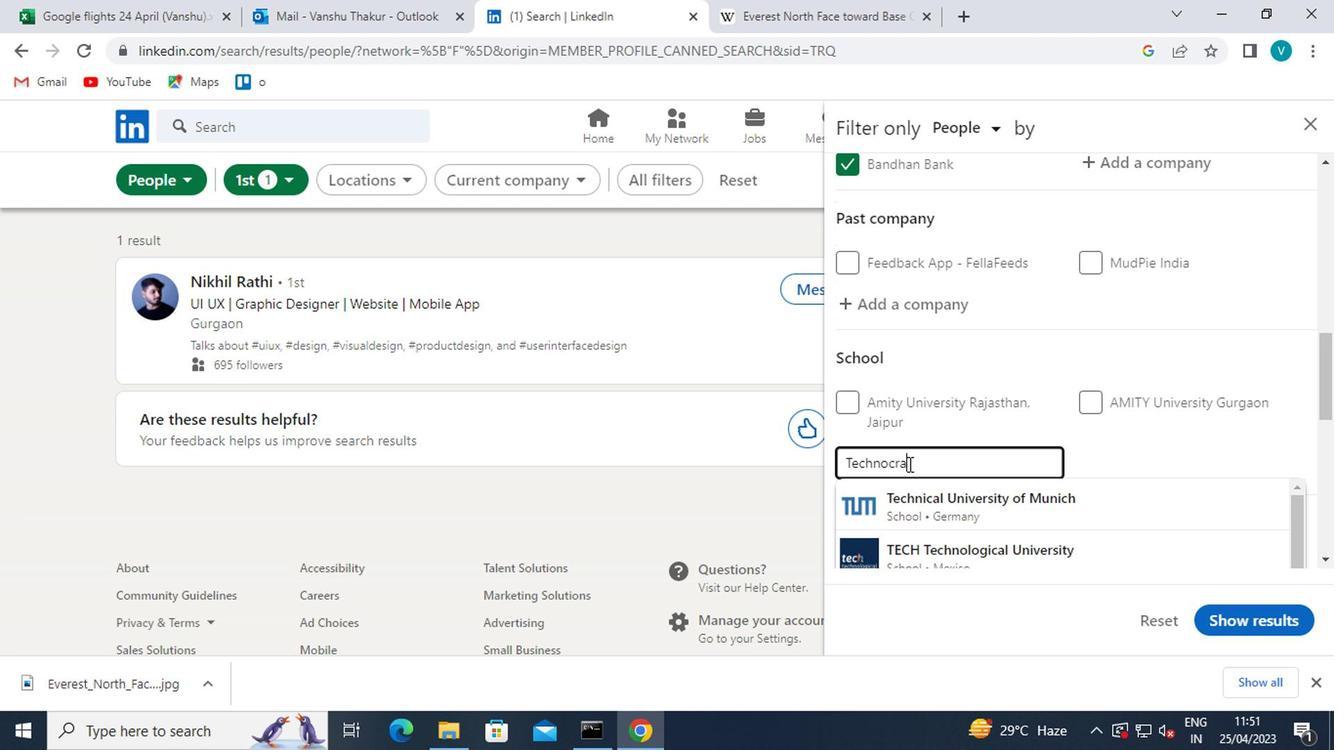 
Action: Mouse moved to (1003, 499)
Screenshot: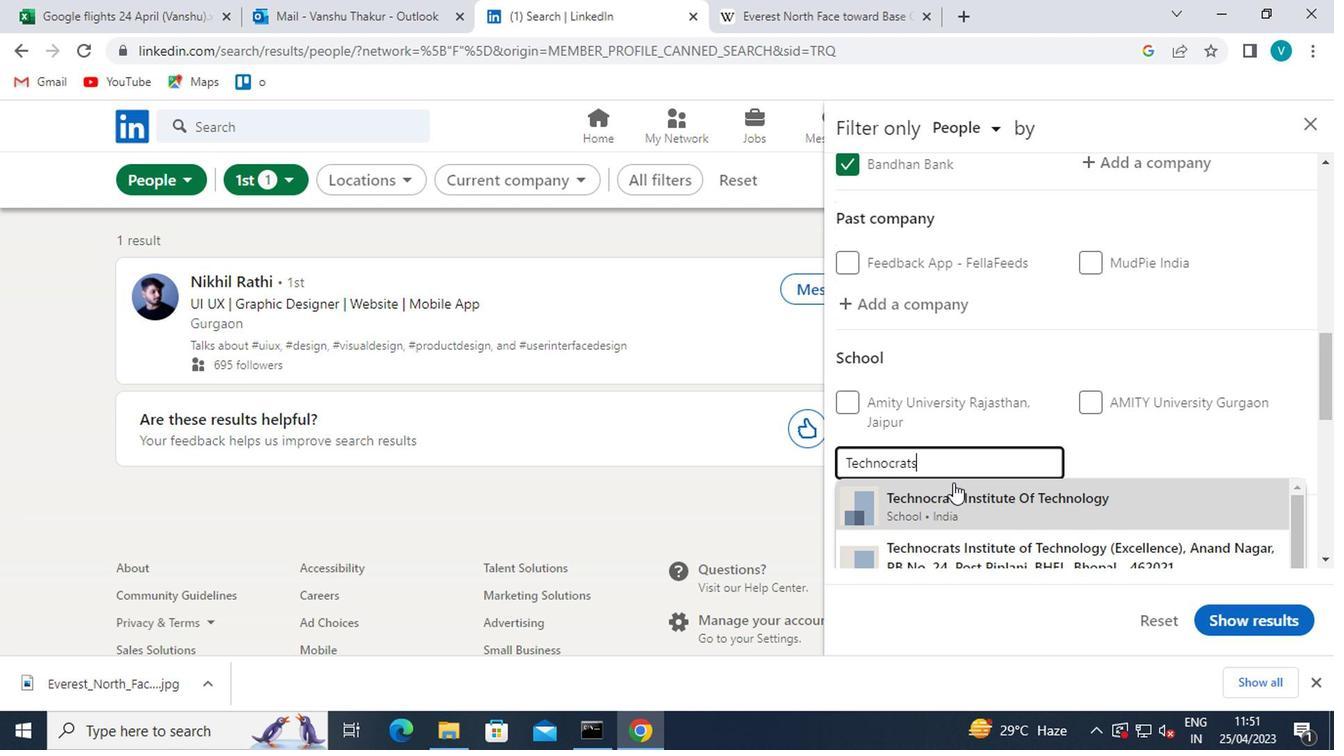 
Action: Mouse pressed left at (1003, 499)
Screenshot: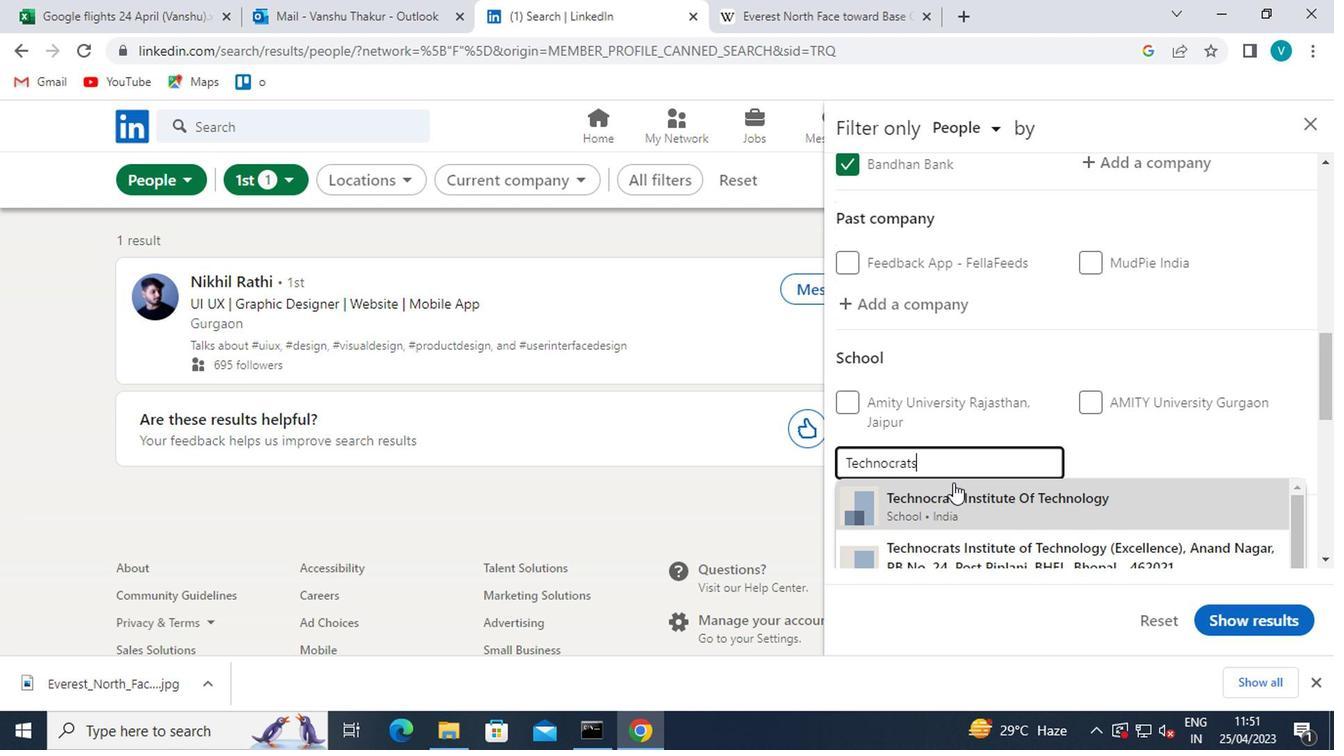 
Action: Mouse moved to (1011, 504)
Screenshot: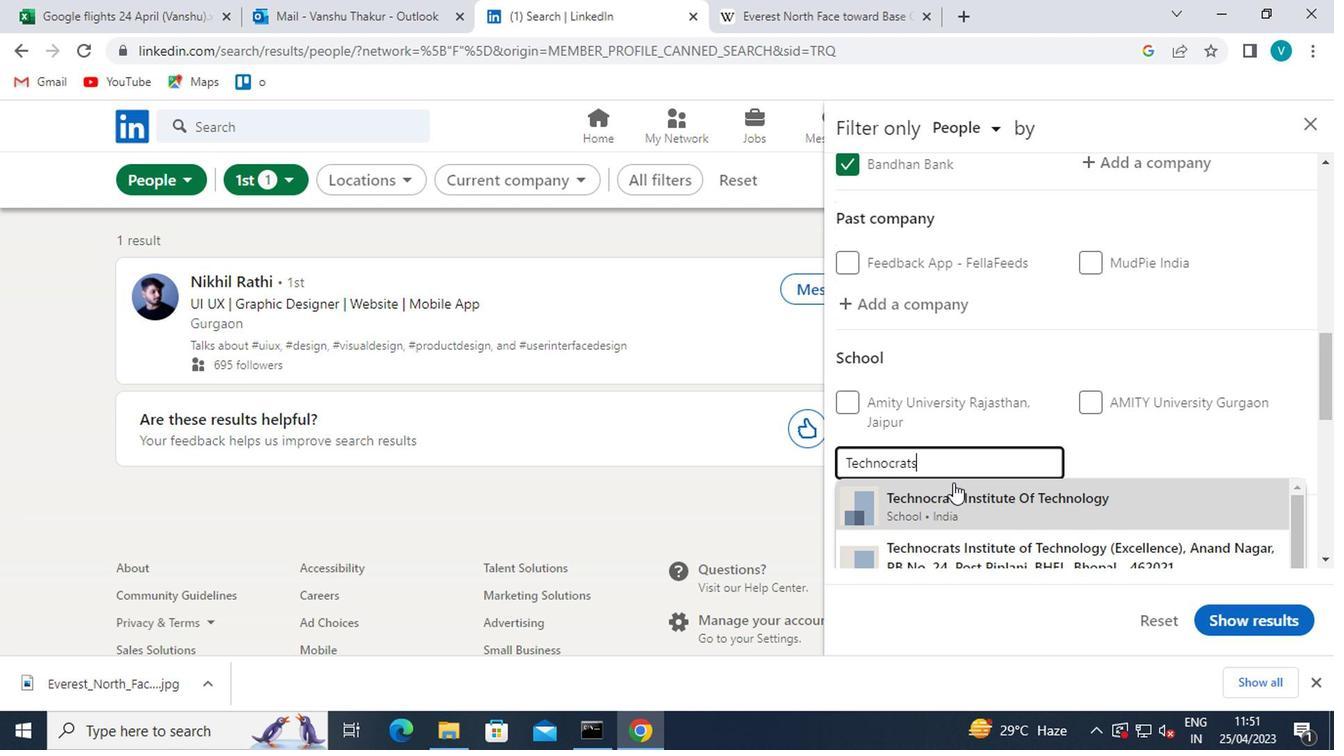 
Action: Mouse scrolled (1011, 504) with delta (0, 0)
Screenshot: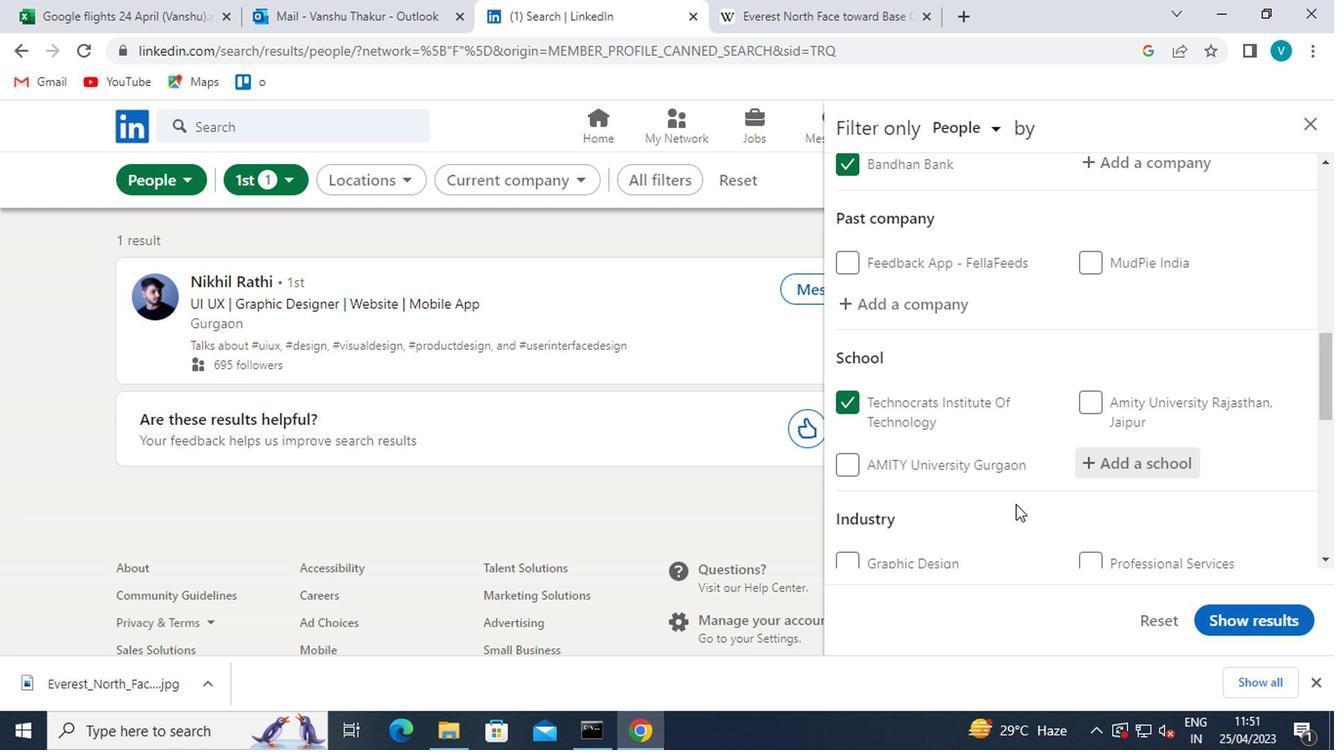 
Action: Mouse scrolled (1011, 504) with delta (0, 0)
Screenshot: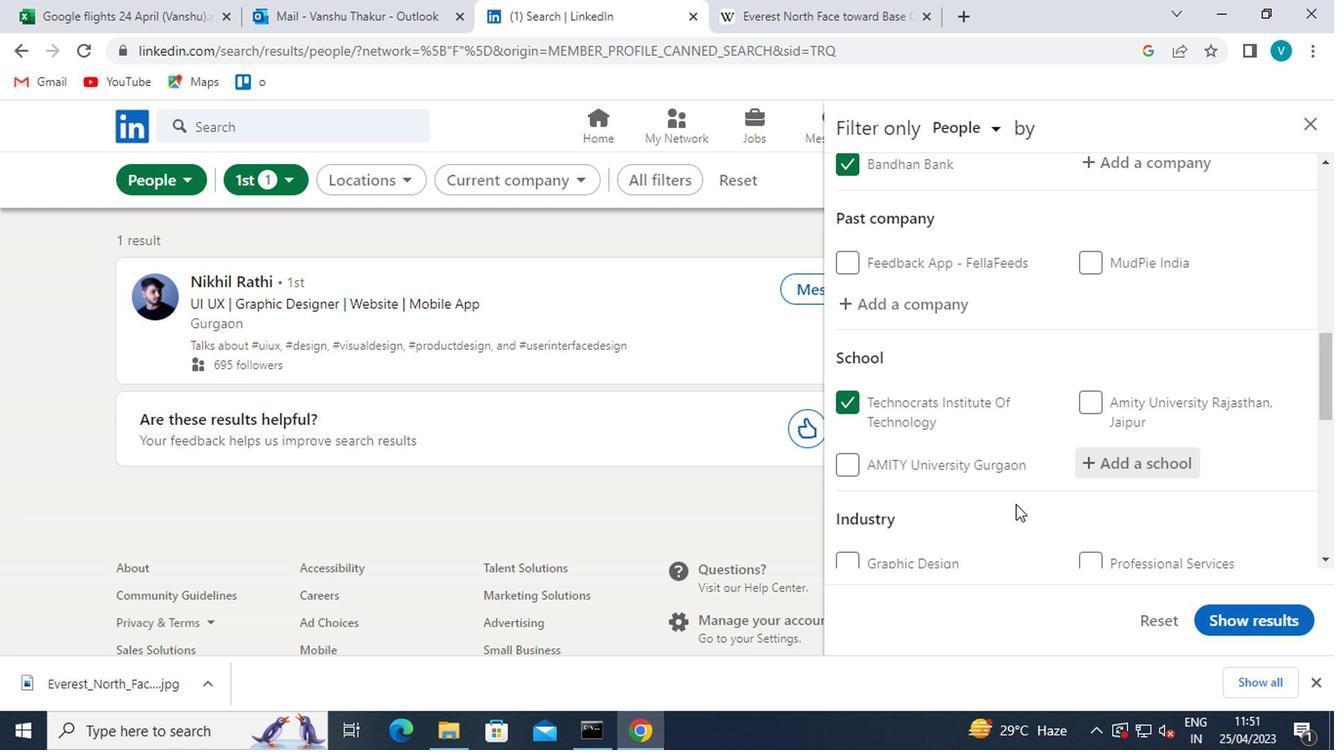 
Action: Mouse moved to (1126, 401)
Screenshot: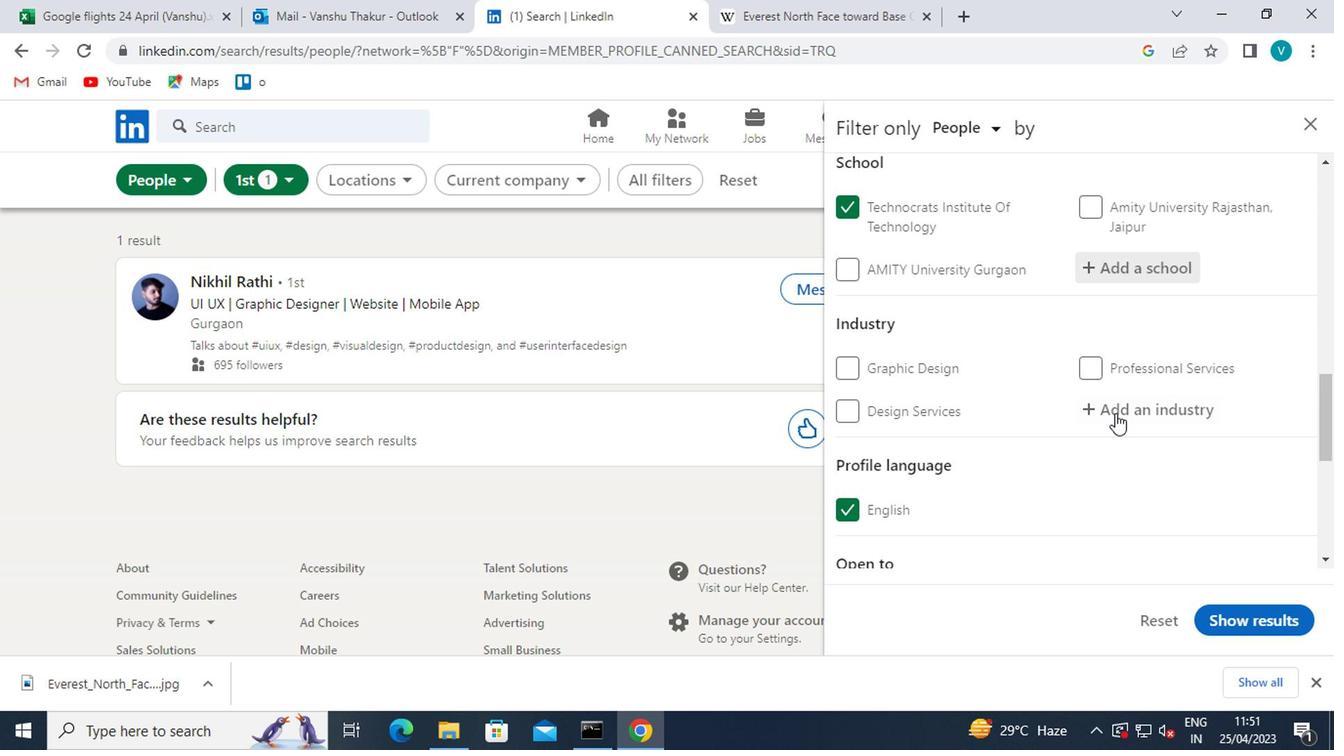 
Action: Mouse pressed left at (1126, 401)
Screenshot: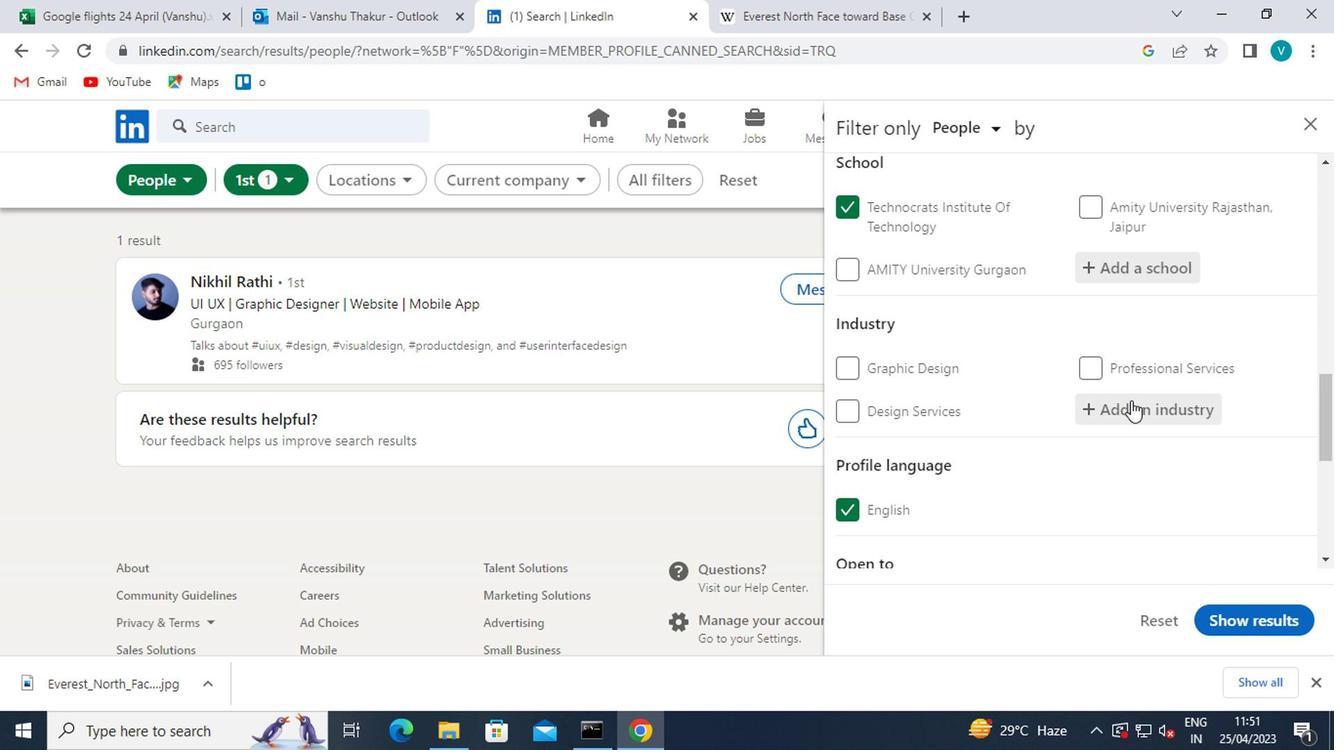 
Action: Key pressed <Key.shift>IT<Key.space><Key.shift>SYSTEM<Key.space><Key.shift>DESIGN
Screenshot: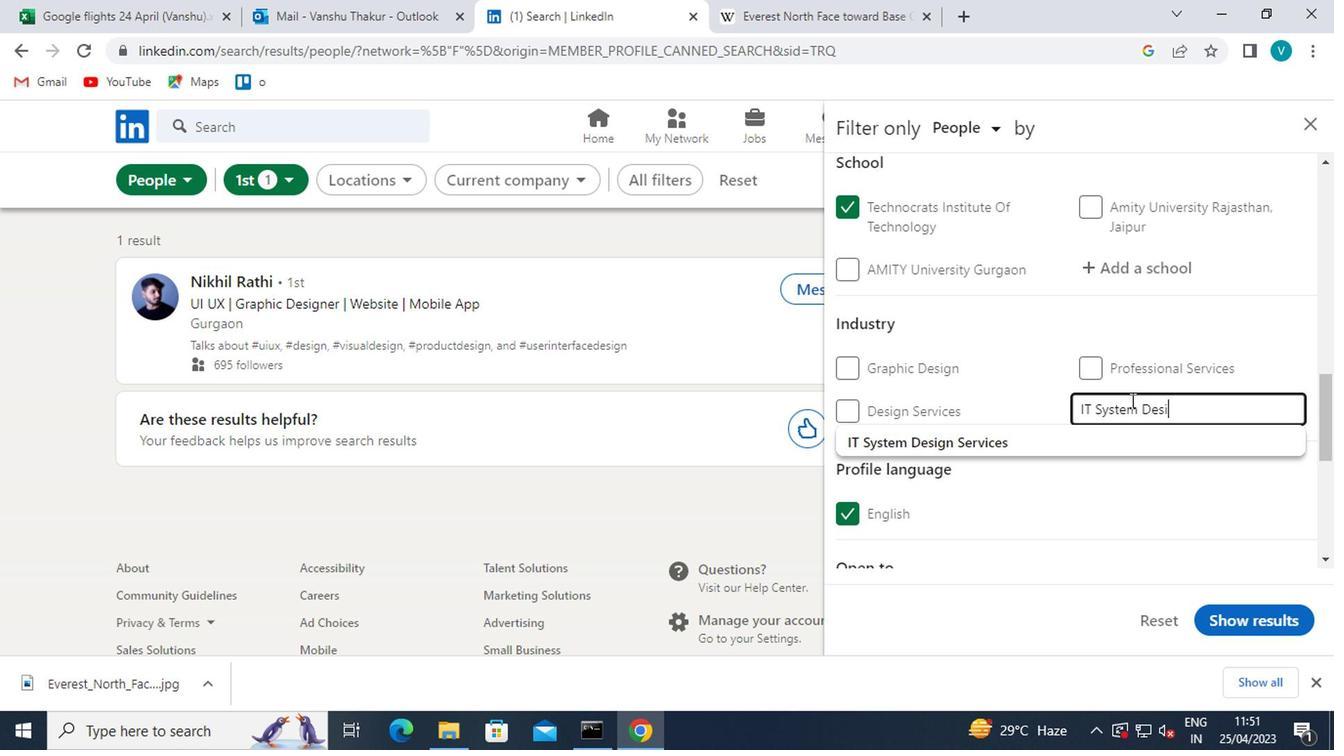 
Action: Mouse moved to (937, 437)
Screenshot: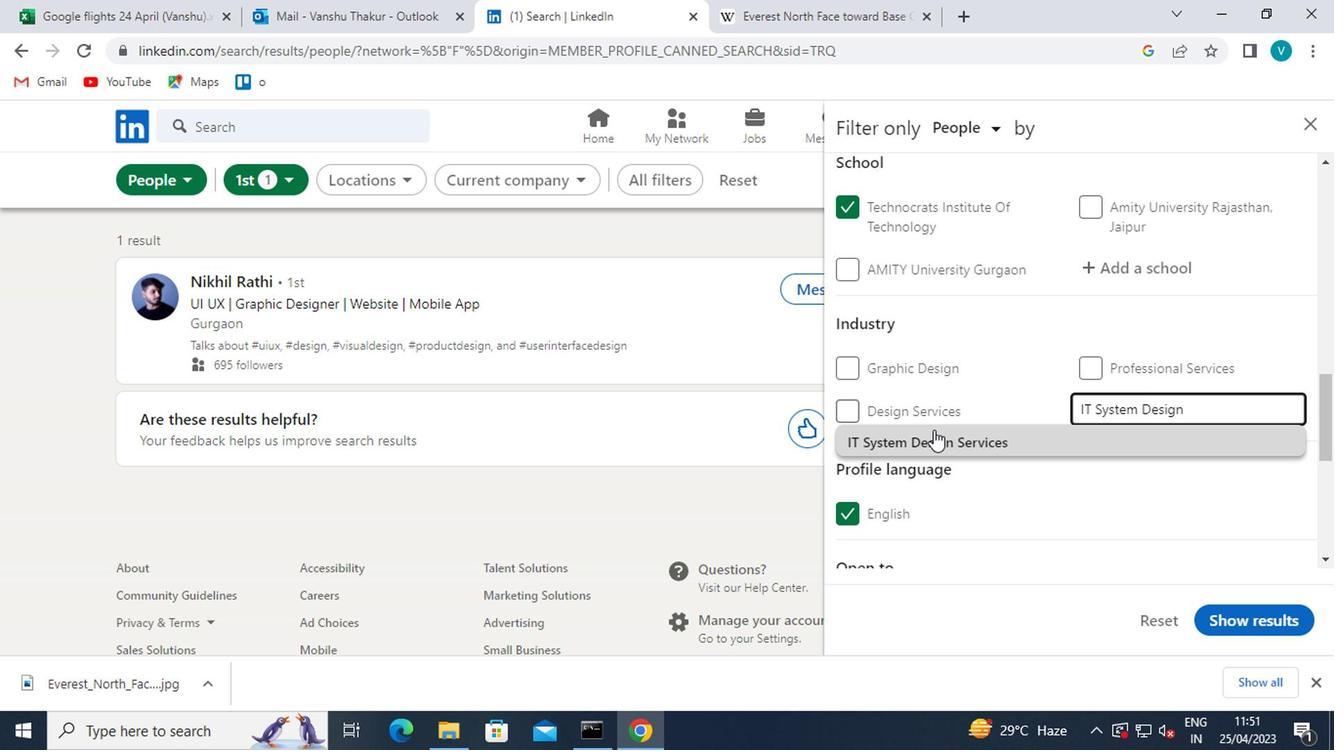 
Action: Mouse pressed left at (937, 437)
Screenshot: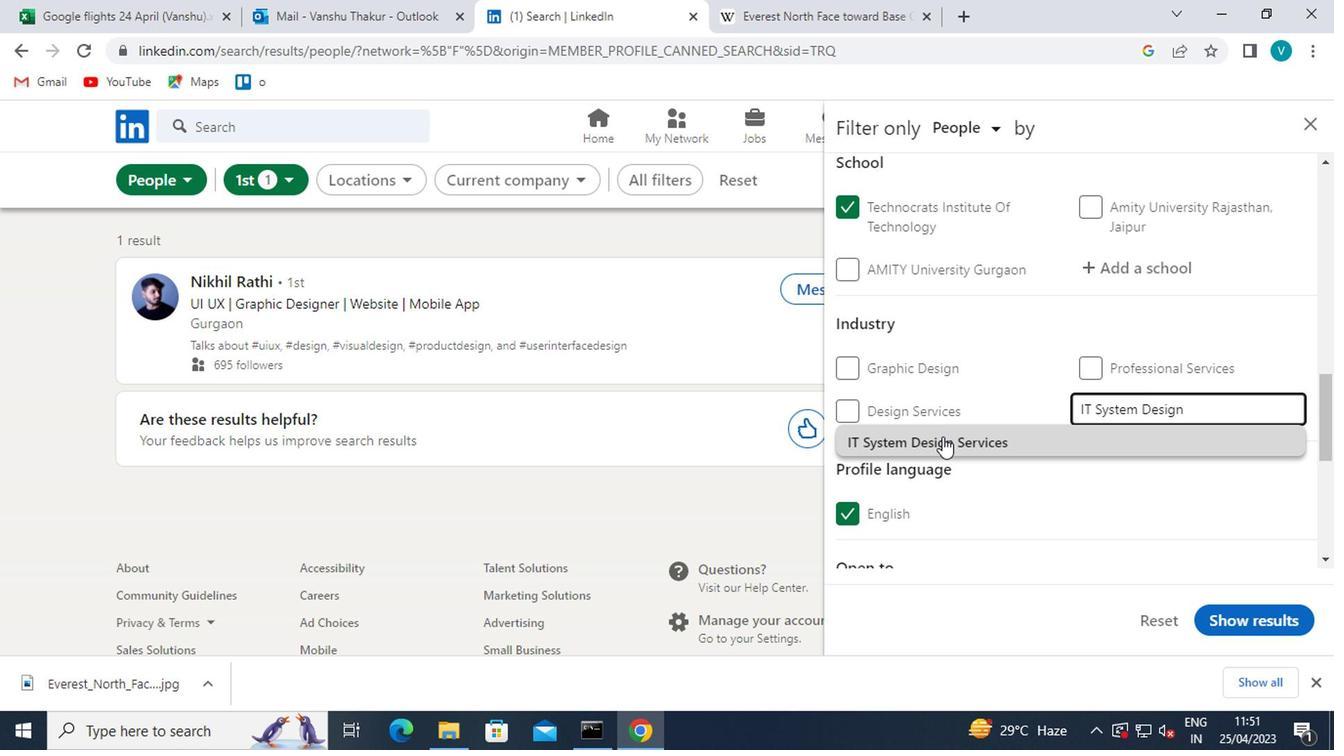 
Action: Mouse moved to (935, 428)
Screenshot: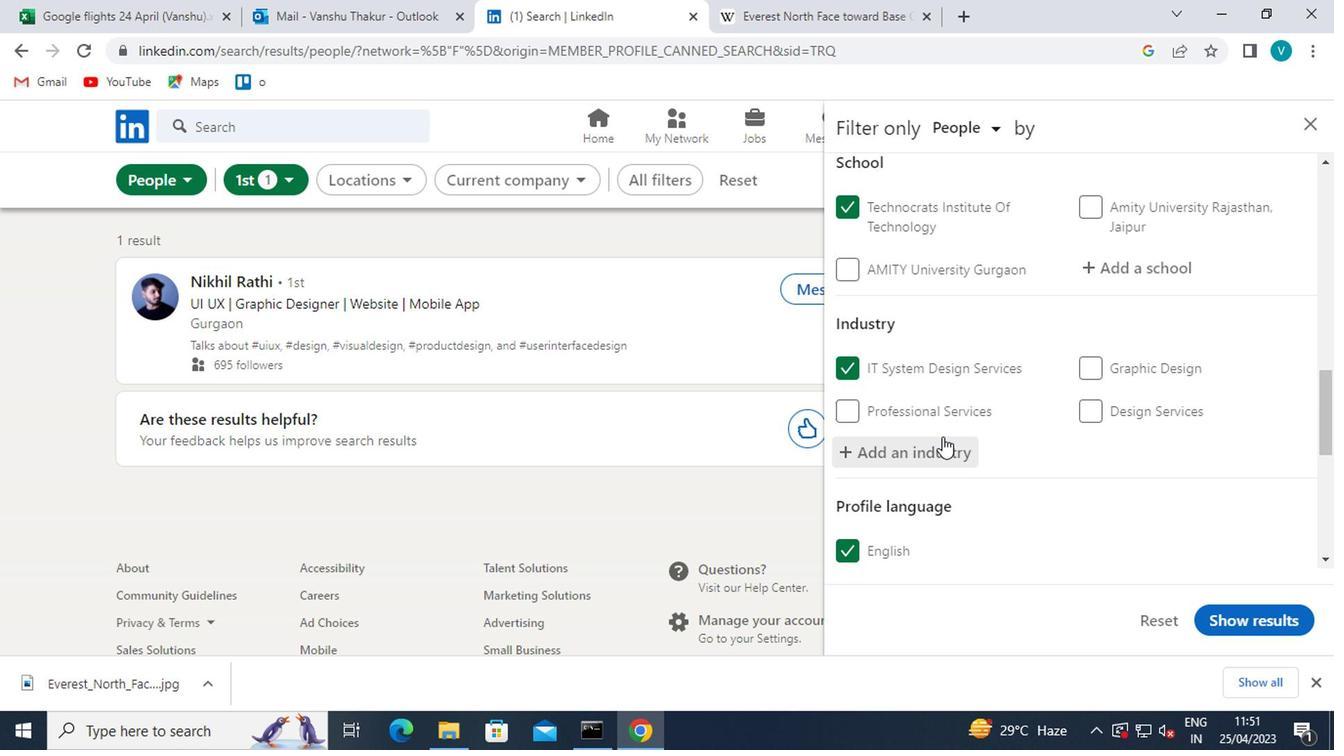 
Action: Mouse scrolled (935, 428) with delta (0, 0)
Screenshot: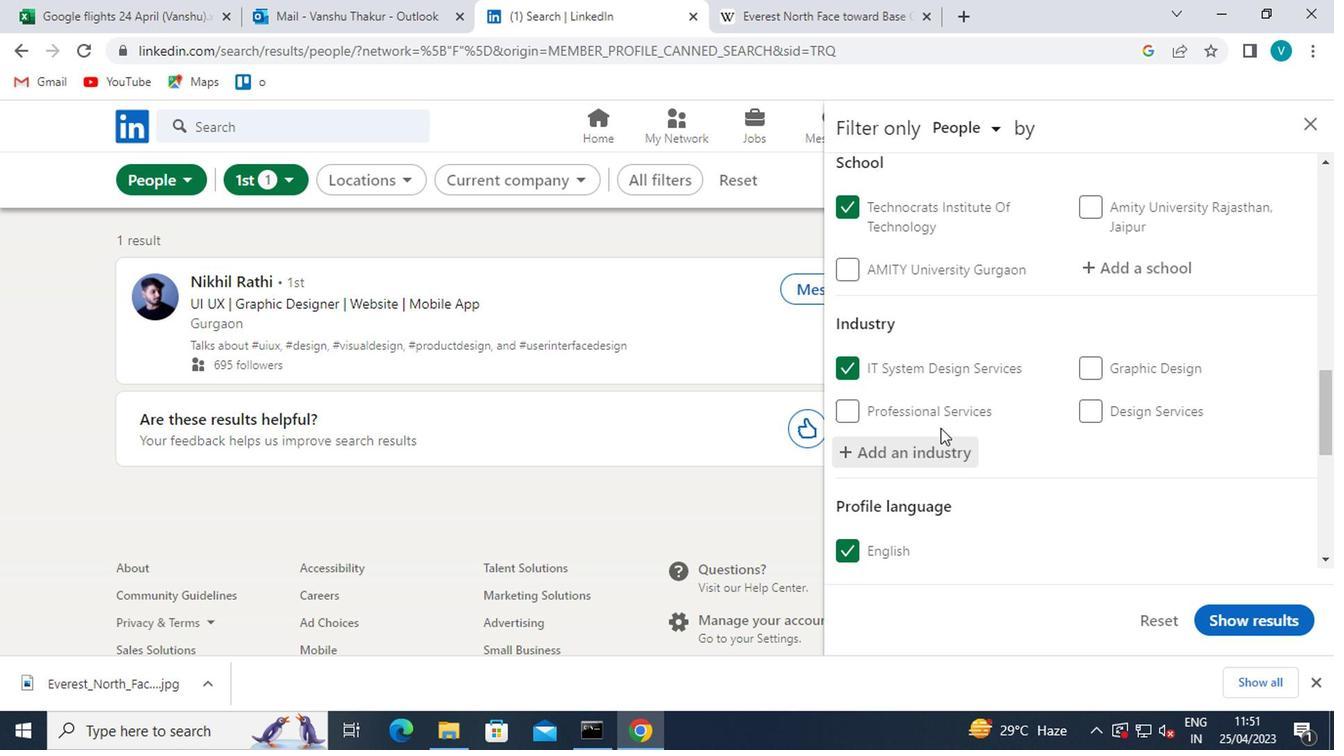 
Action: Mouse scrolled (935, 428) with delta (0, 0)
Screenshot: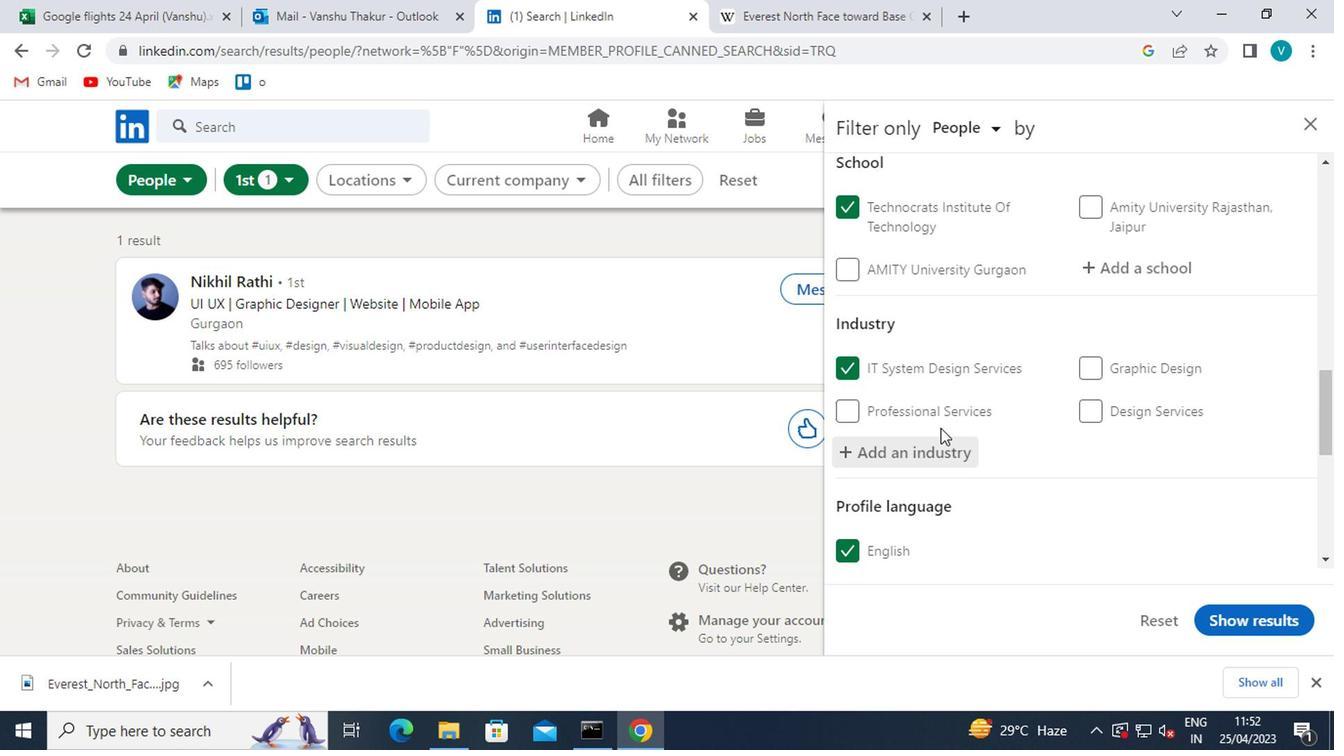 
Action: Mouse scrolled (935, 428) with delta (0, 0)
Screenshot: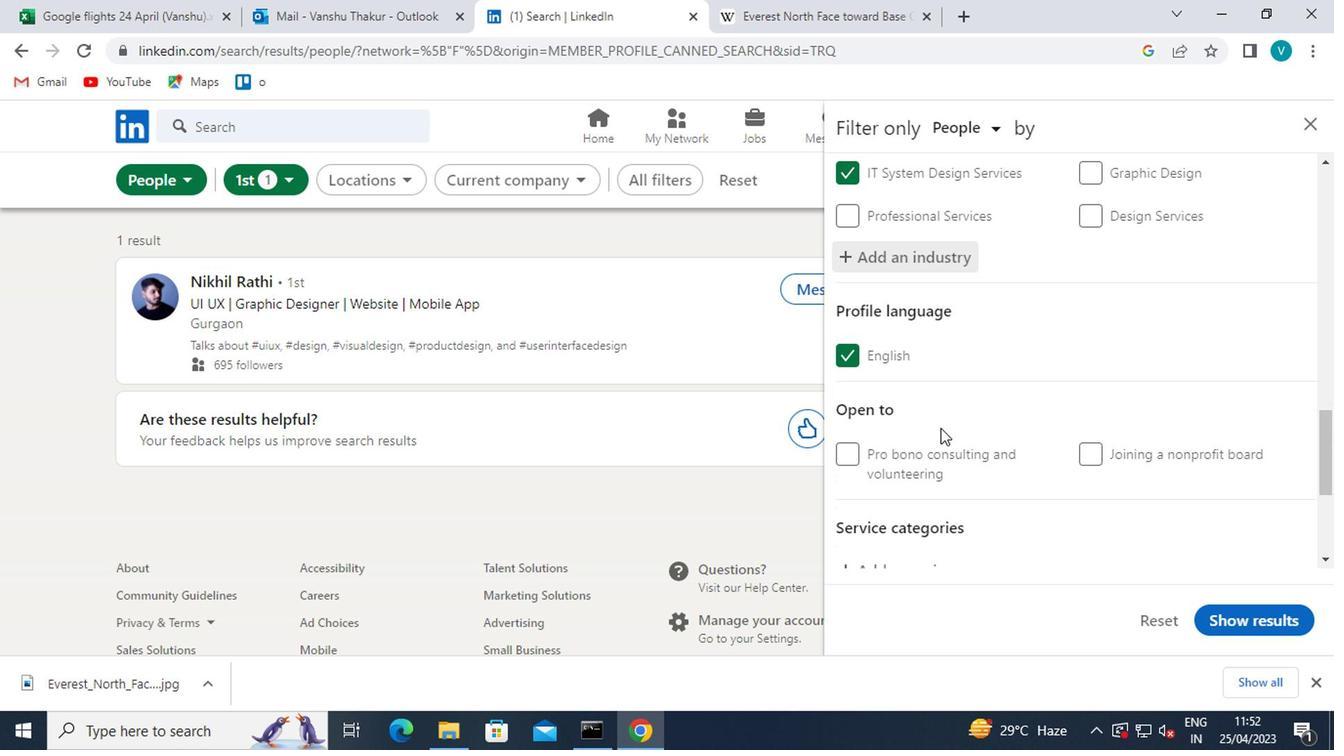 
Action: Mouse scrolled (935, 428) with delta (0, 0)
Screenshot: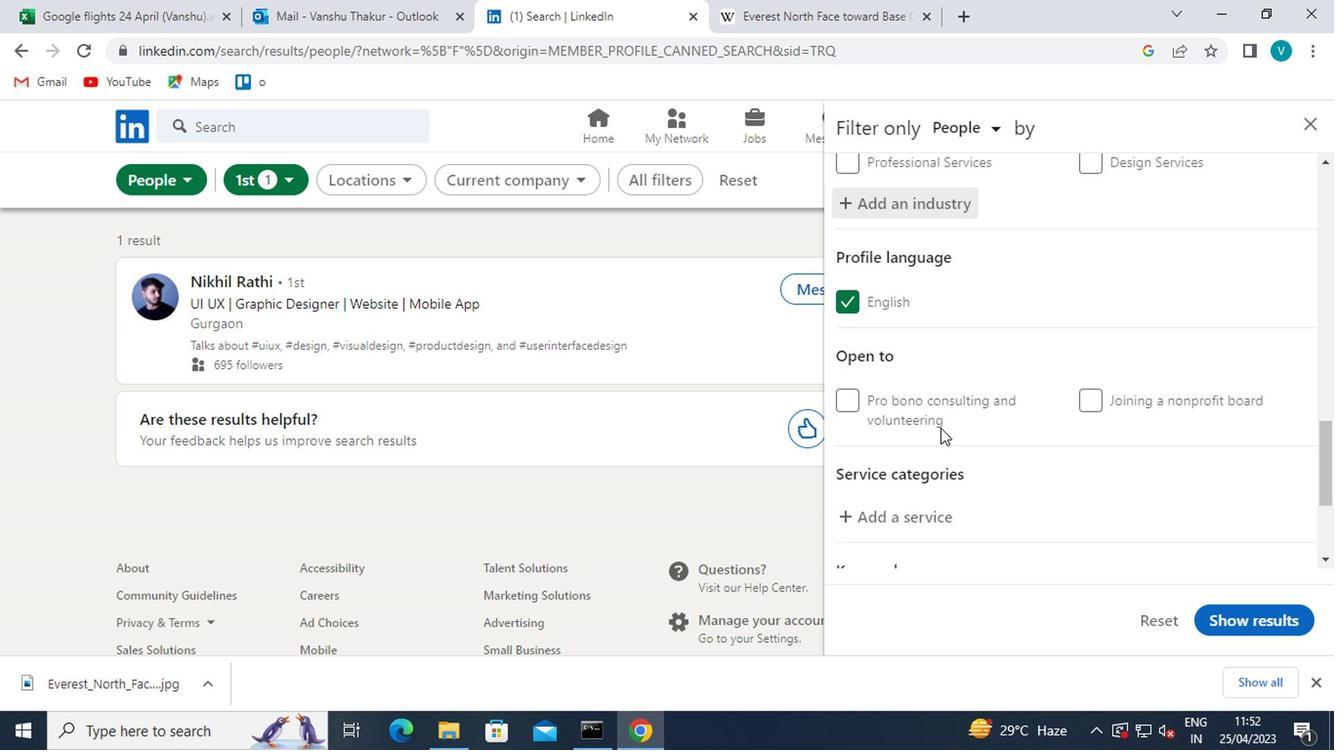 
Action: Mouse moved to (920, 371)
Screenshot: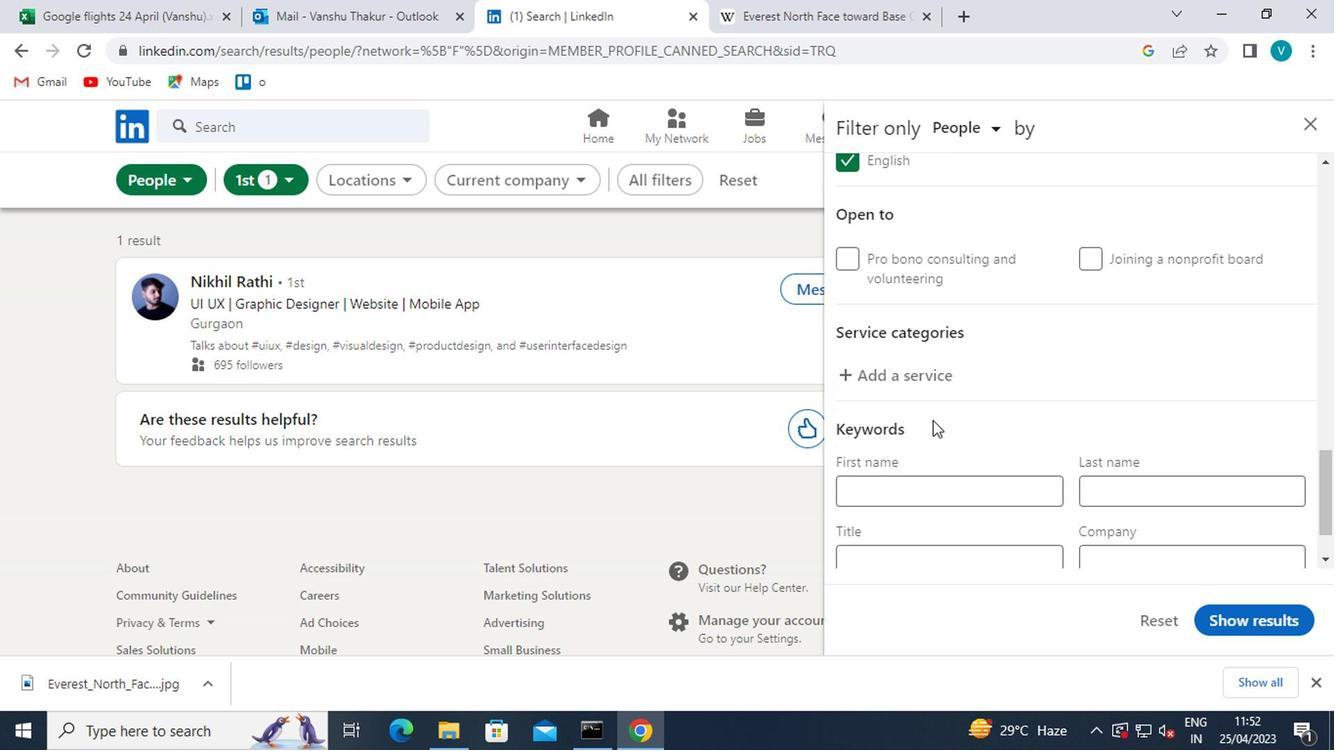 
Action: Mouse pressed left at (920, 371)
Screenshot: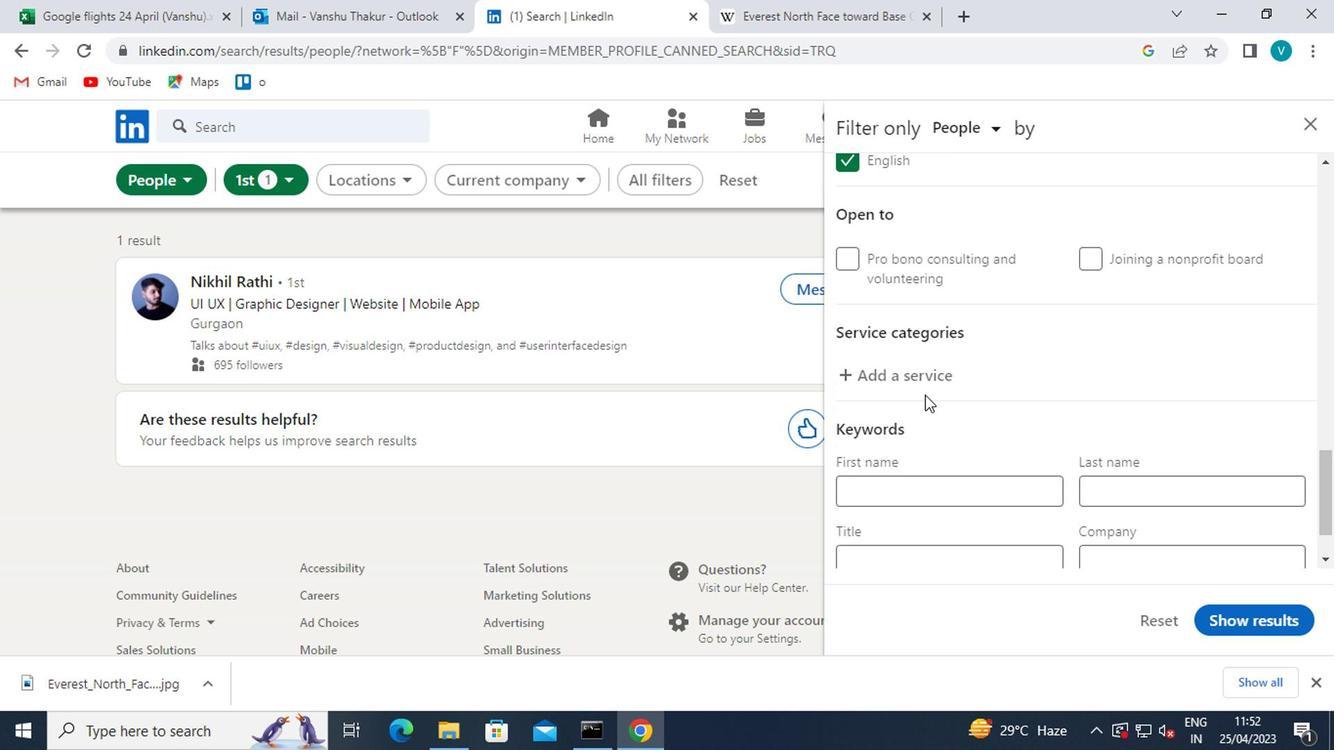 
Action: Mouse moved to (919, 369)
Screenshot: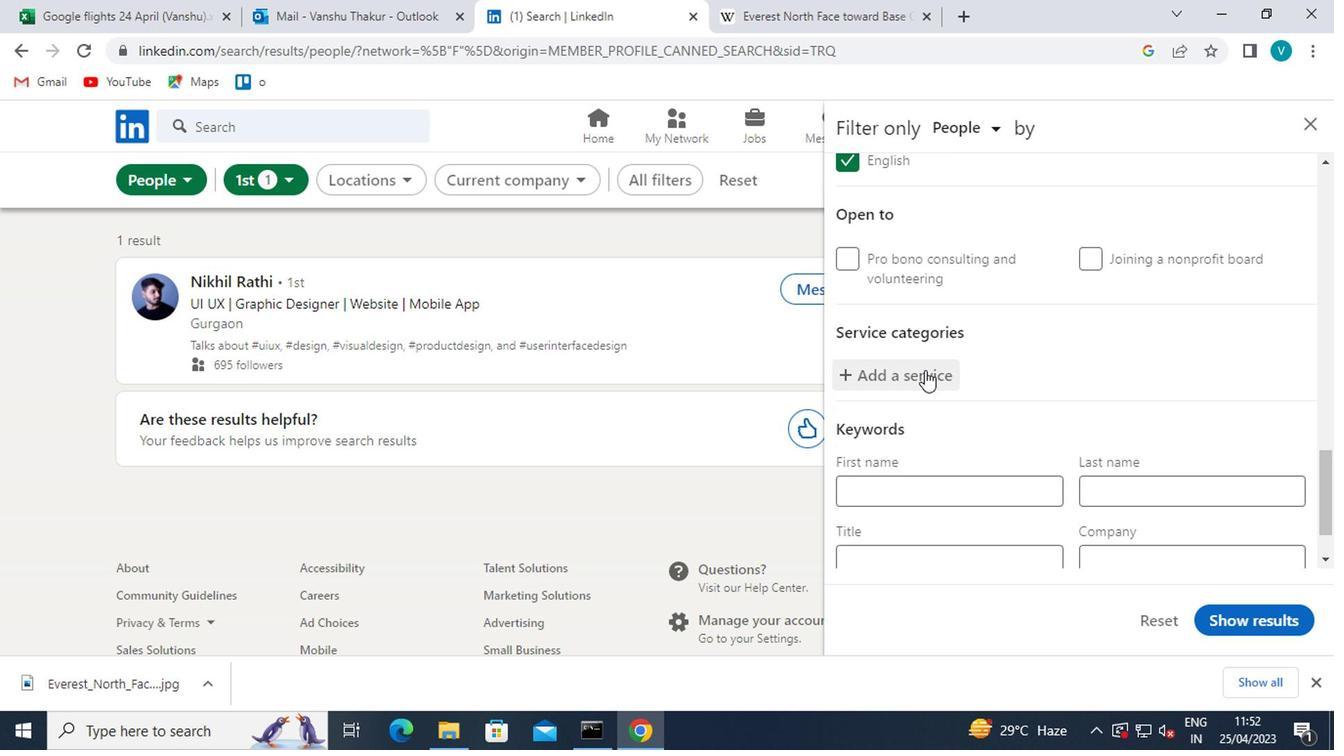 
Action: Key pressed <Key.shift>CORPORATE<Key.space>
Screenshot: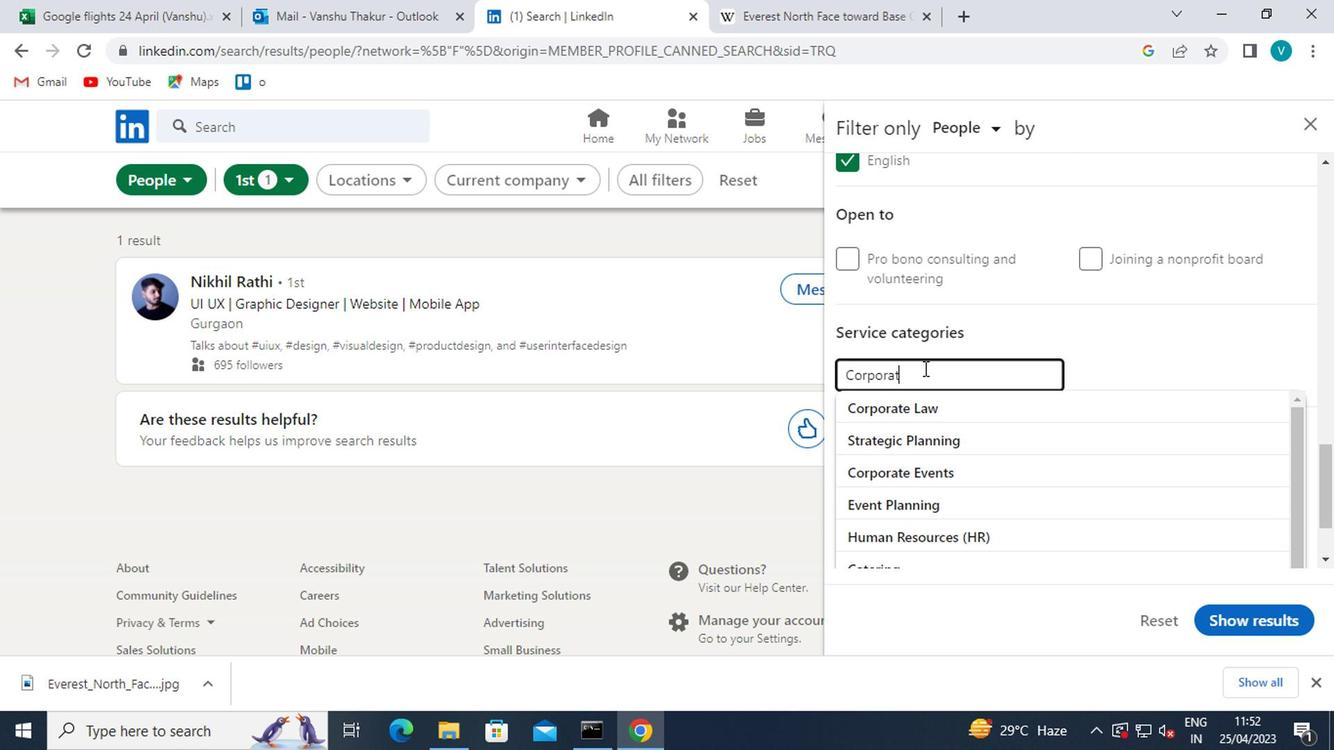 
Action: Mouse moved to (918, 477)
Screenshot: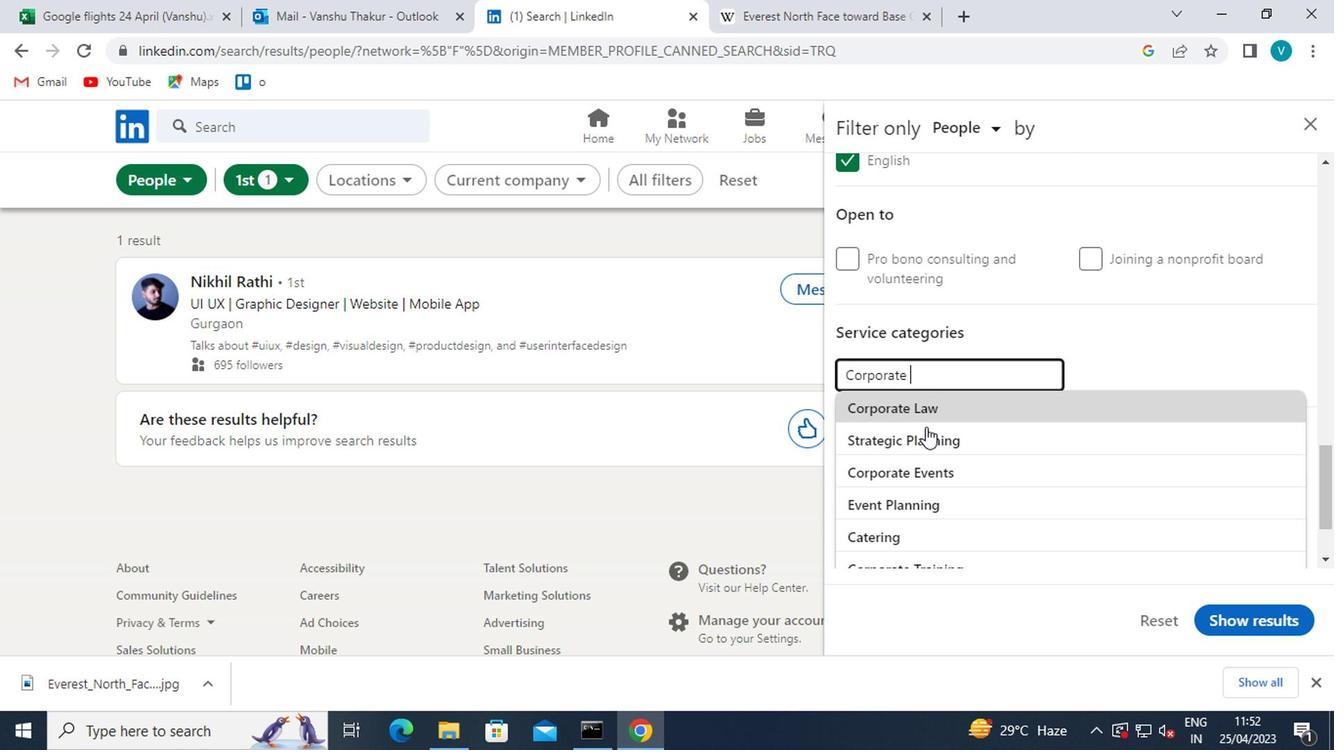 
Action: Mouse pressed left at (918, 477)
Screenshot: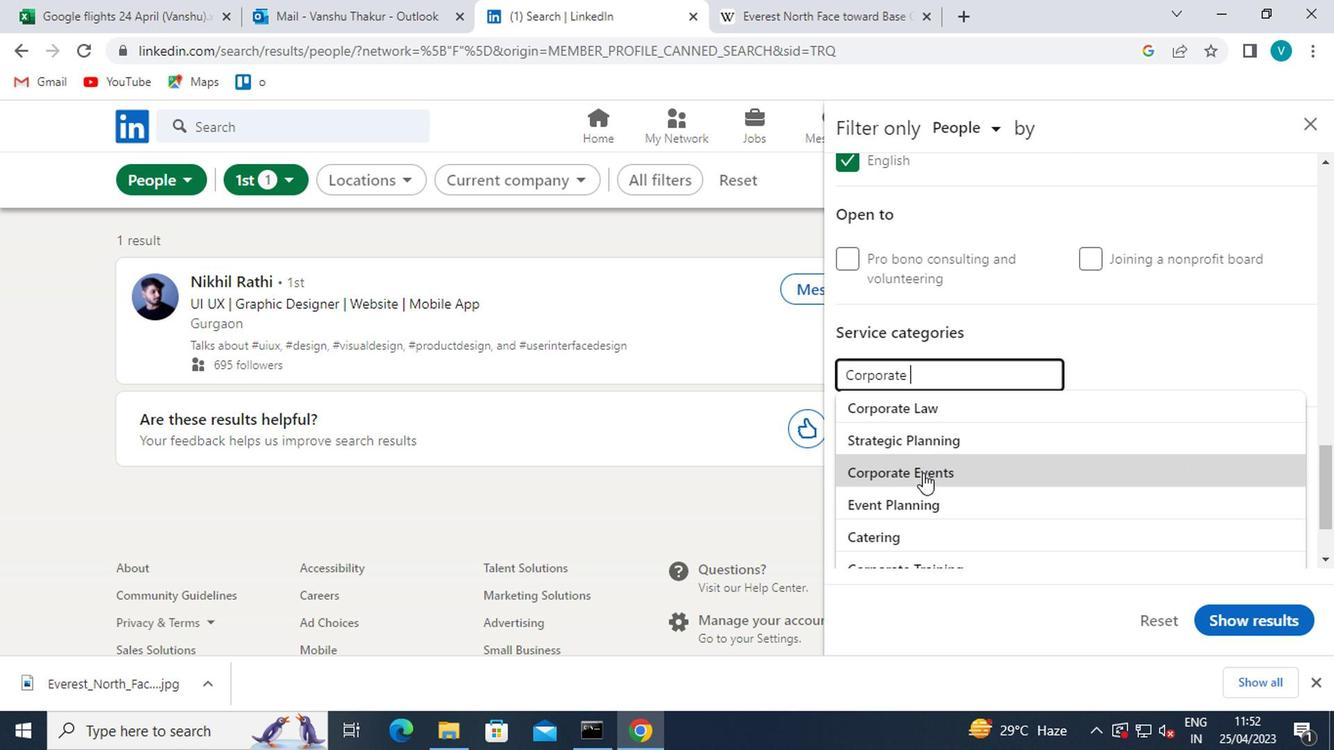 
Action: Mouse moved to (918, 469)
Screenshot: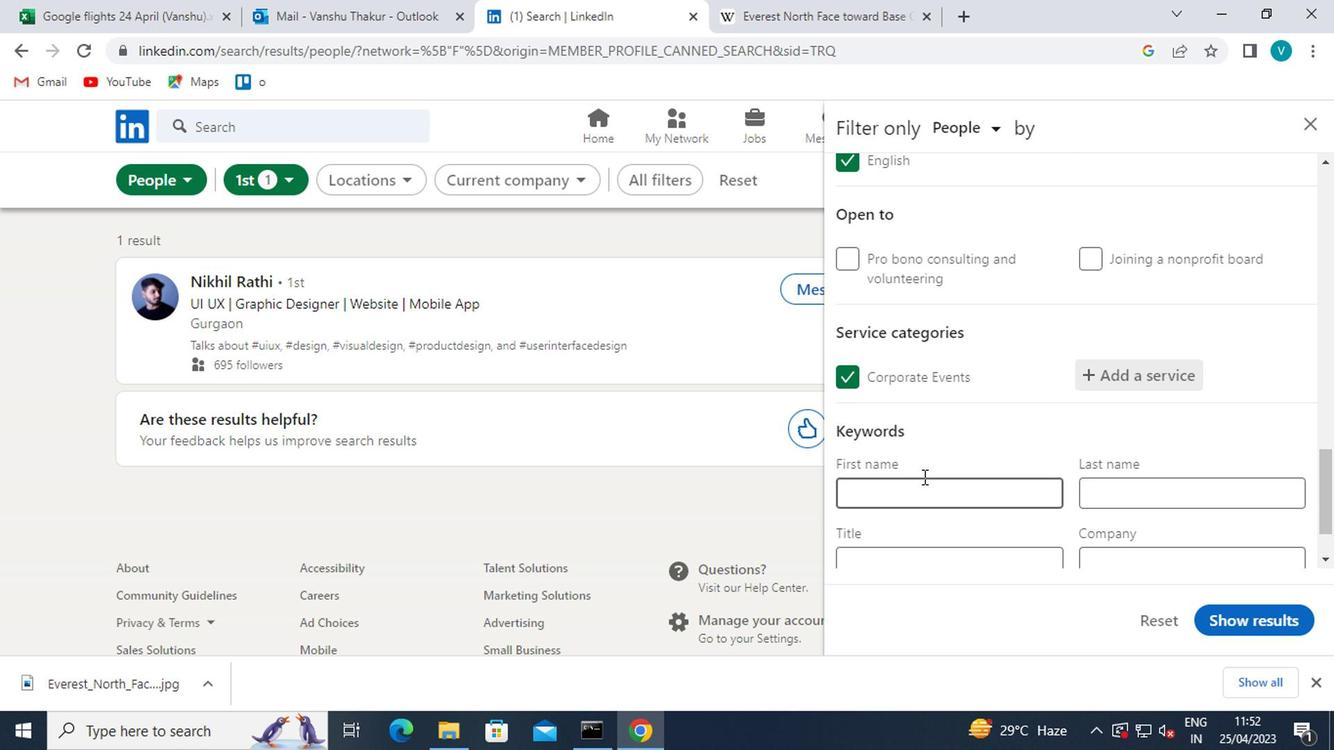 
Action: Mouse scrolled (918, 468) with delta (0, -1)
Screenshot: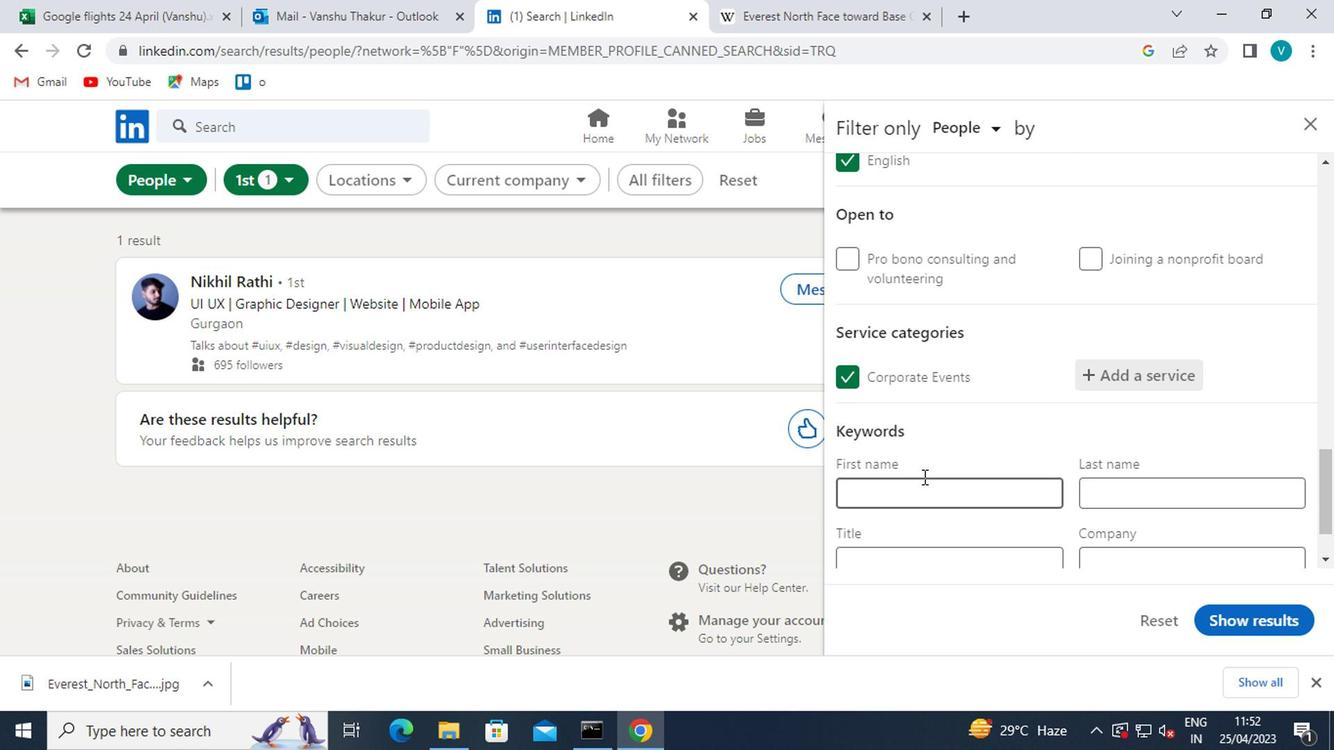 
Action: Mouse moved to (918, 467)
Screenshot: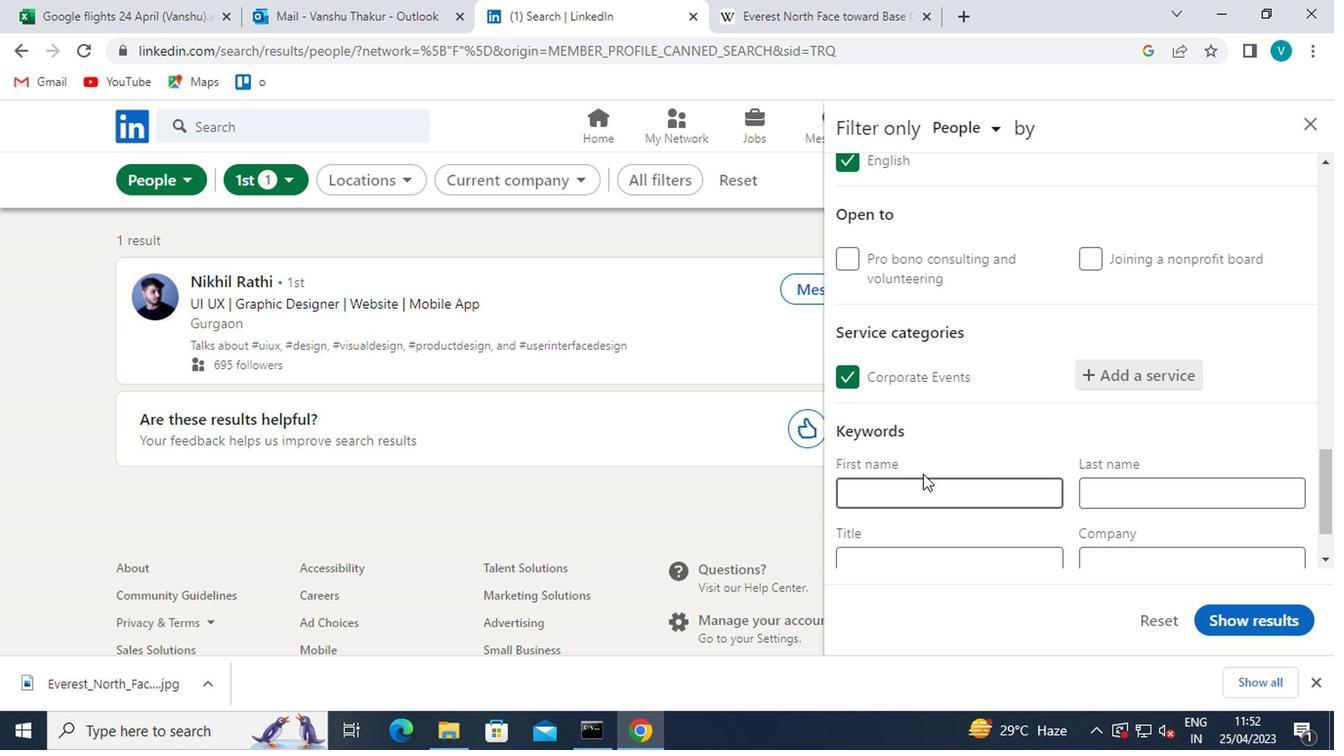 
Action: Mouse scrolled (918, 467) with delta (0, 0)
Screenshot: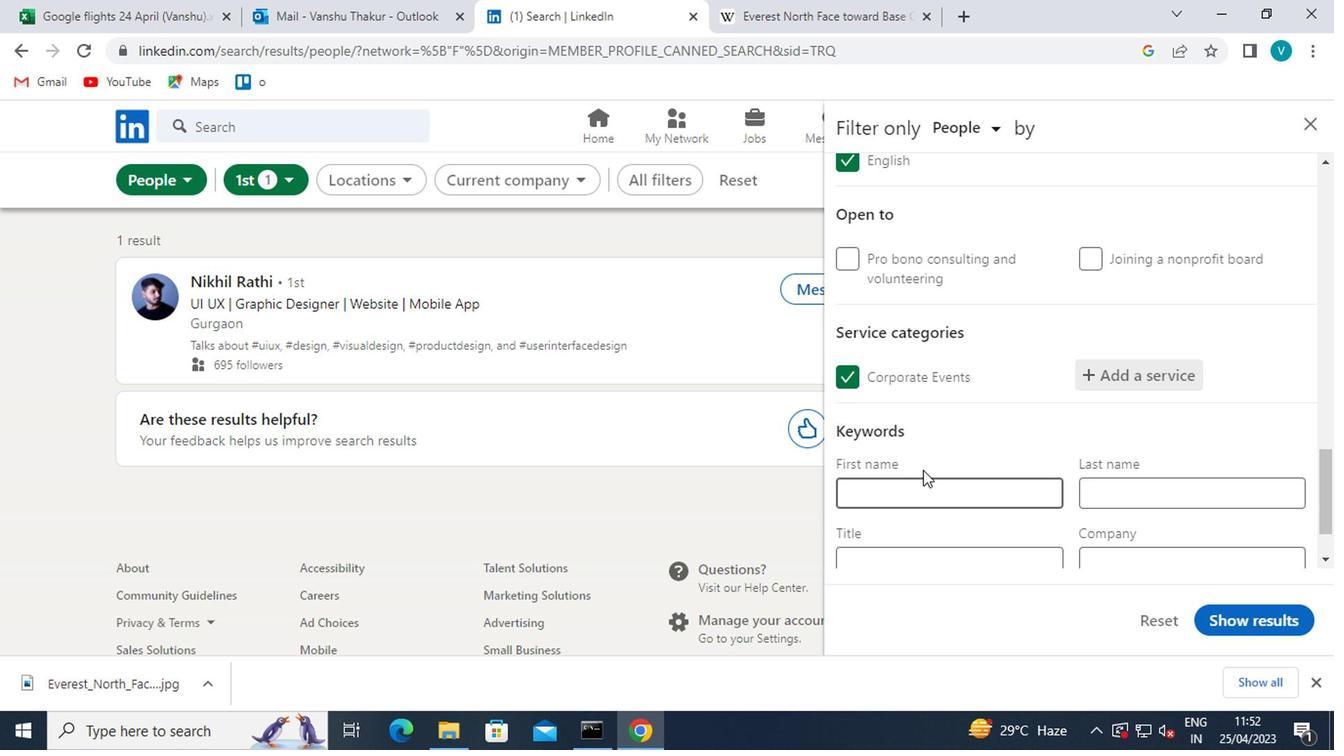 
Action: Mouse moved to (917, 467)
Screenshot: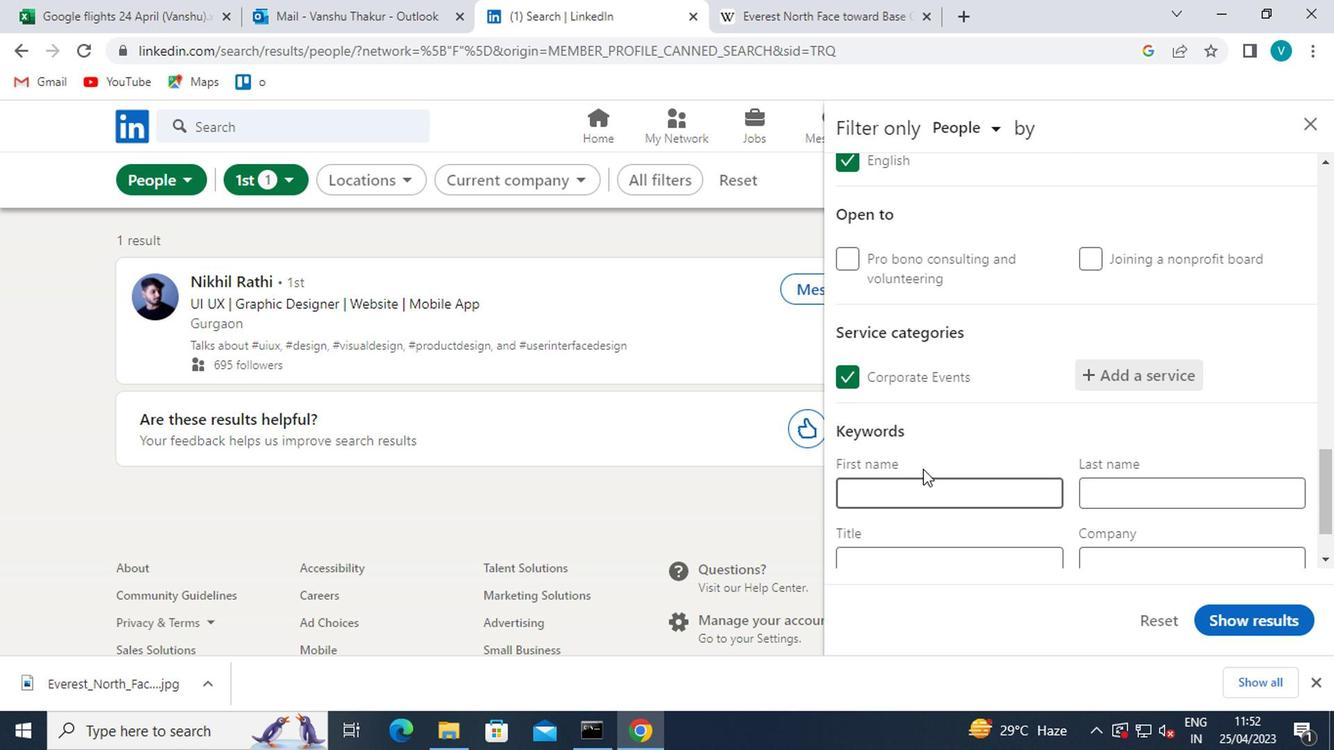 
Action: Mouse scrolled (917, 465) with delta (0, -1)
Screenshot: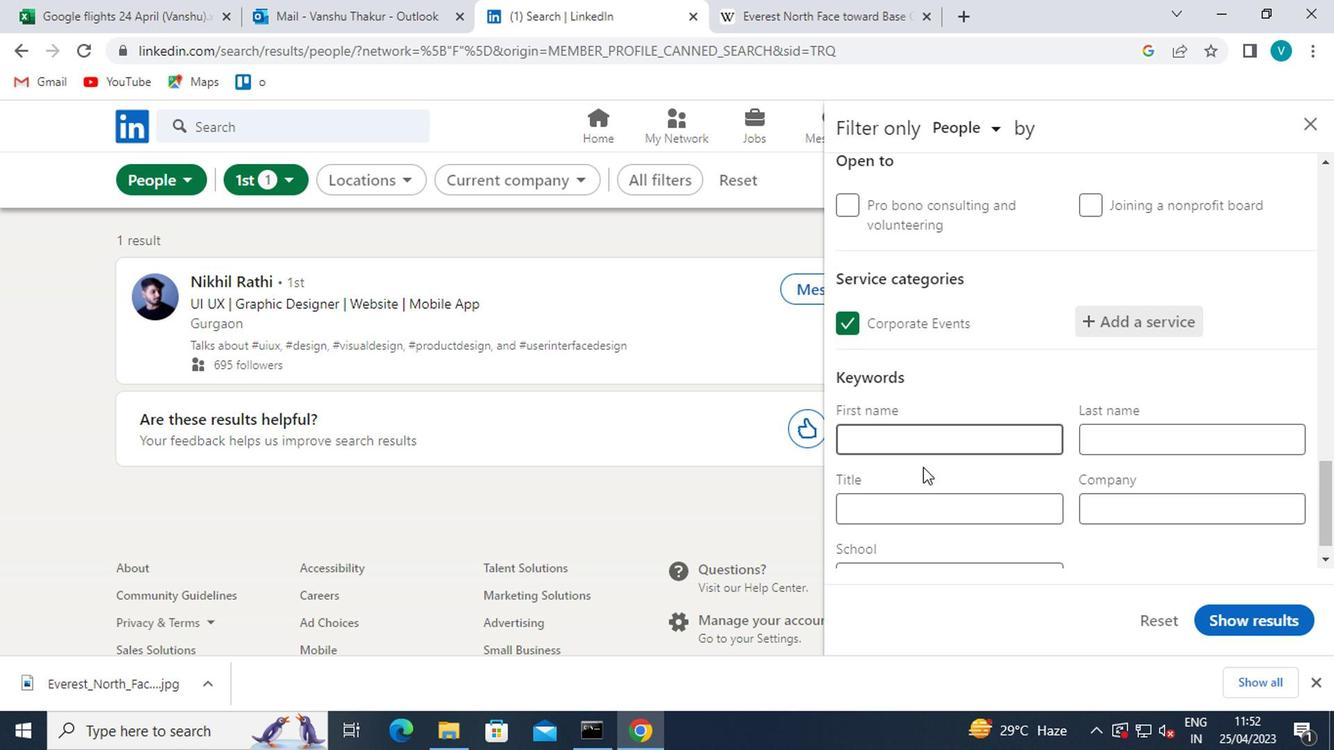 
Action: Mouse moved to (916, 467)
Screenshot: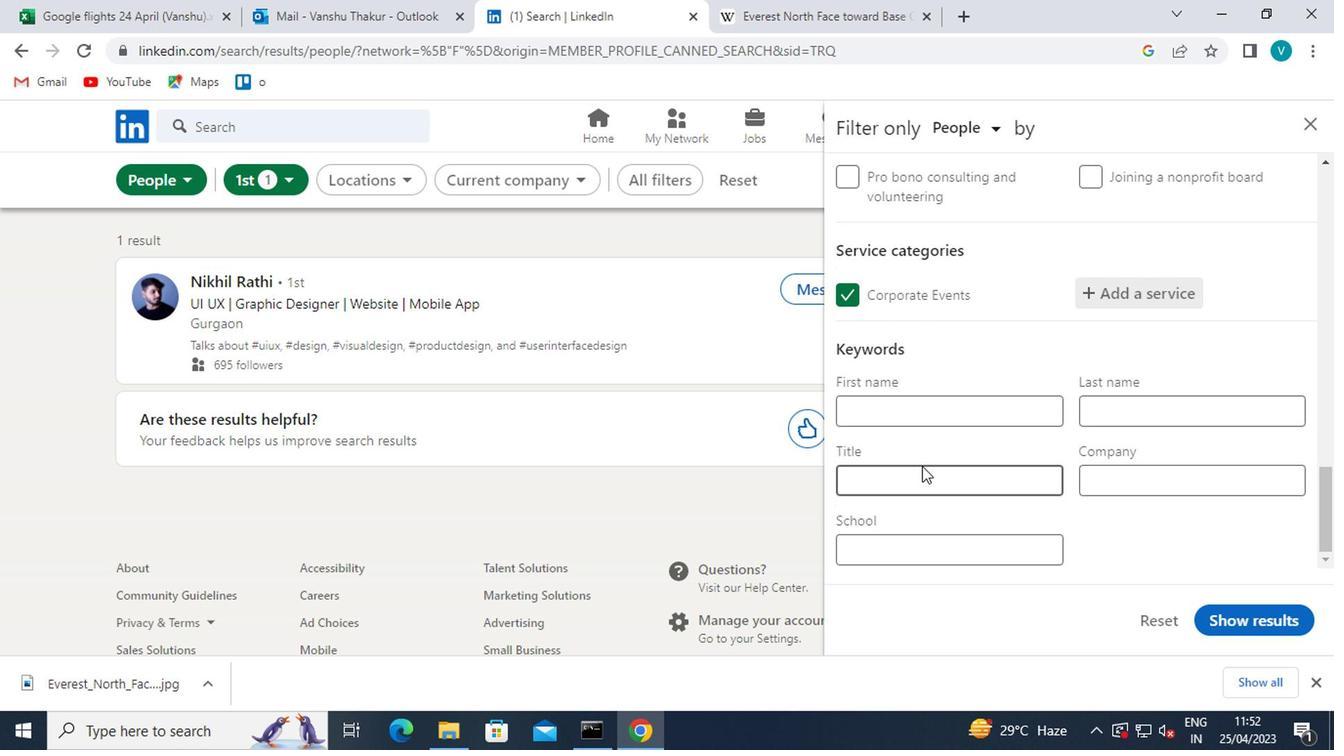 
Action: Mouse pressed left at (916, 467)
Screenshot: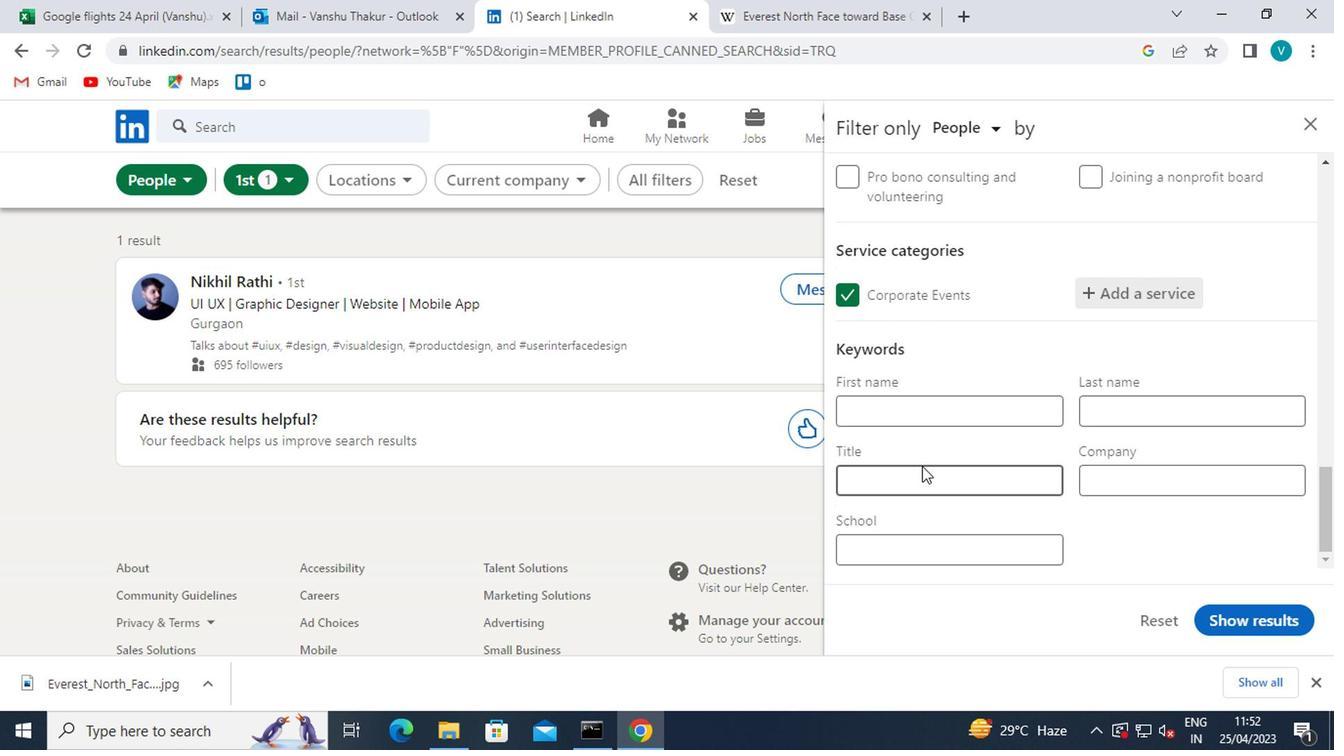 
Action: Key pressed <Key.shift>GROP<Key.backspace>UP<Key.space><Key.shift>SALES<Key.space>
Screenshot: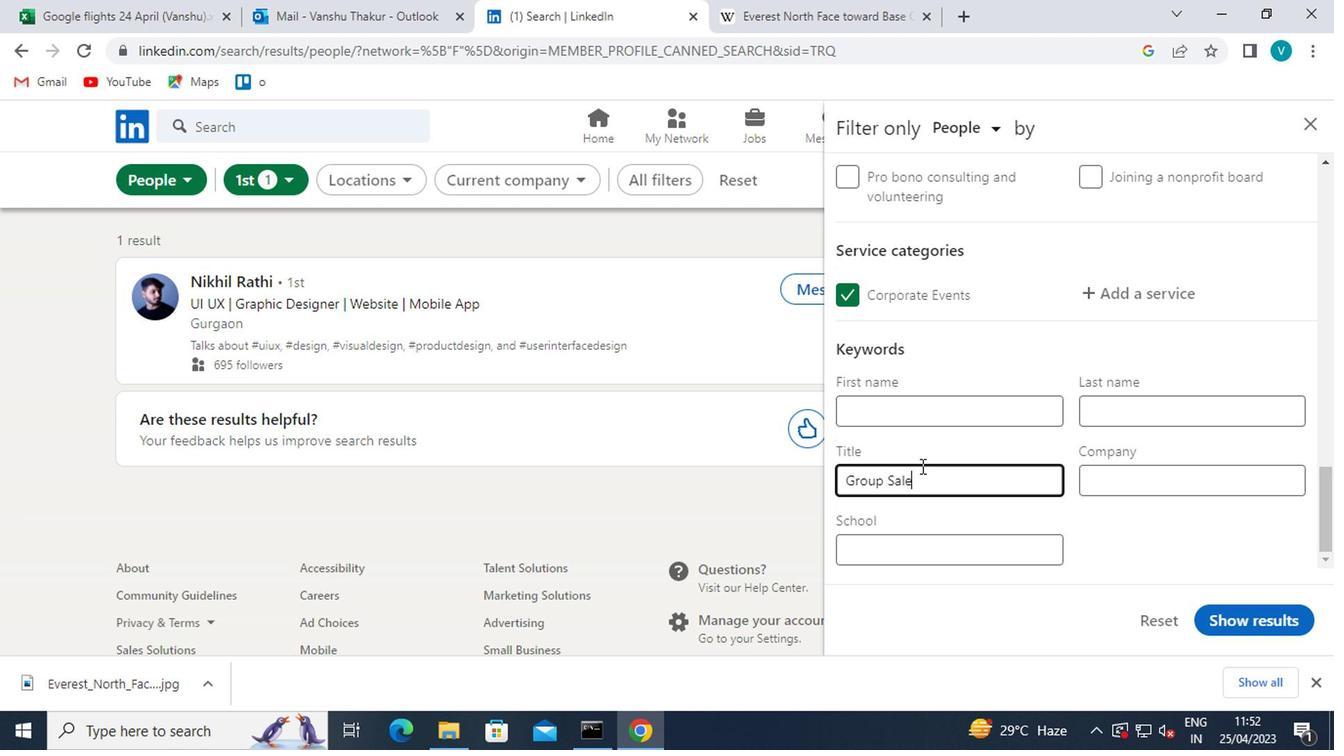 
Action: Mouse moved to (1252, 622)
Screenshot: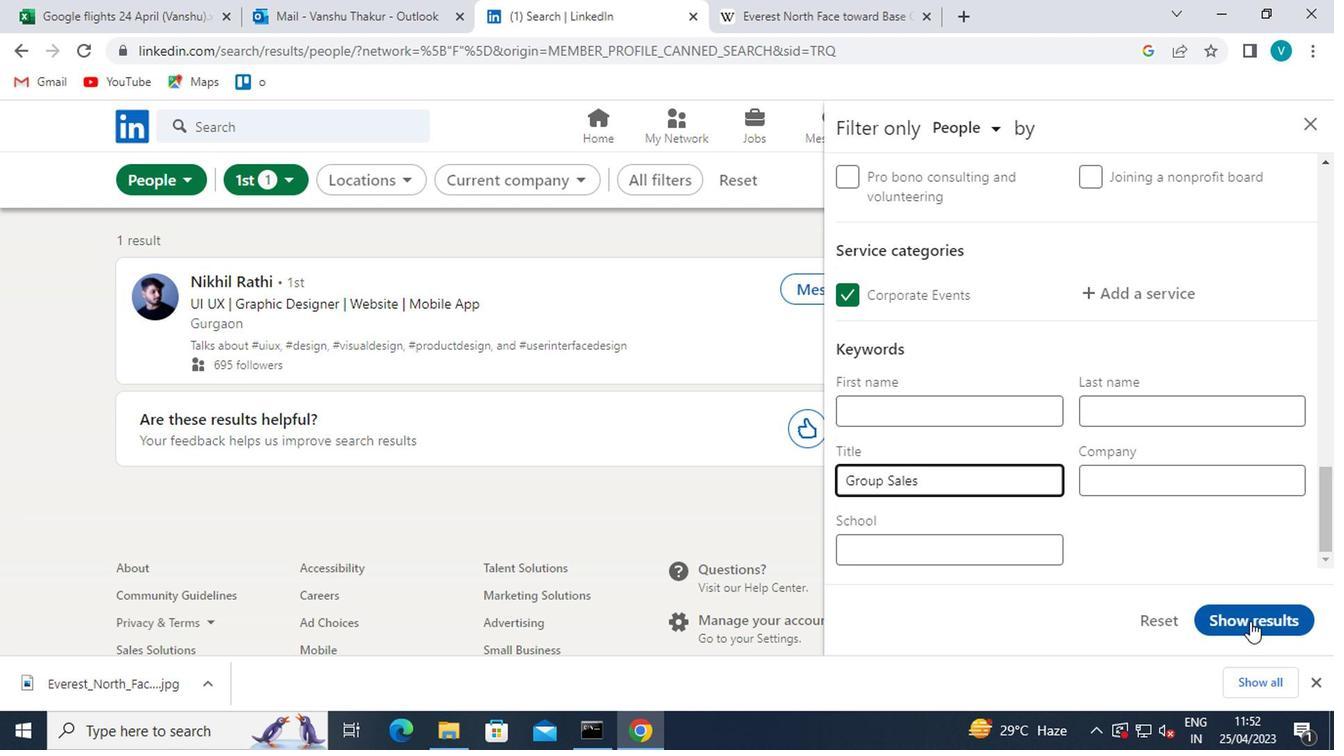
Action: Mouse pressed left at (1252, 622)
Screenshot: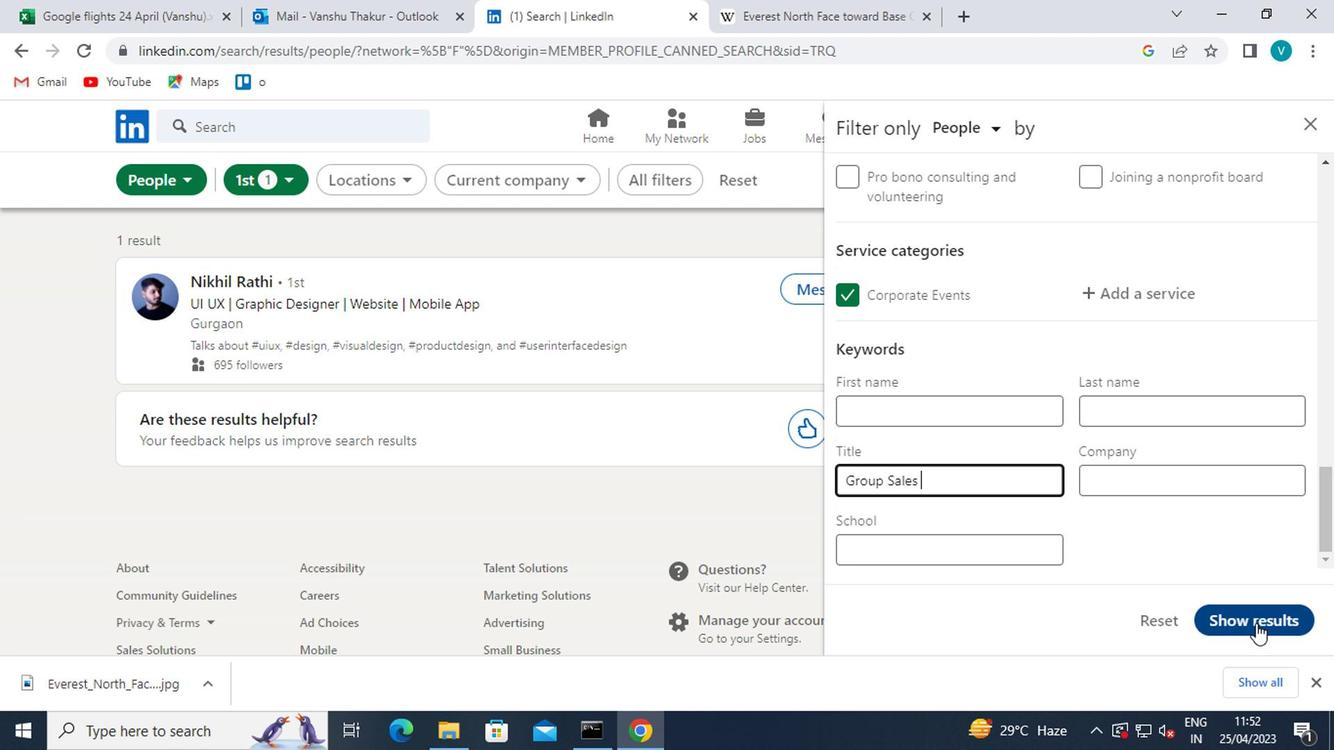 
